 Task: Find connections with filter location Leioa with filter topic #Recruitmentwith filter profile language French with filter current company Force Motors Ltd with filter school Sanjay Ghodawat University with filter industry Online and Mail Order Retail with filter service category Packaging Design with filter keywords title Office Manager
Action: Mouse moved to (169, 266)
Screenshot: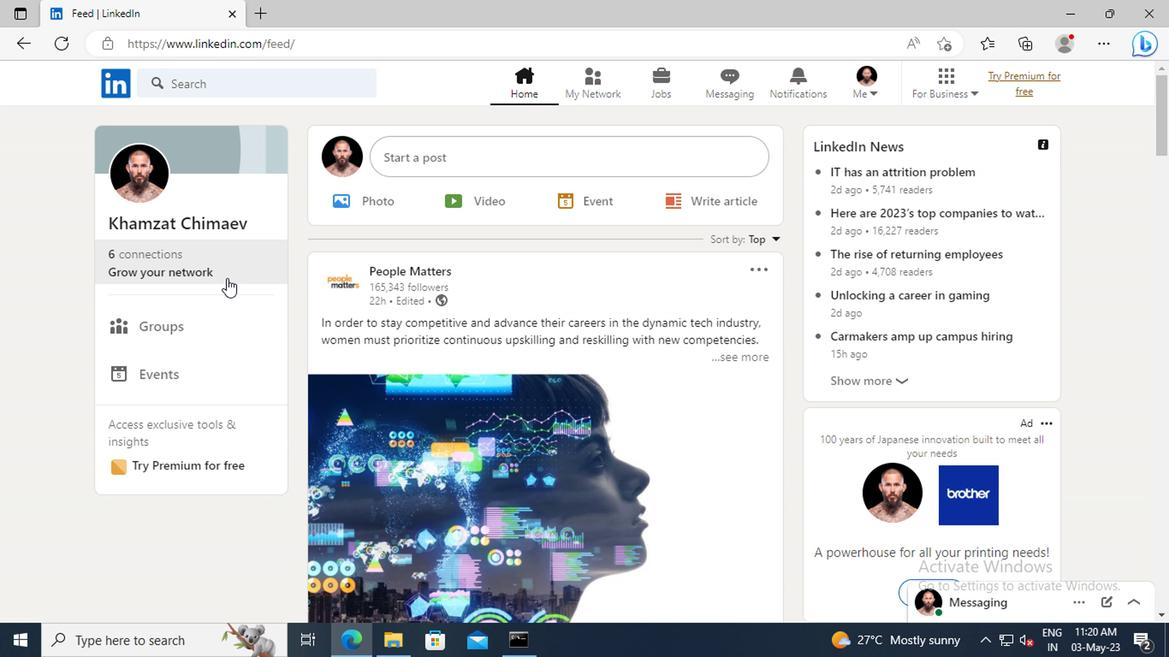 
Action: Mouse pressed left at (169, 266)
Screenshot: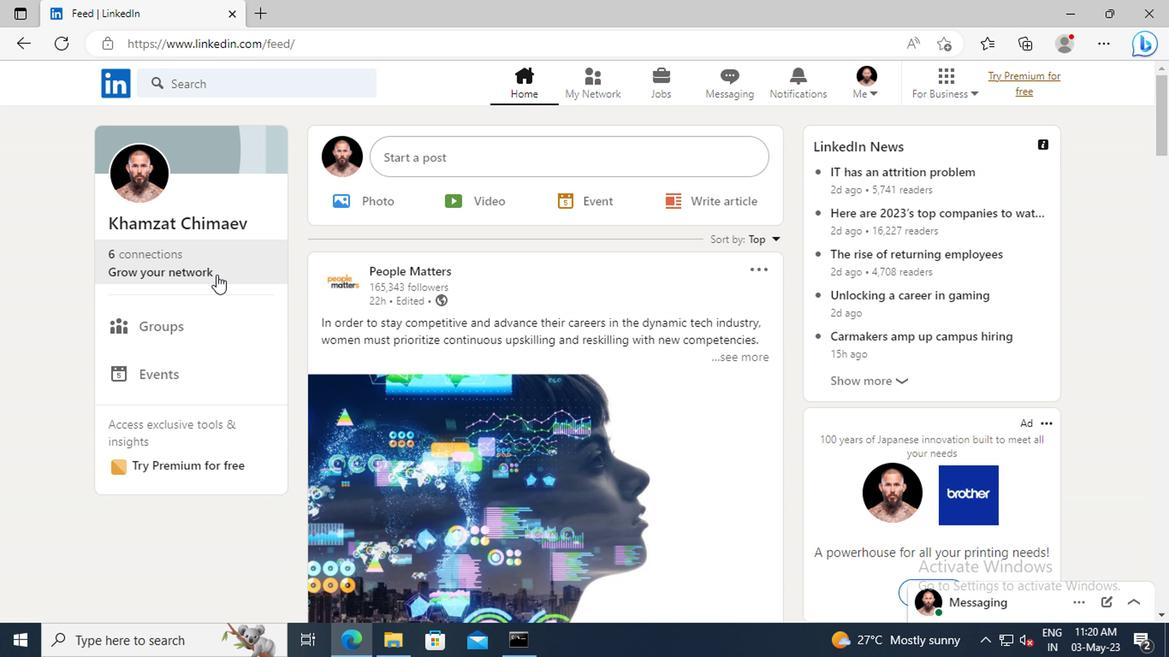 
Action: Mouse moved to (177, 185)
Screenshot: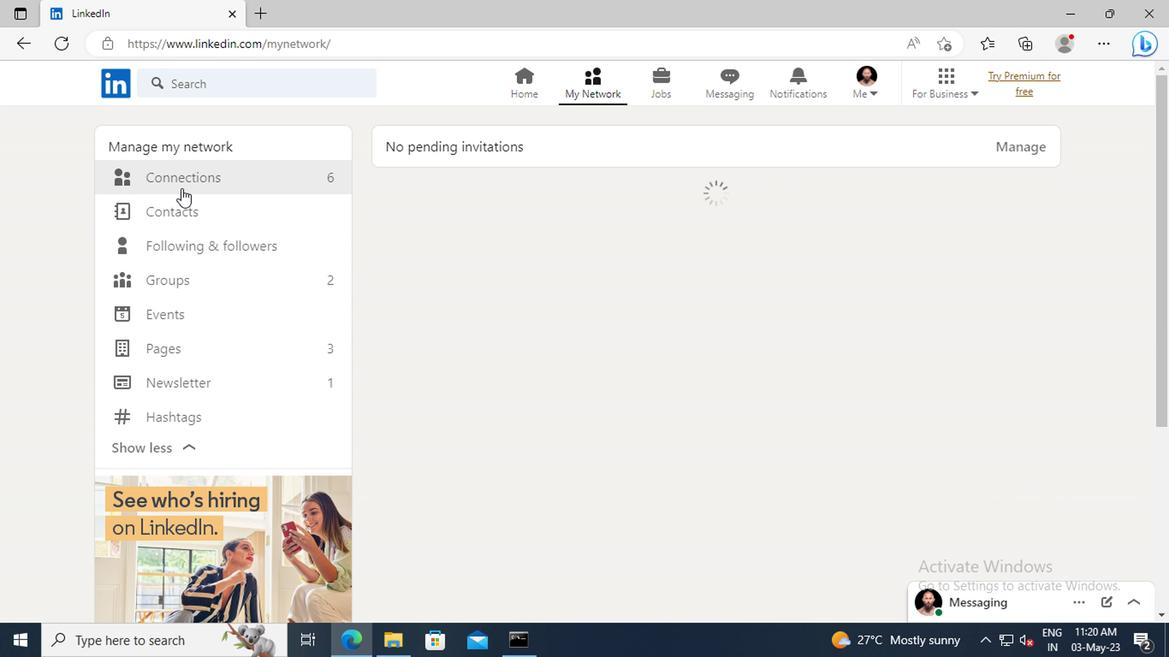 
Action: Mouse pressed left at (177, 185)
Screenshot: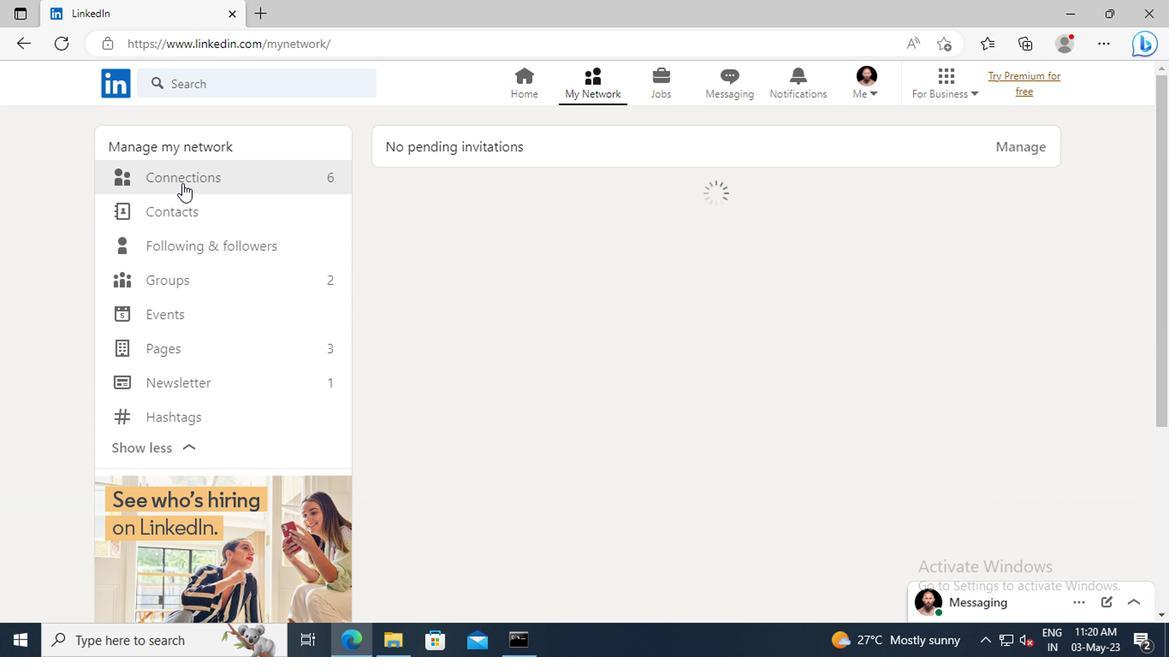 
Action: Mouse moved to (687, 187)
Screenshot: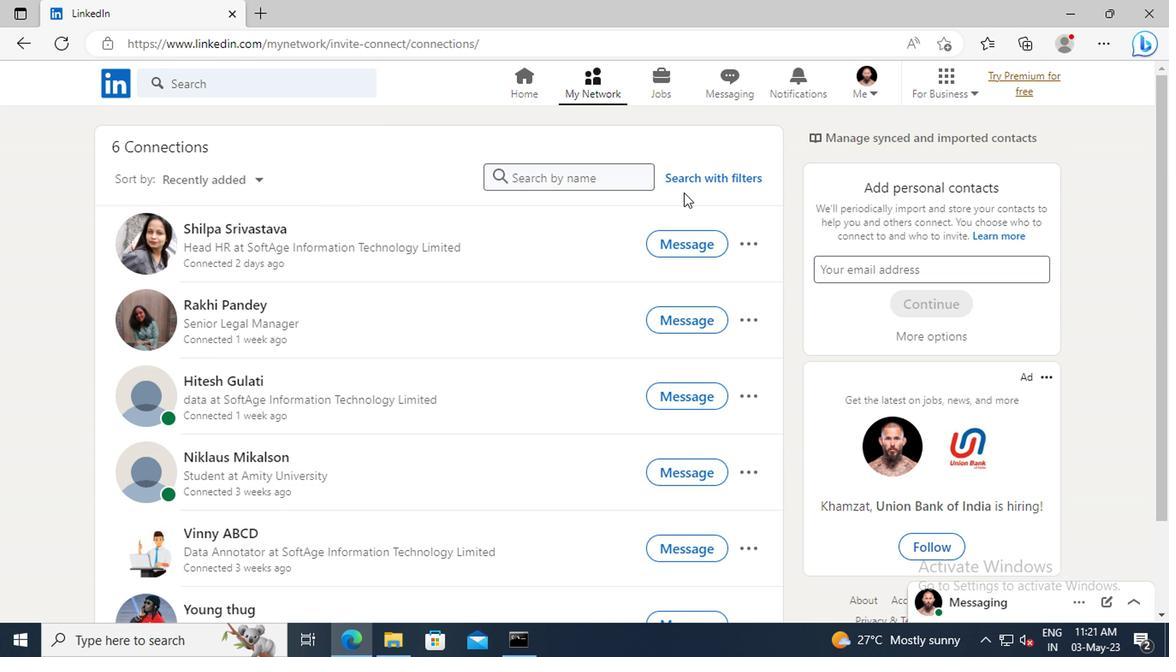 
Action: Mouse pressed left at (687, 187)
Screenshot: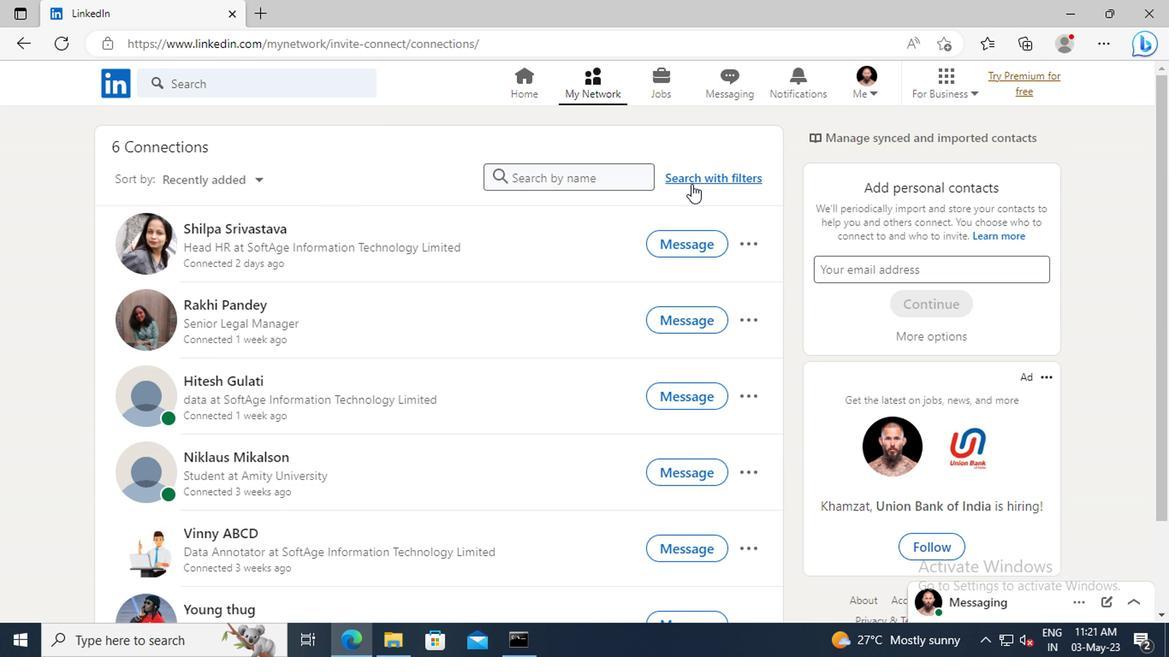 
Action: Mouse moved to (641, 135)
Screenshot: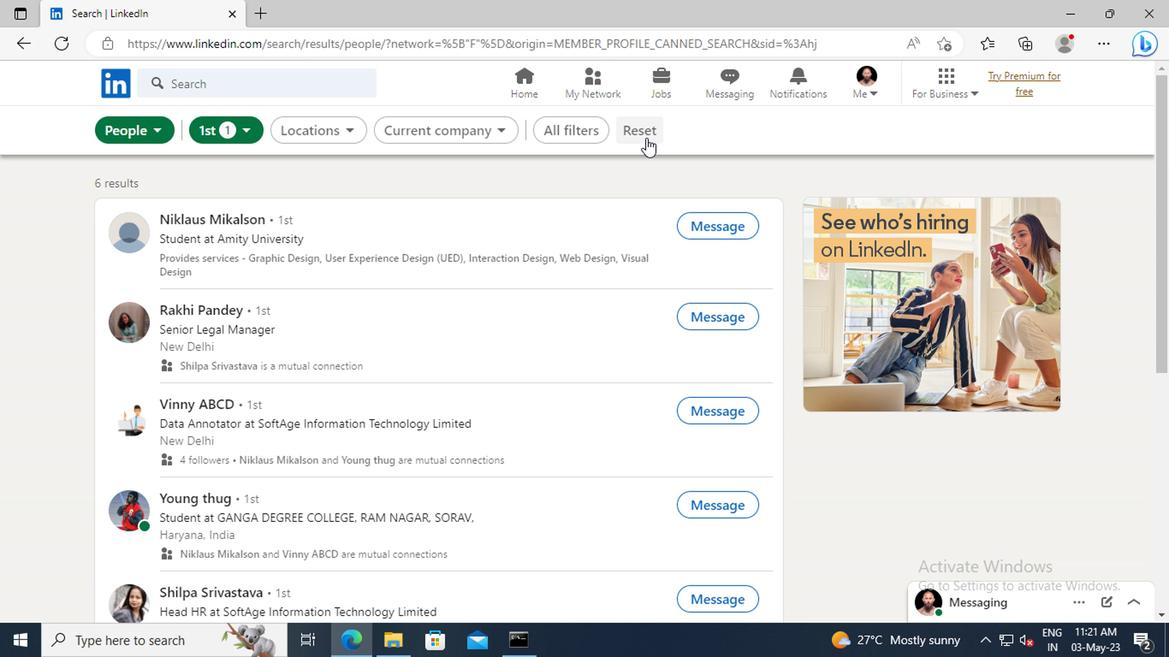 
Action: Mouse pressed left at (641, 135)
Screenshot: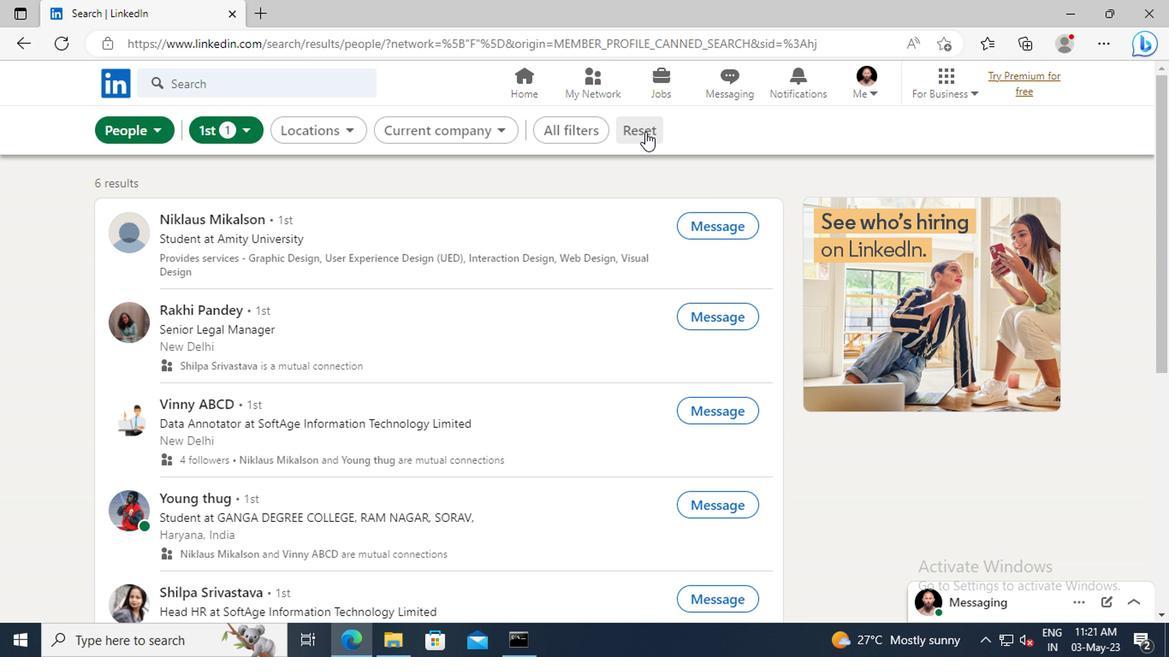 
Action: Mouse moved to (620, 135)
Screenshot: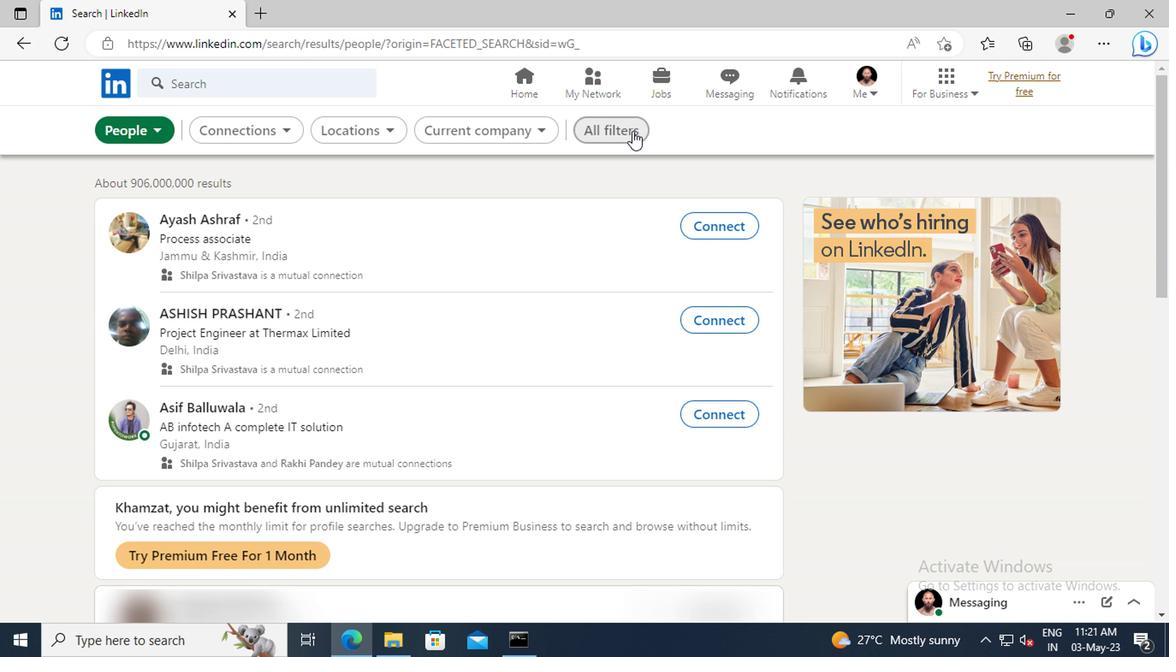
Action: Mouse pressed left at (620, 135)
Screenshot: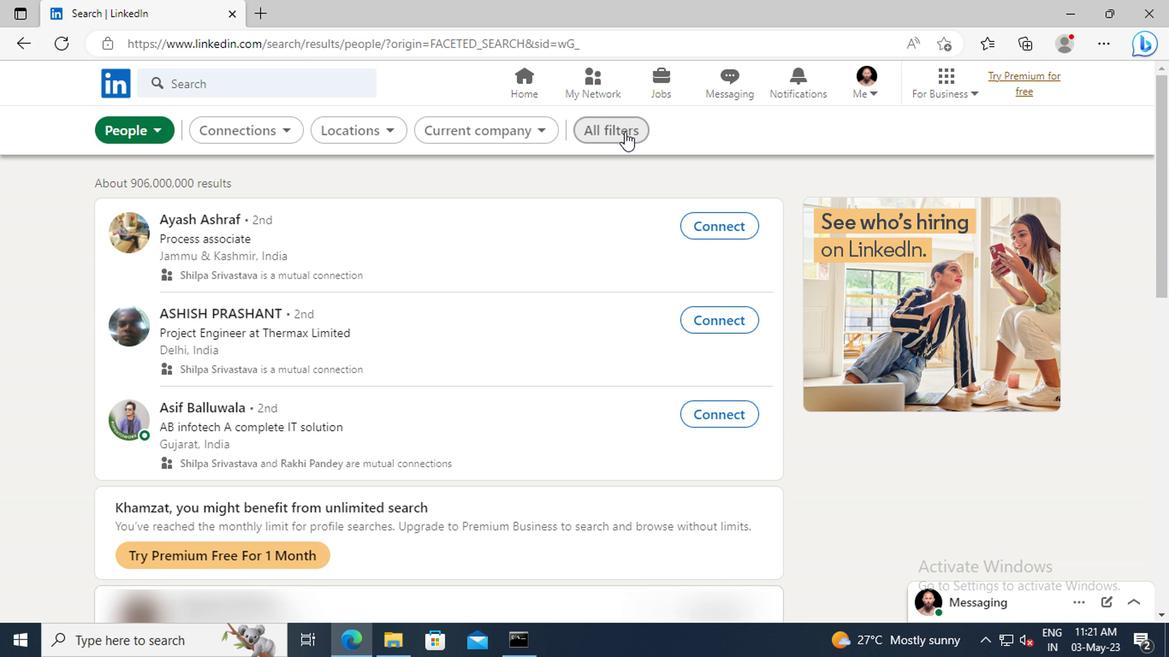 
Action: Mouse moved to (964, 319)
Screenshot: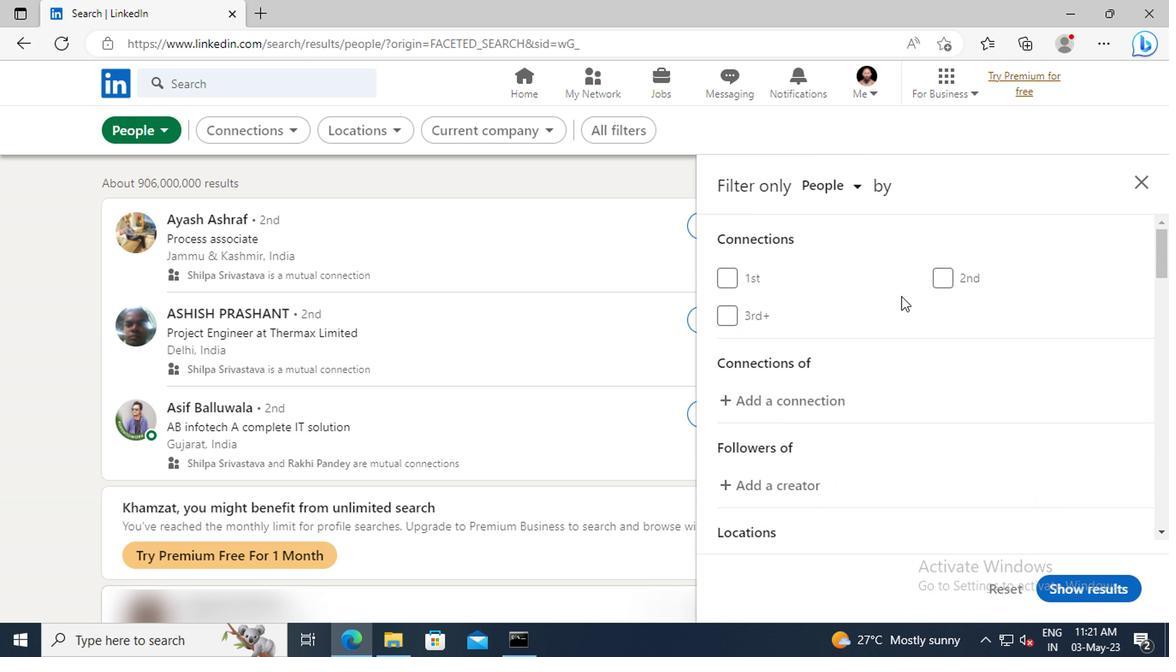 
Action: Mouse scrolled (964, 318) with delta (0, 0)
Screenshot: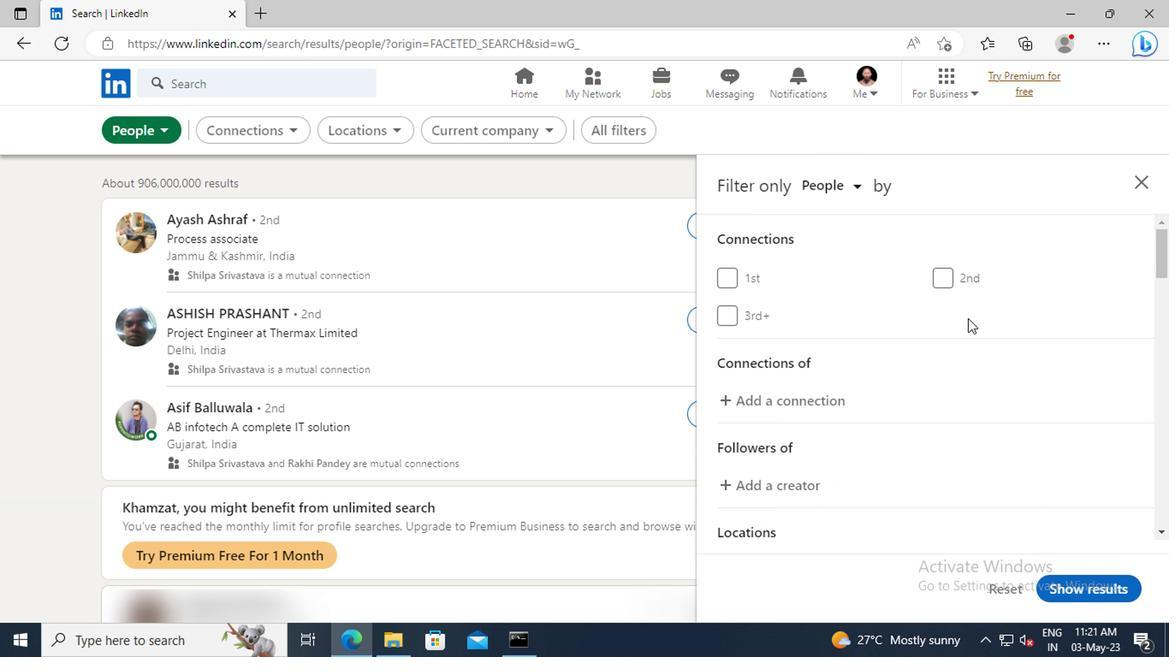 
Action: Mouse scrolled (964, 318) with delta (0, 0)
Screenshot: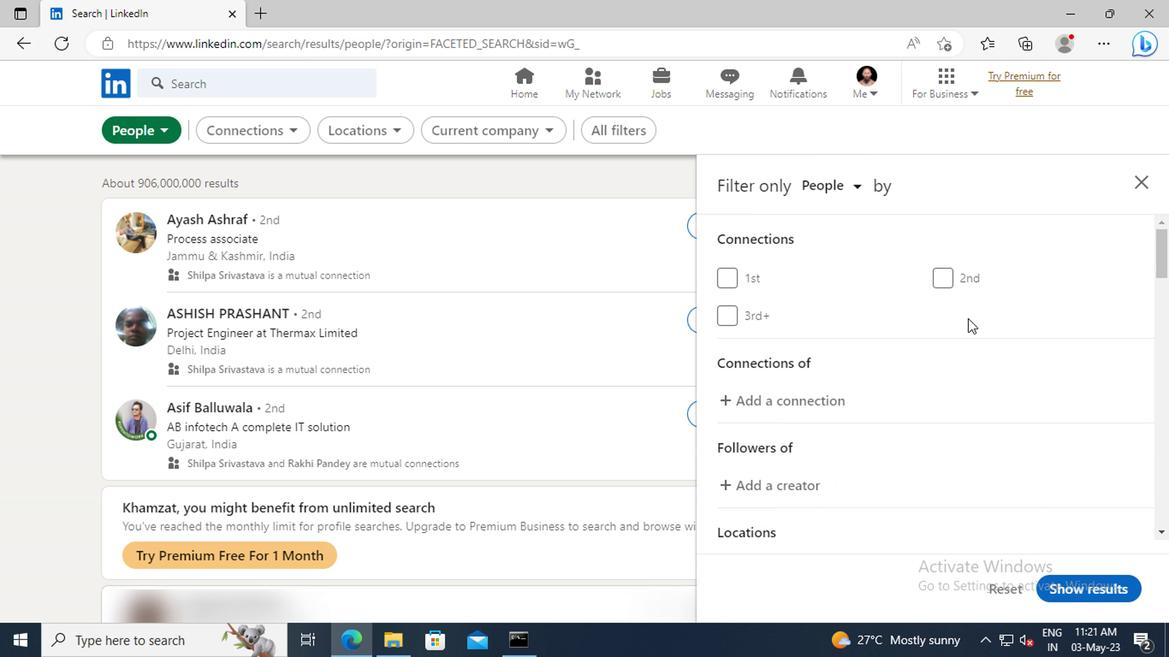
Action: Mouse moved to (964, 320)
Screenshot: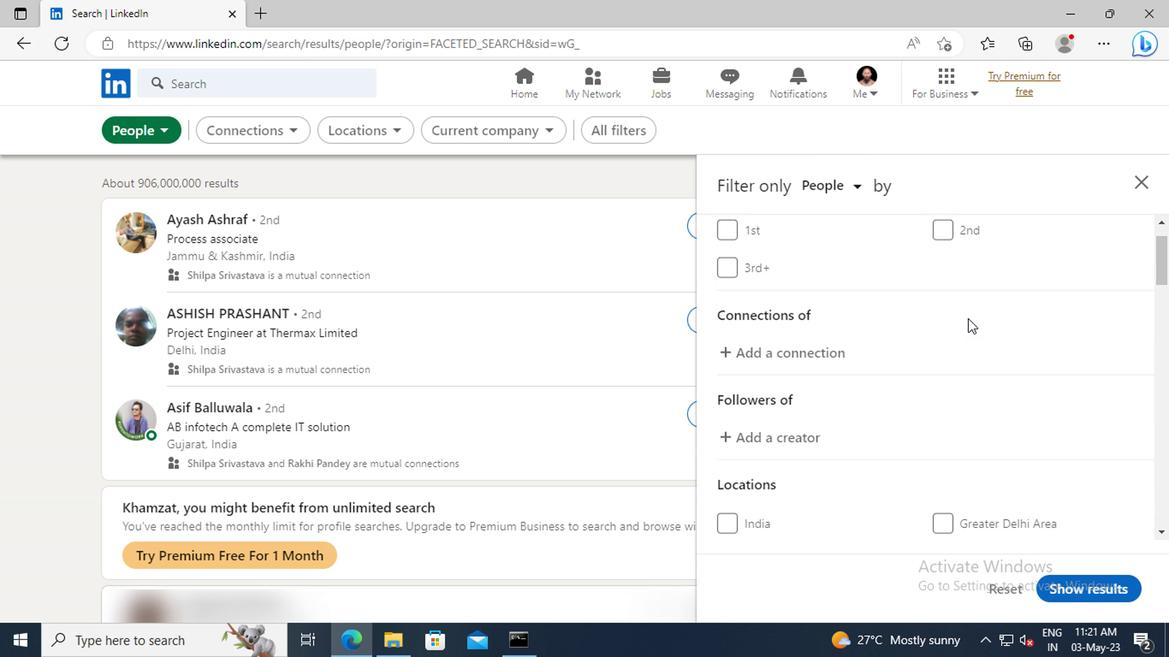 
Action: Mouse scrolled (964, 319) with delta (0, -1)
Screenshot: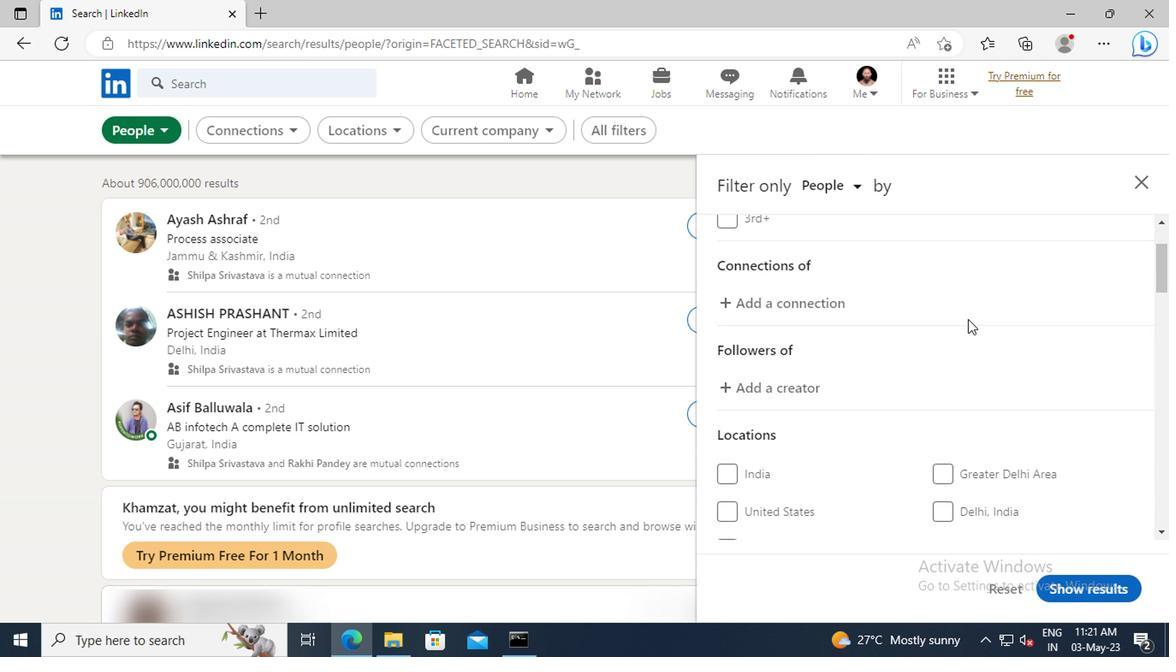 
Action: Mouse scrolled (964, 319) with delta (0, -1)
Screenshot: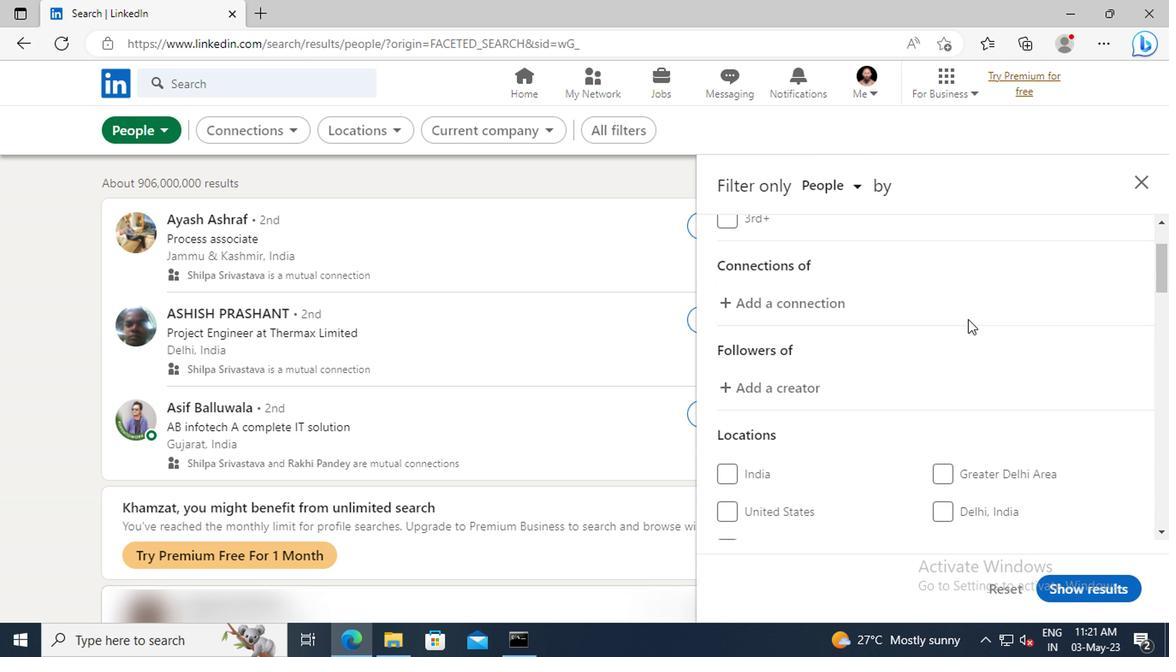 
Action: Mouse scrolled (964, 319) with delta (0, -1)
Screenshot: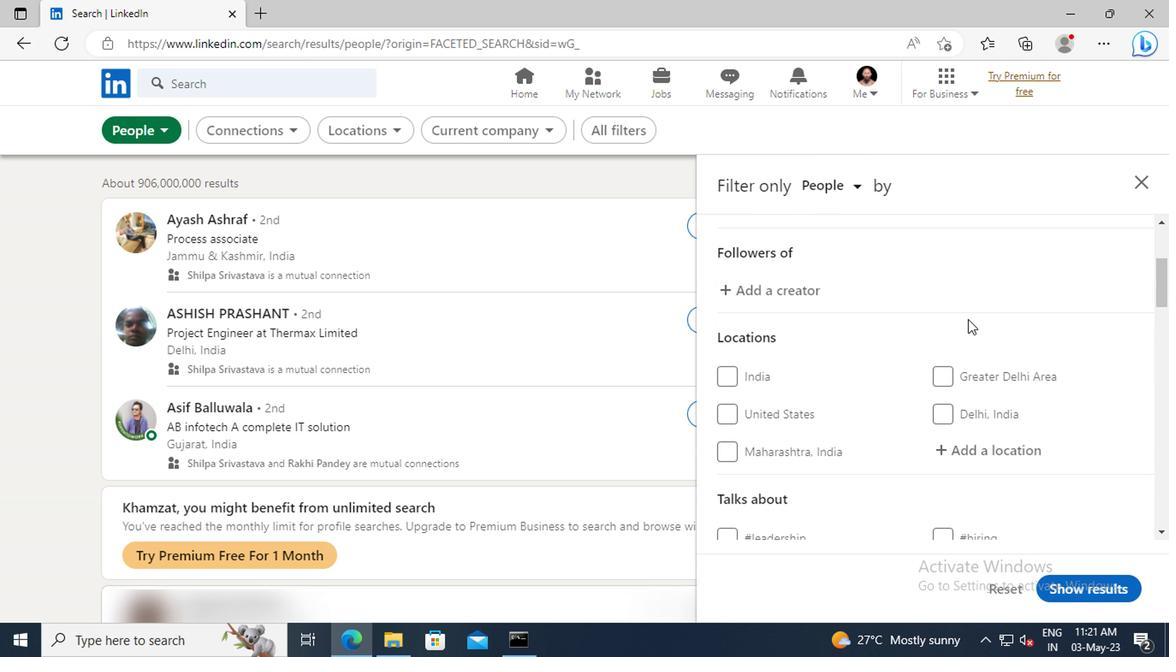 
Action: Mouse scrolled (964, 319) with delta (0, -1)
Screenshot: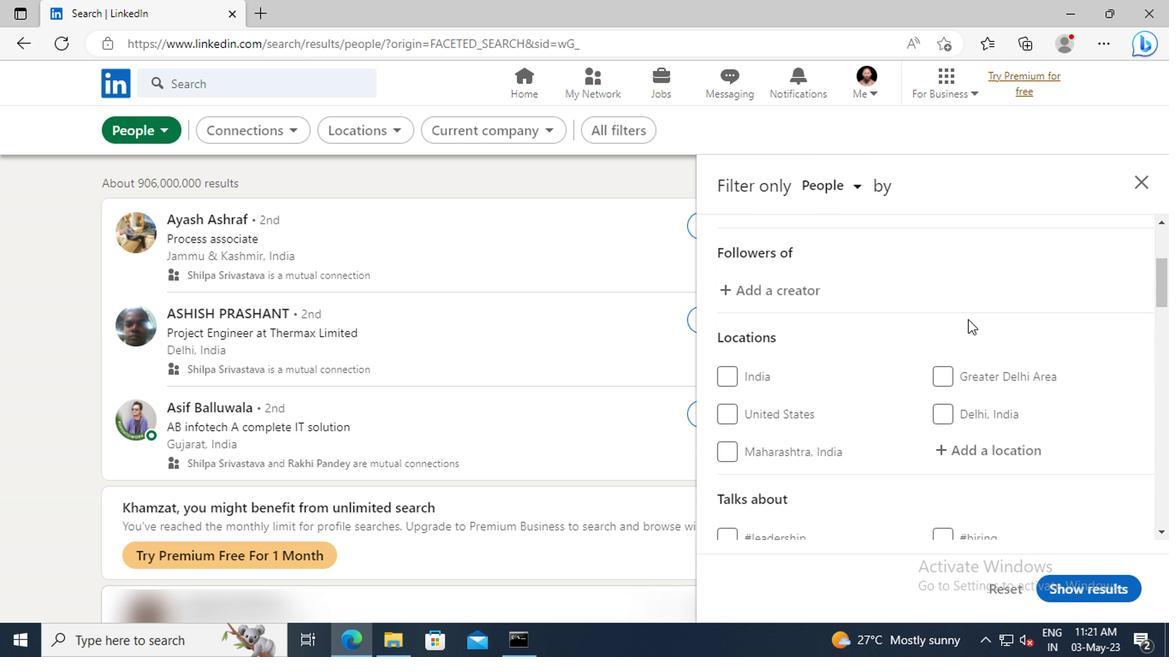 
Action: Mouse moved to (969, 355)
Screenshot: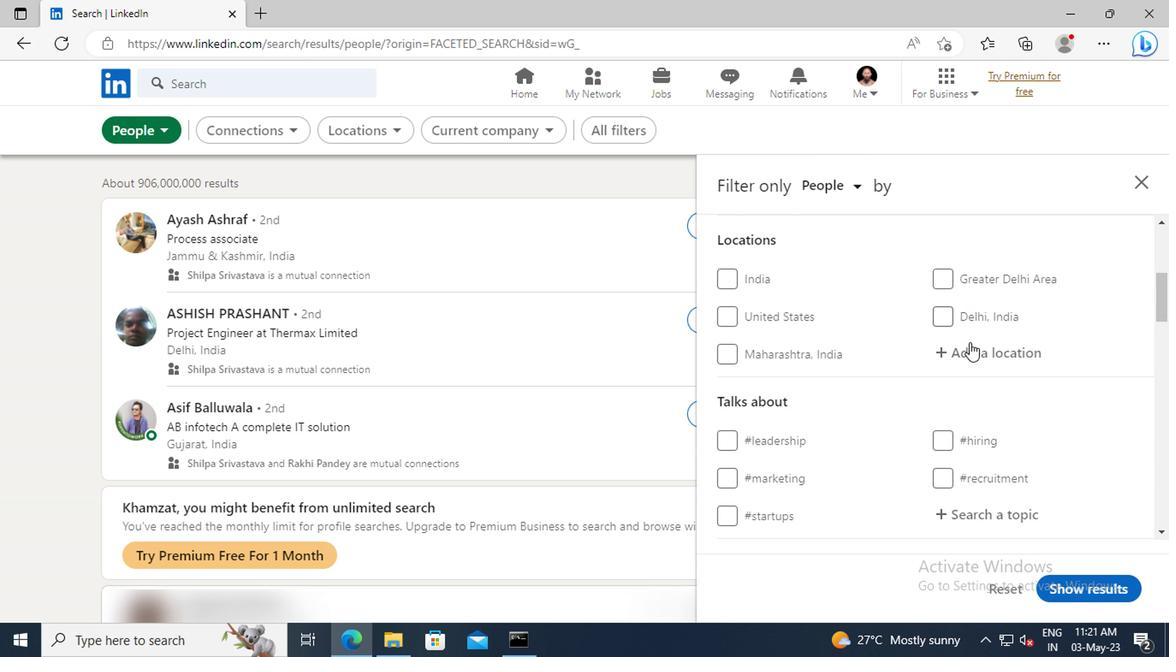 
Action: Mouse pressed left at (969, 355)
Screenshot: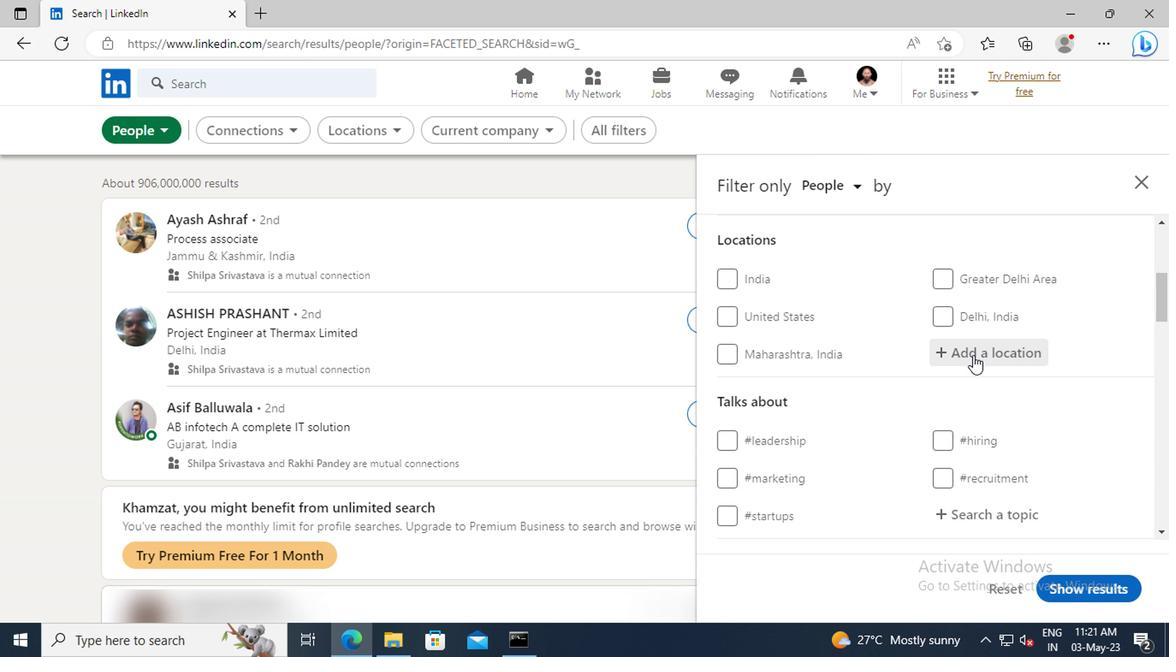 
Action: Key pressed <Key.shift>LEIOA
Screenshot: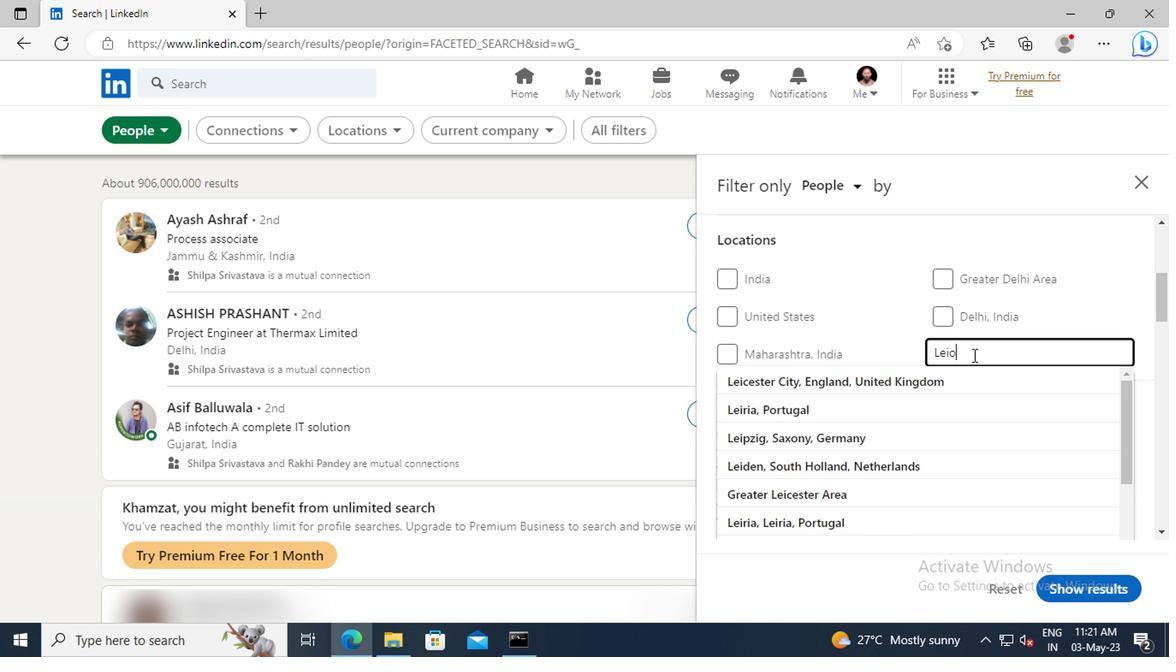 
Action: Mouse moved to (970, 378)
Screenshot: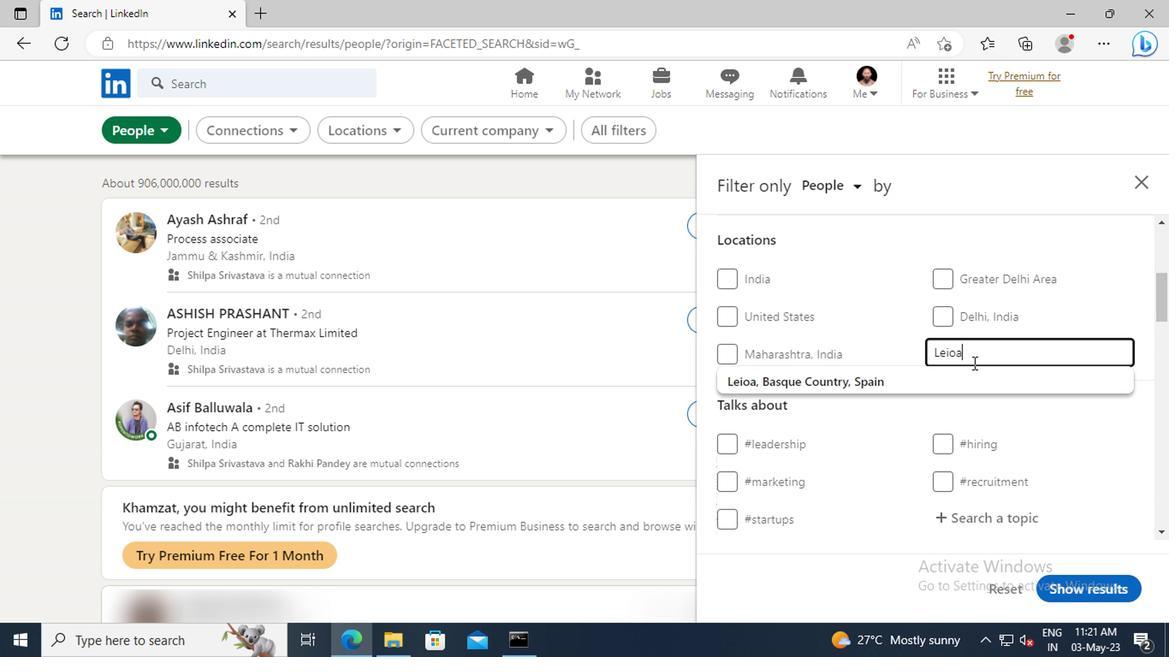 
Action: Mouse pressed left at (970, 378)
Screenshot: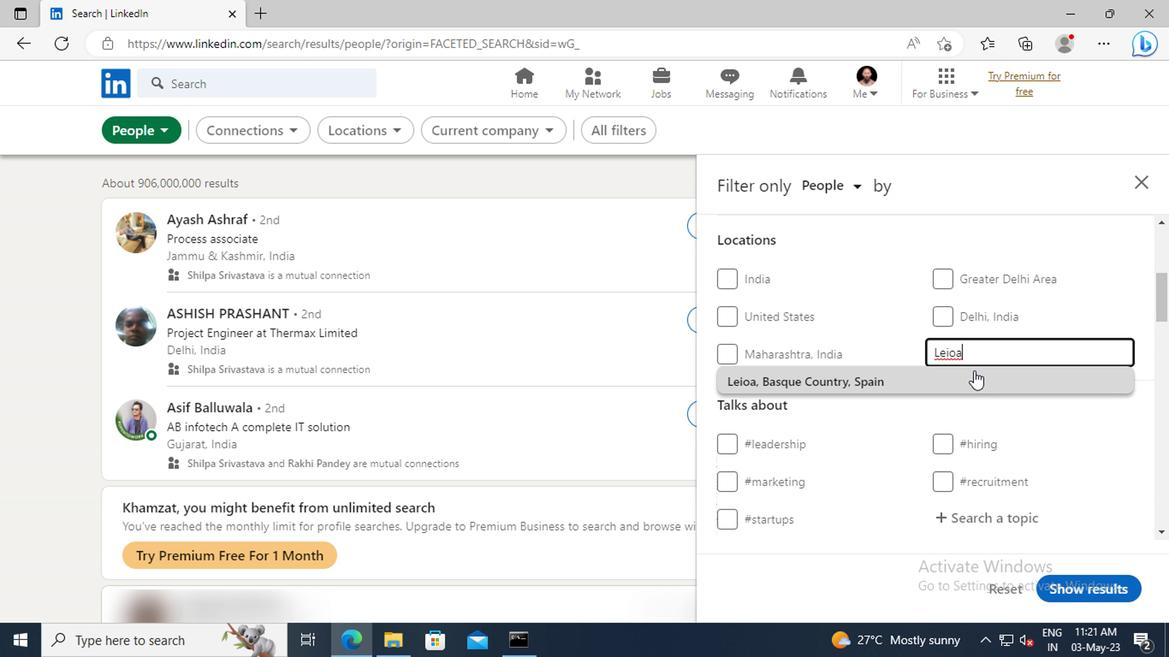 
Action: Mouse scrolled (970, 377) with delta (0, 0)
Screenshot: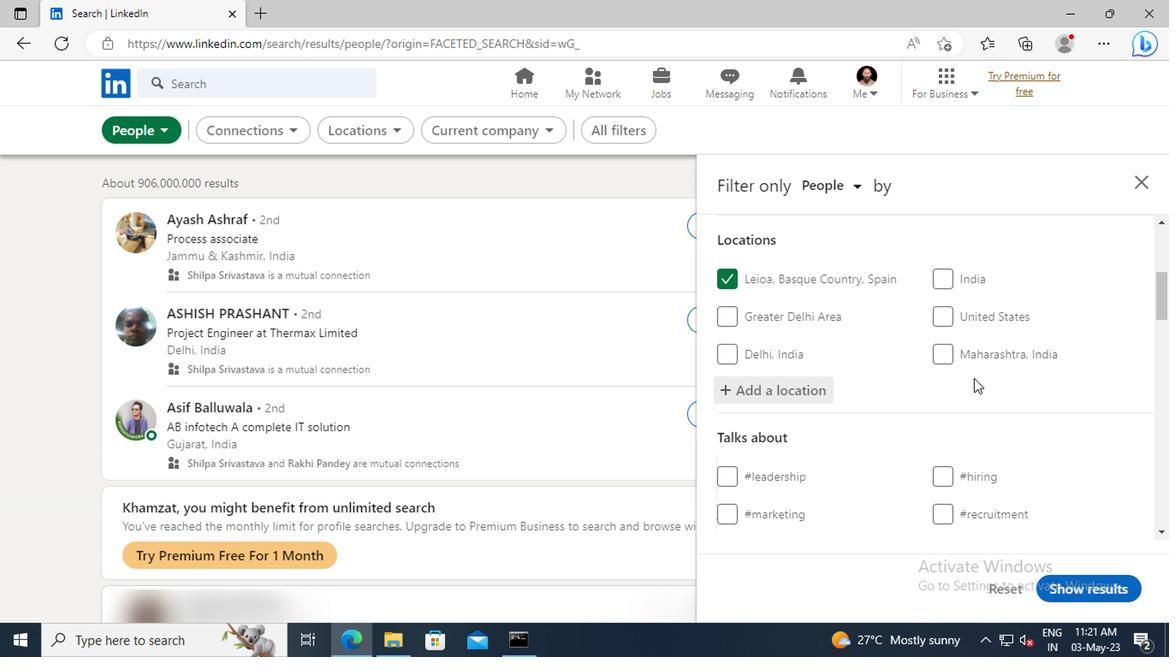
Action: Mouse moved to (964, 355)
Screenshot: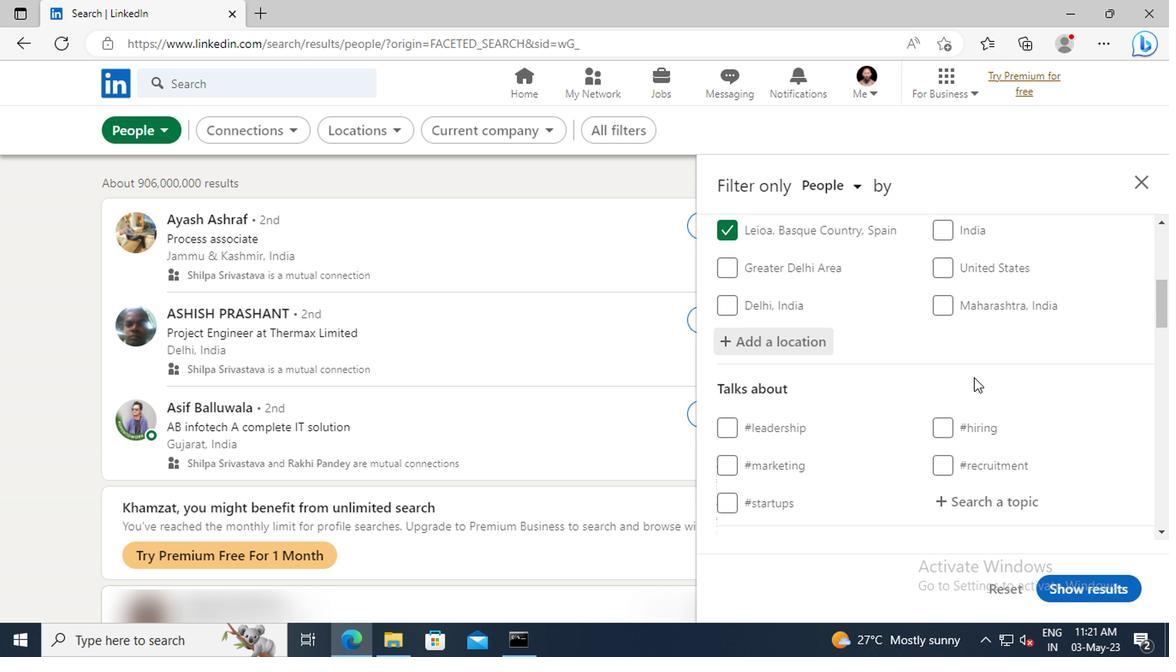 
Action: Mouse scrolled (964, 353) with delta (0, -1)
Screenshot: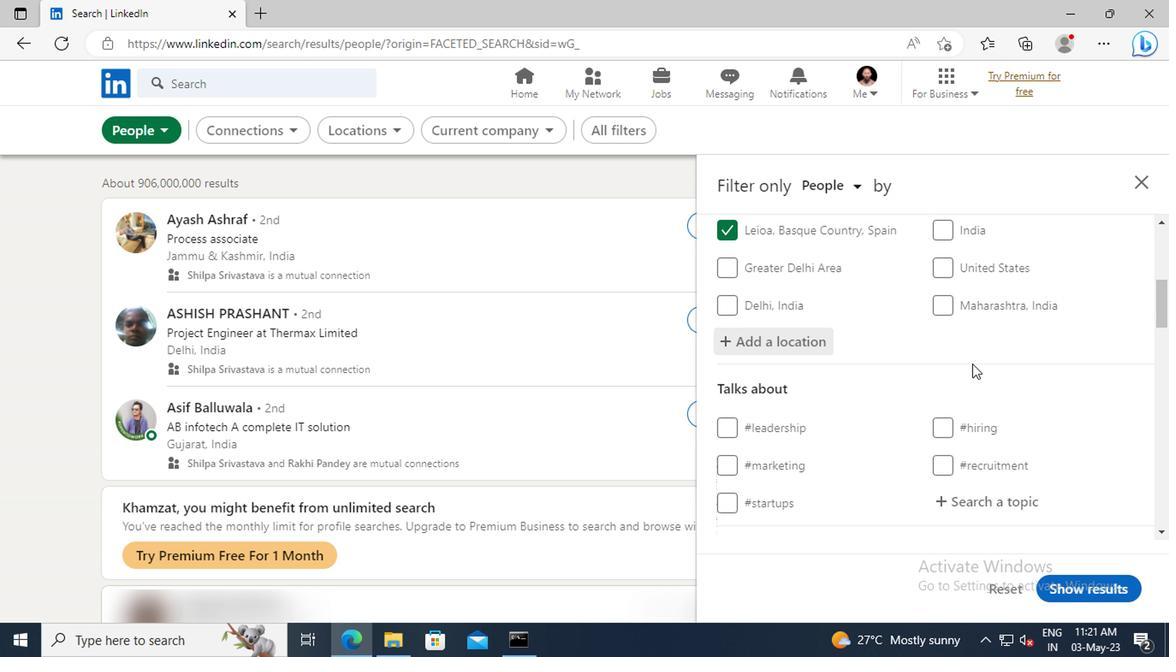 
Action: Mouse scrolled (964, 353) with delta (0, -1)
Screenshot: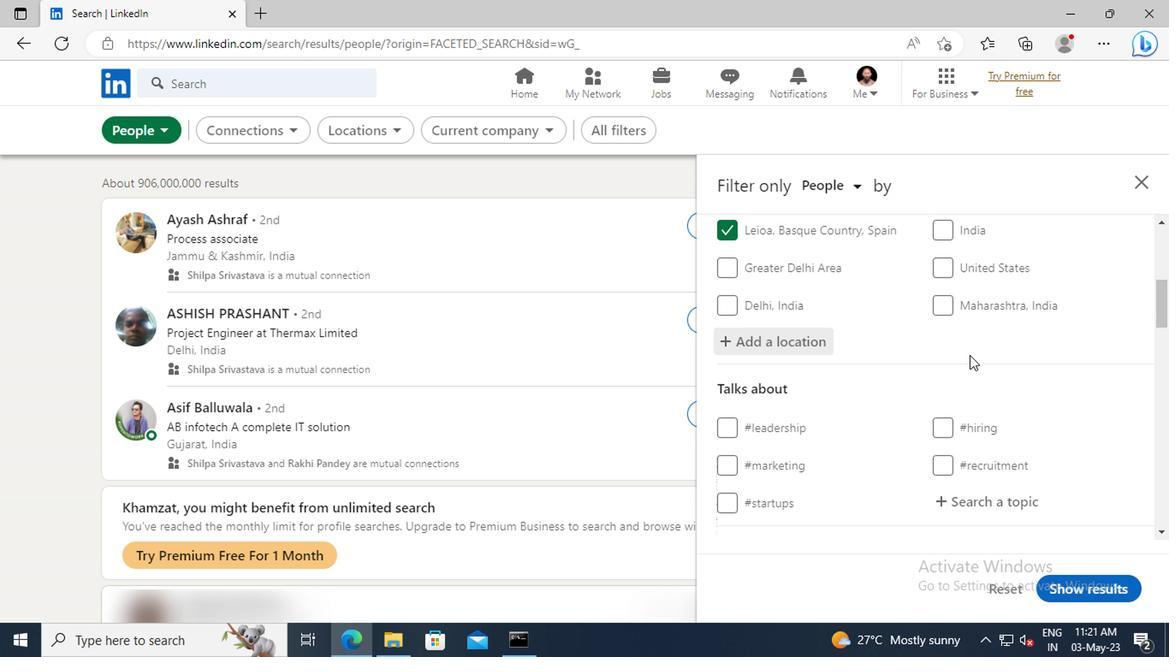 
Action: Mouse scrolled (964, 353) with delta (0, -1)
Screenshot: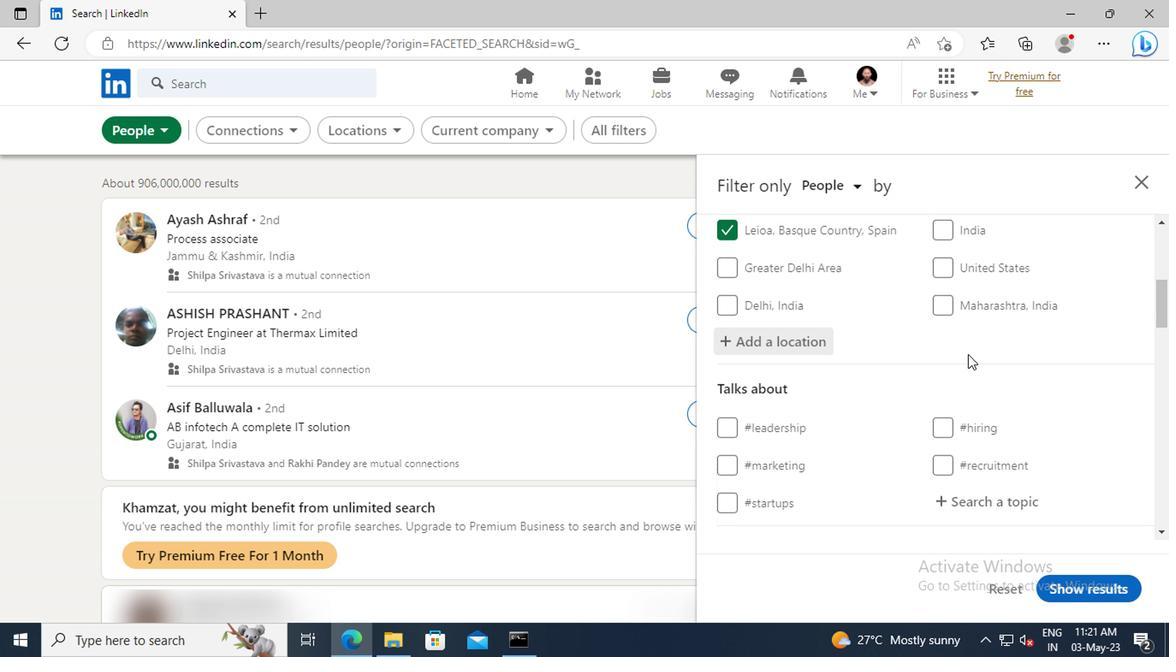 
Action: Mouse moved to (944, 325)
Screenshot: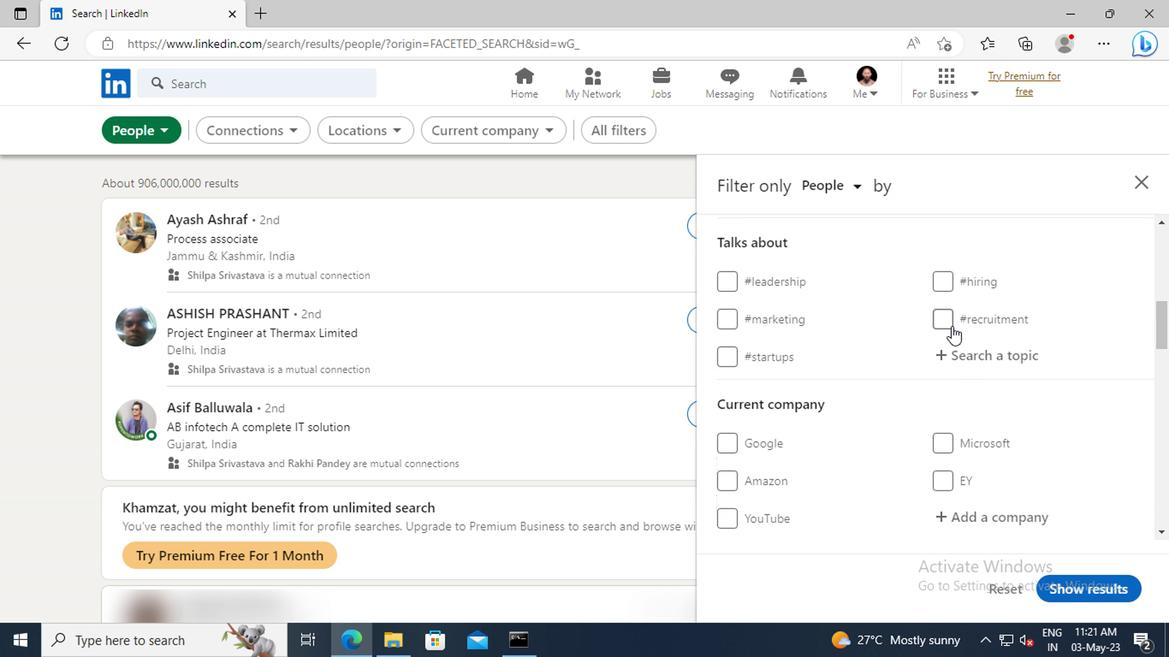 
Action: Mouse pressed left at (944, 325)
Screenshot: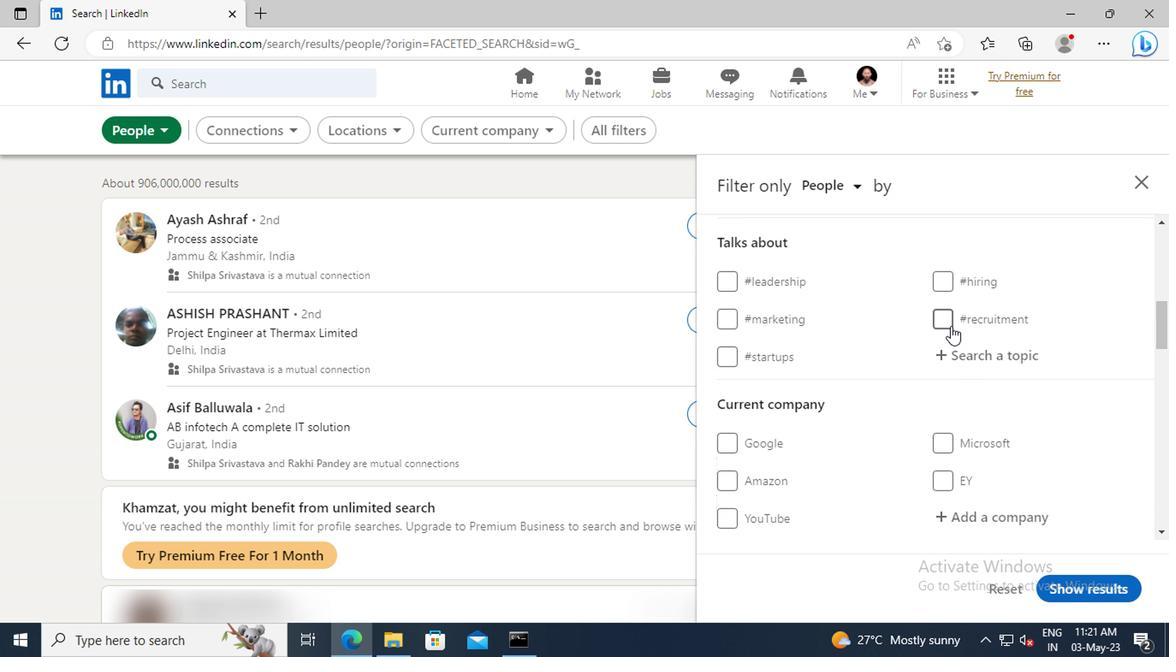 
Action: Mouse moved to (944, 338)
Screenshot: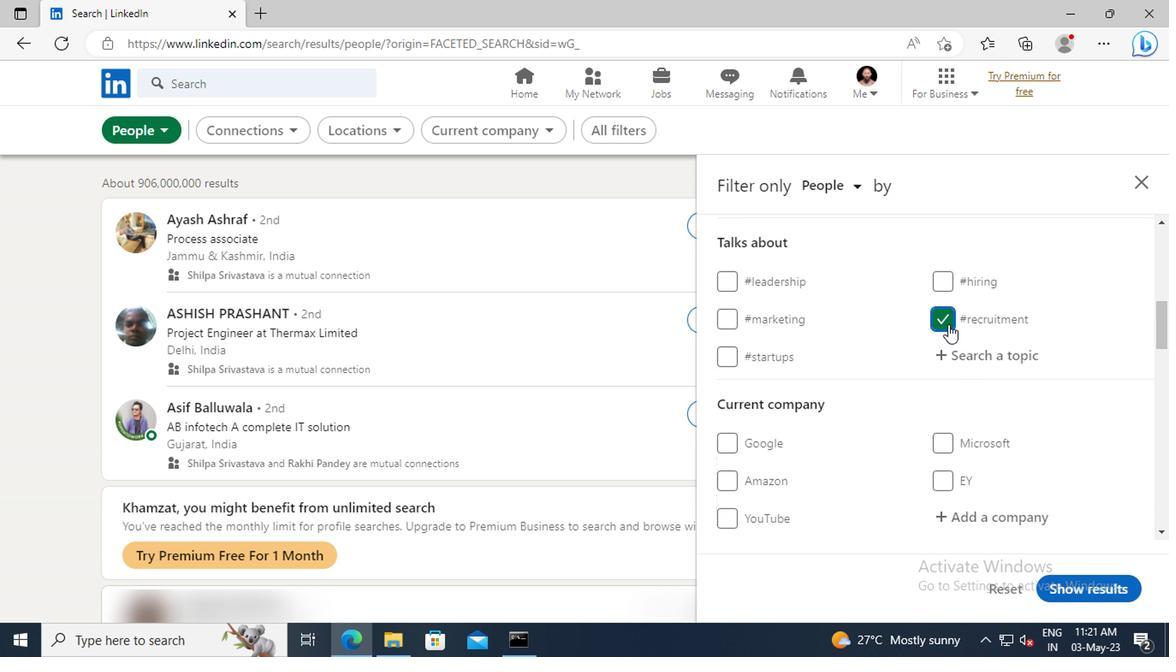 
Action: Mouse scrolled (944, 336) with delta (0, -1)
Screenshot: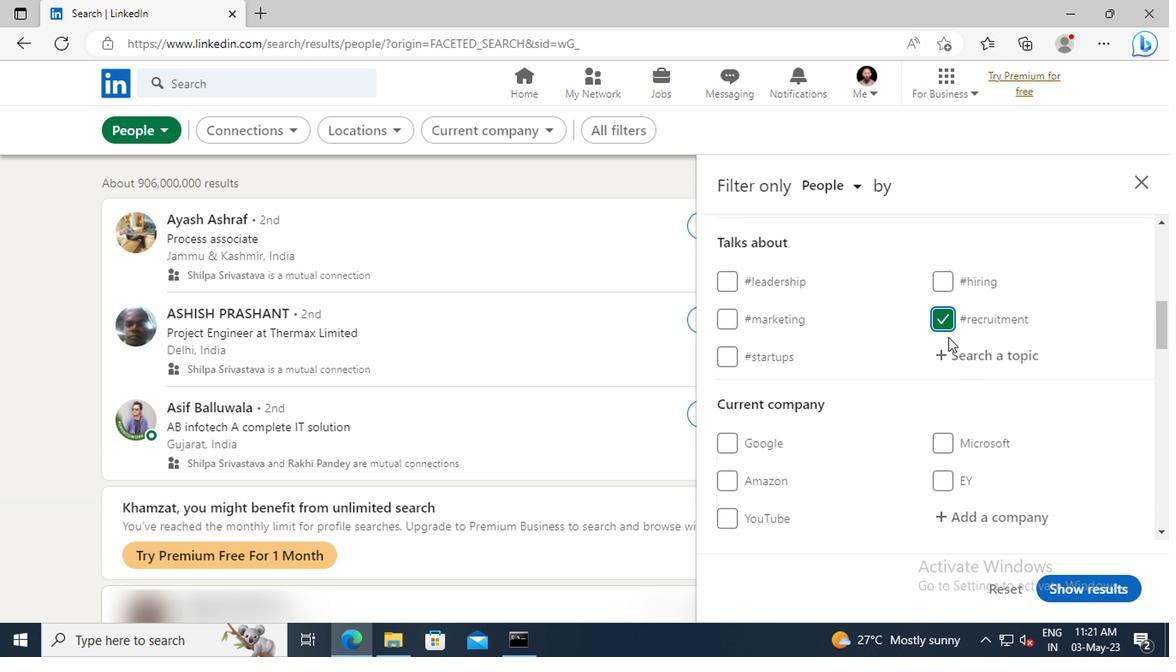 
Action: Mouse scrolled (944, 336) with delta (0, -1)
Screenshot: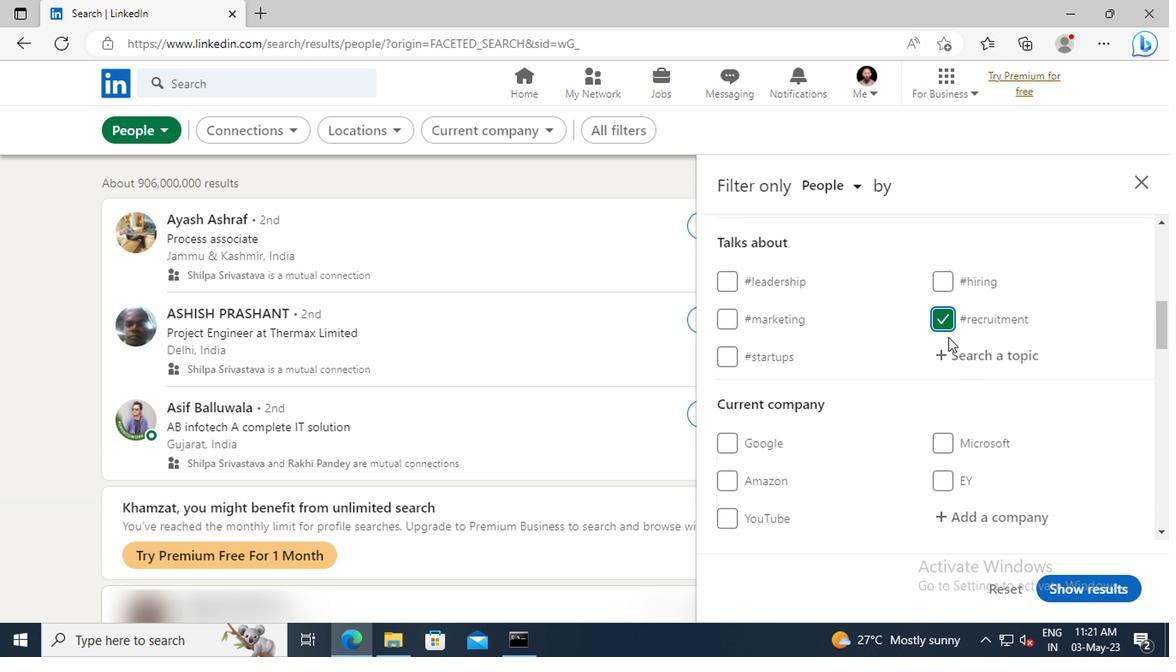 
Action: Mouse scrolled (944, 336) with delta (0, -1)
Screenshot: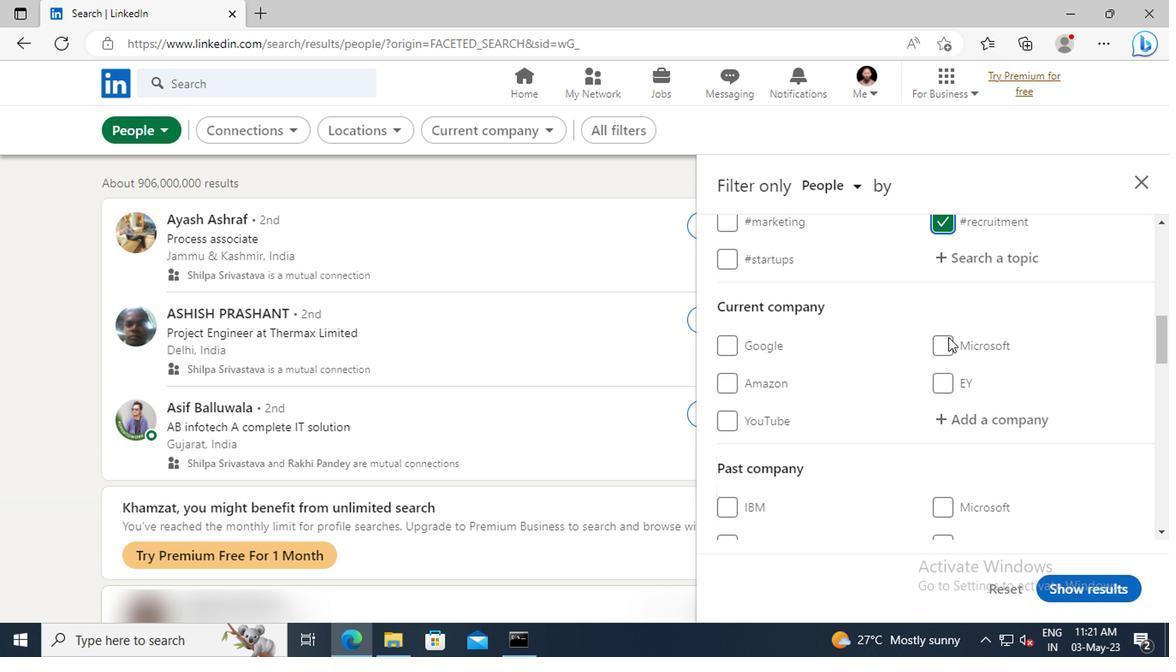 
Action: Mouse scrolled (944, 336) with delta (0, -1)
Screenshot: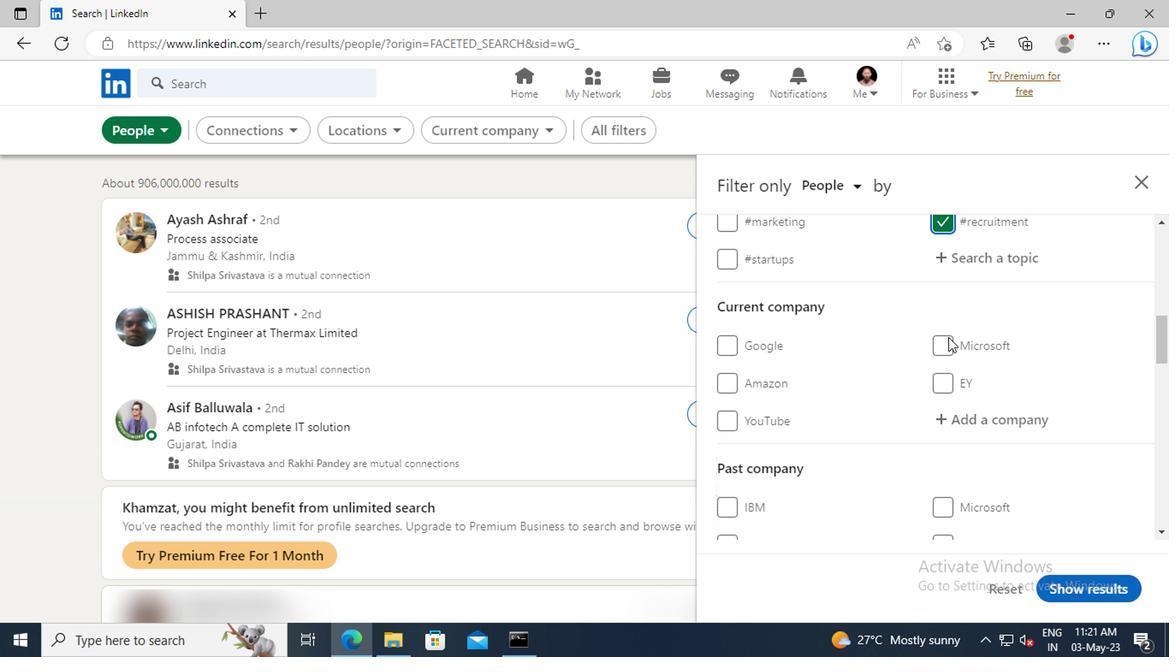
Action: Mouse scrolled (944, 336) with delta (0, -1)
Screenshot: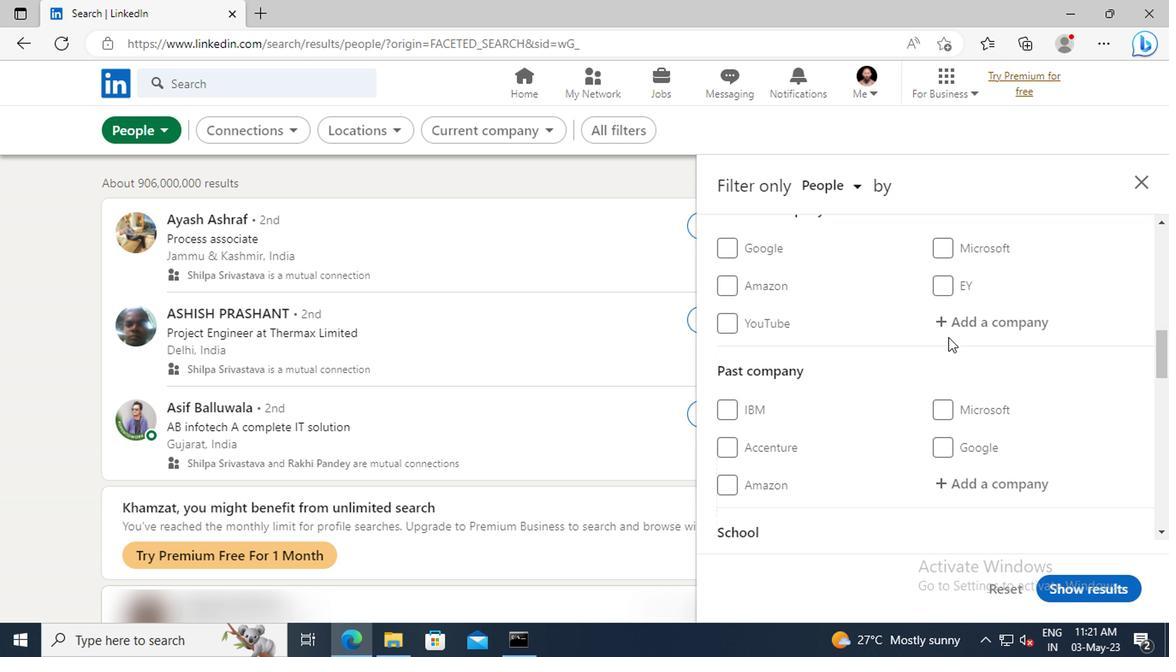 
Action: Mouse scrolled (944, 336) with delta (0, -1)
Screenshot: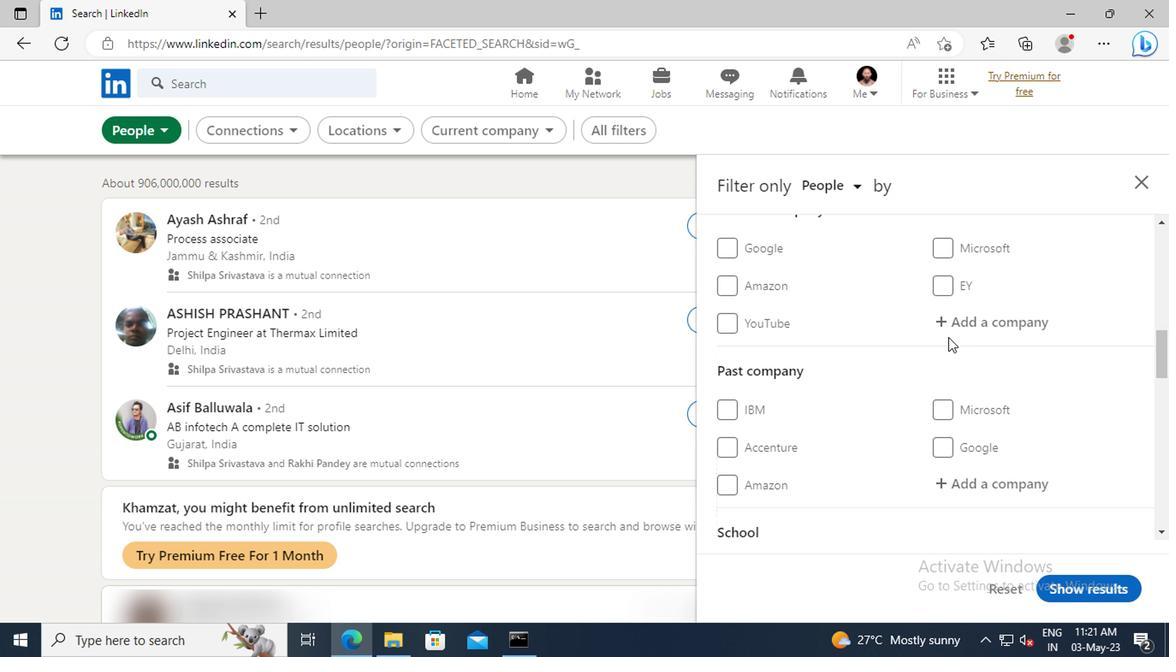 
Action: Mouse scrolled (944, 336) with delta (0, -1)
Screenshot: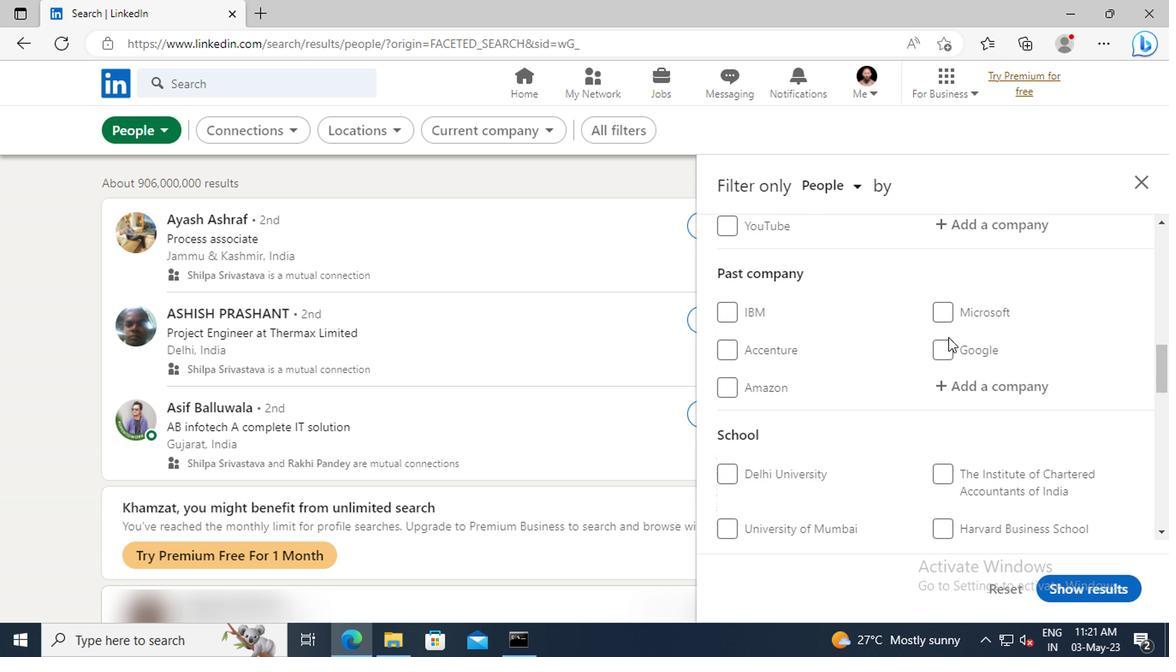 
Action: Mouse scrolled (944, 336) with delta (0, -1)
Screenshot: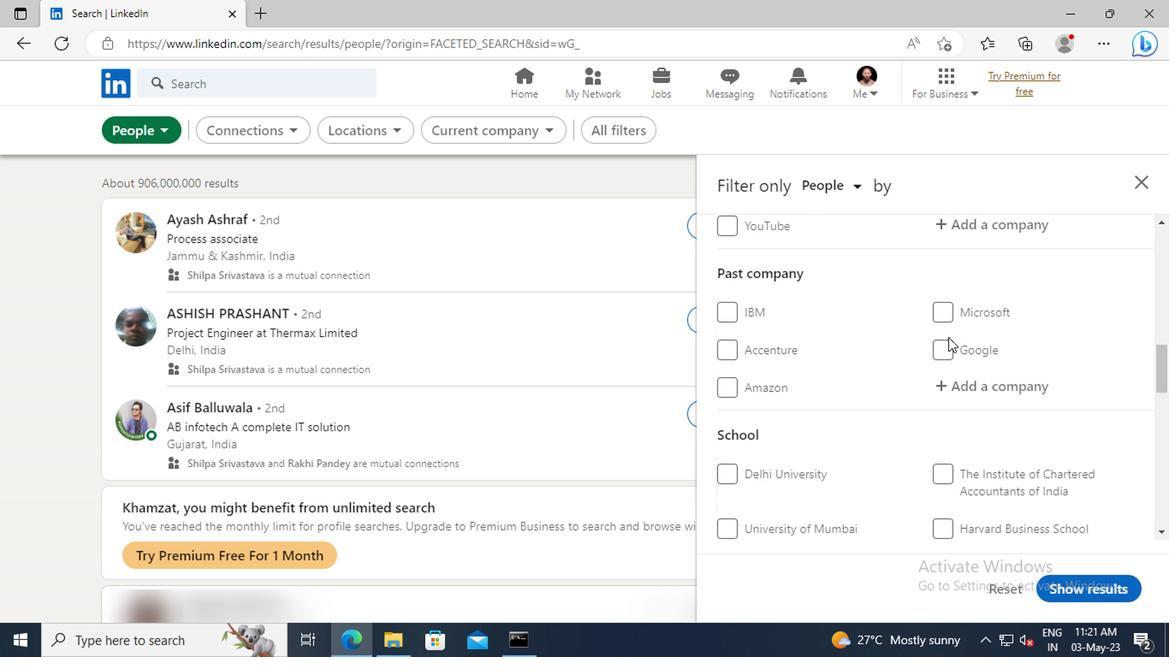 
Action: Mouse scrolled (944, 336) with delta (0, -1)
Screenshot: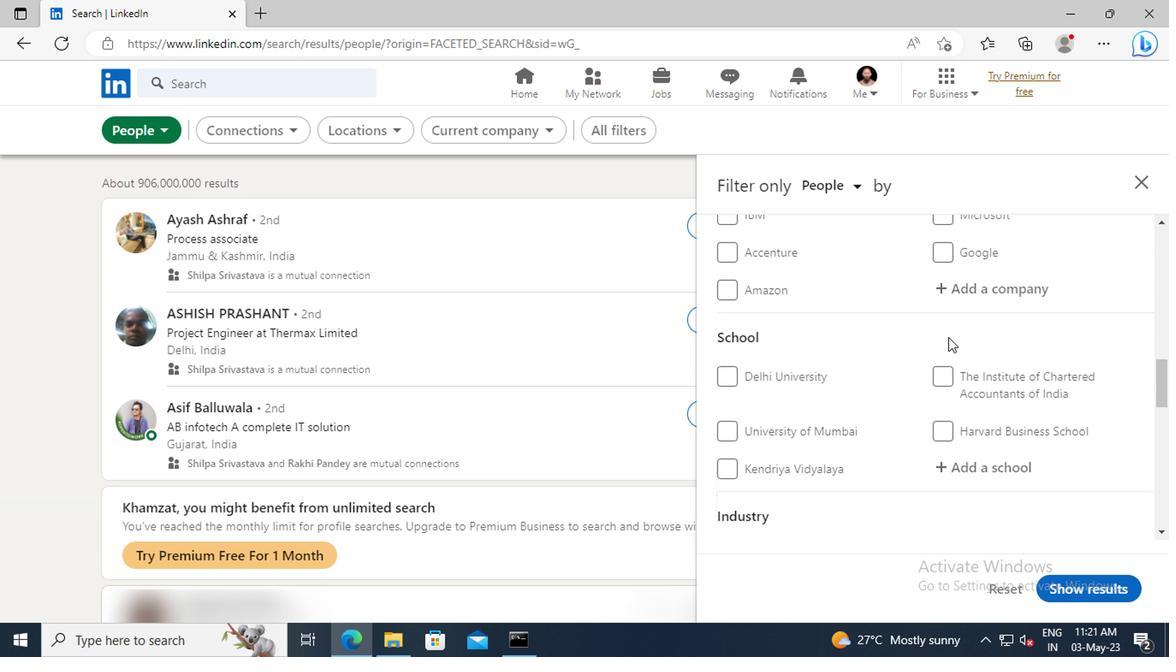 
Action: Mouse scrolled (944, 336) with delta (0, -1)
Screenshot: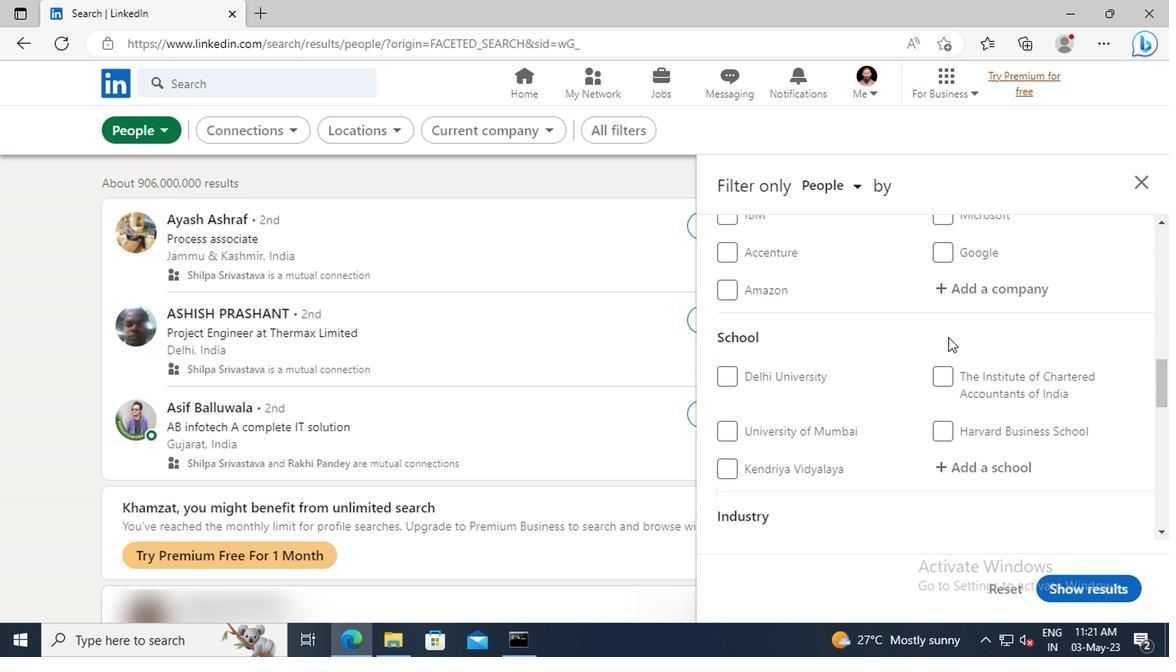 
Action: Mouse scrolled (944, 336) with delta (0, -1)
Screenshot: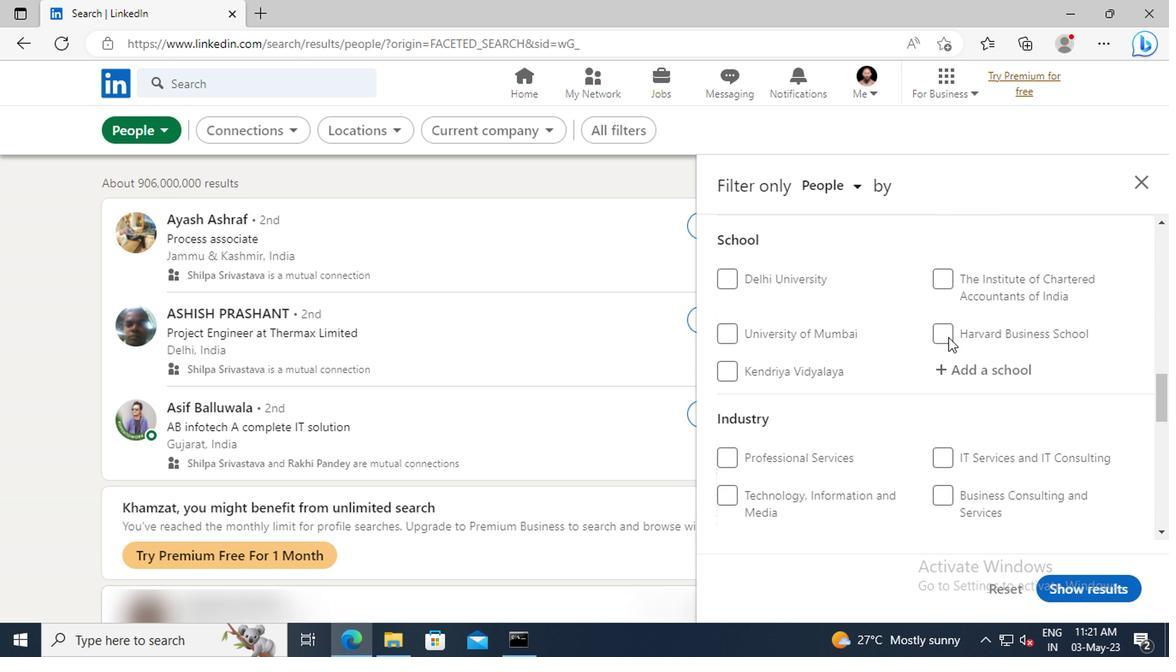 
Action: Mouse scrolled (944, 336) with delta (0, -1)
Screenshot: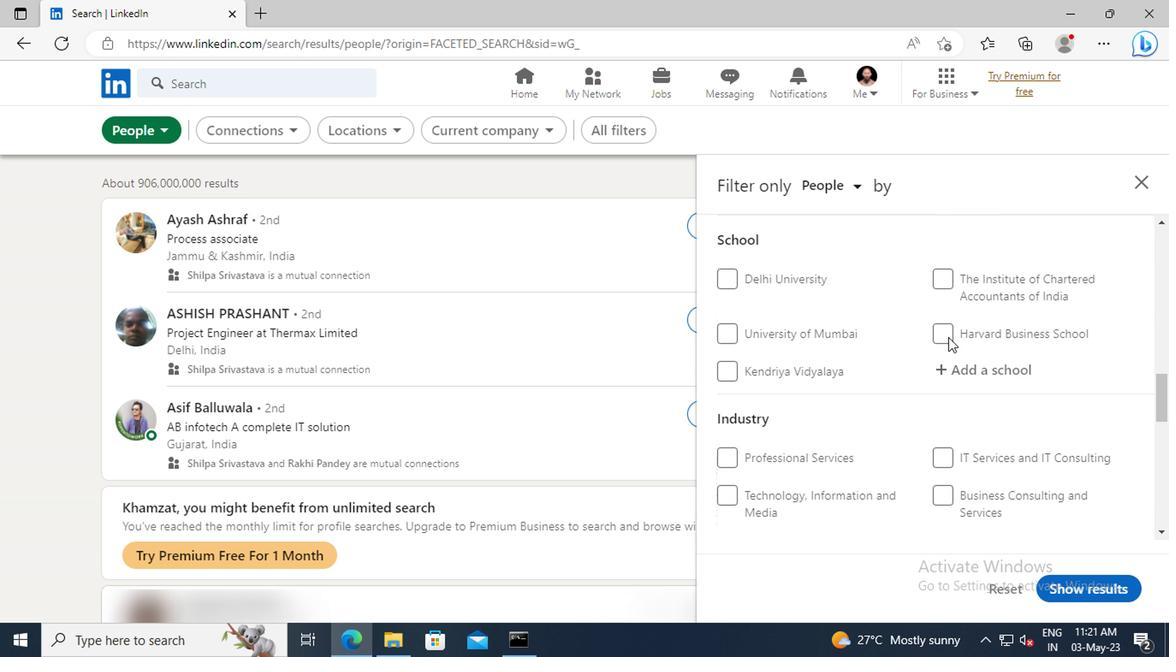 
Action: Mouse scrolled (944, 336) with delta (0, -1)
Screenshot: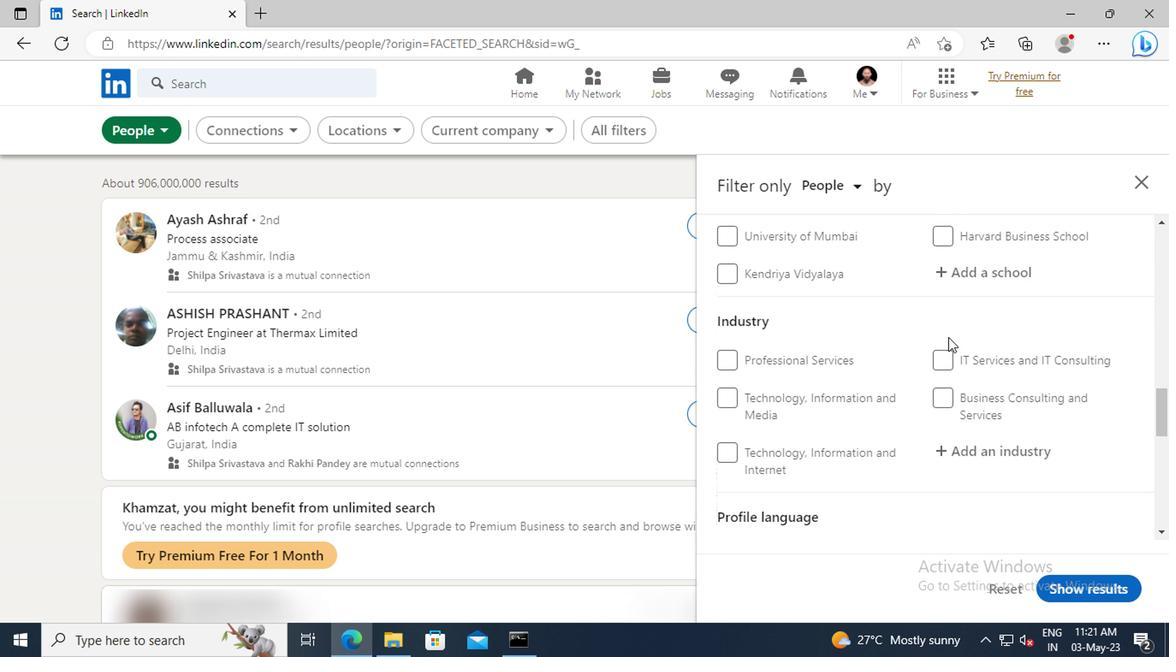 
Action: Mouse scrolled (944, 336) with delta (0, -1)
Screenshot: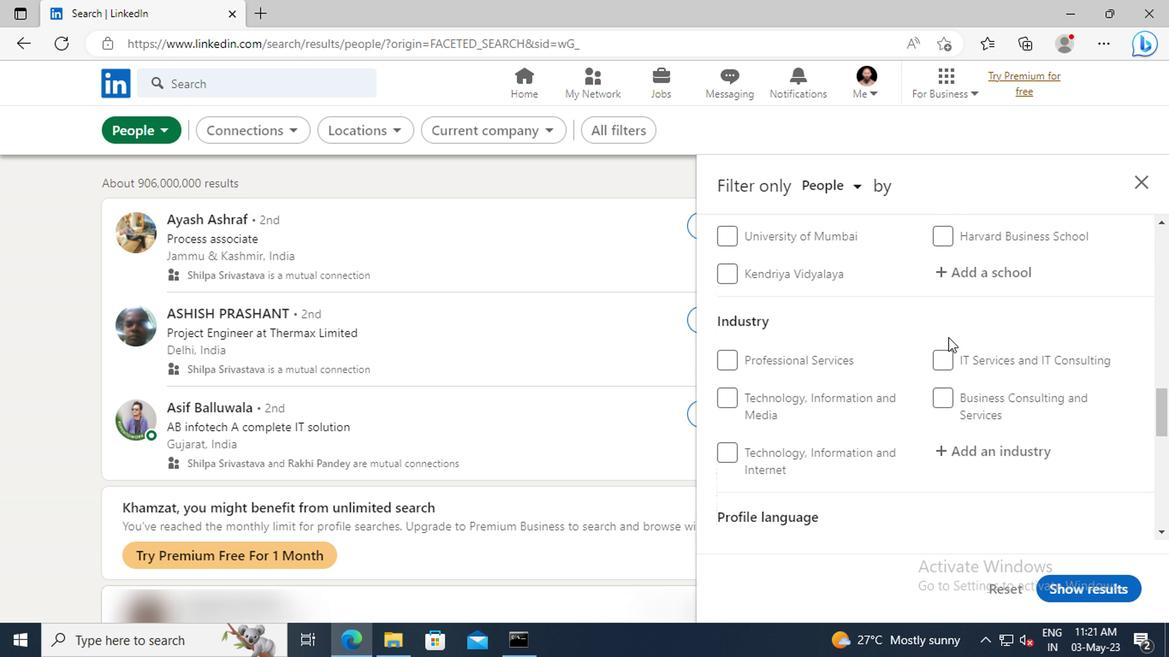 
Action: Mouse scrolled (944, 336) with delta (0, -1)
Screenshot: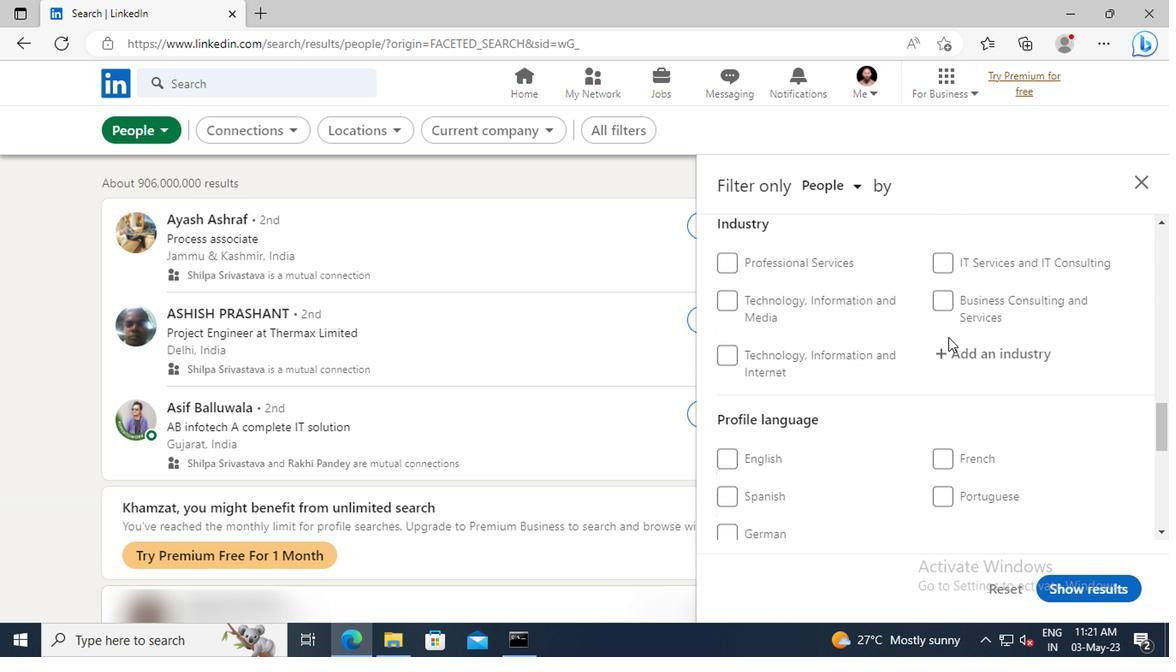 
Action: Mouse moved to (941, 411)
Screenshot: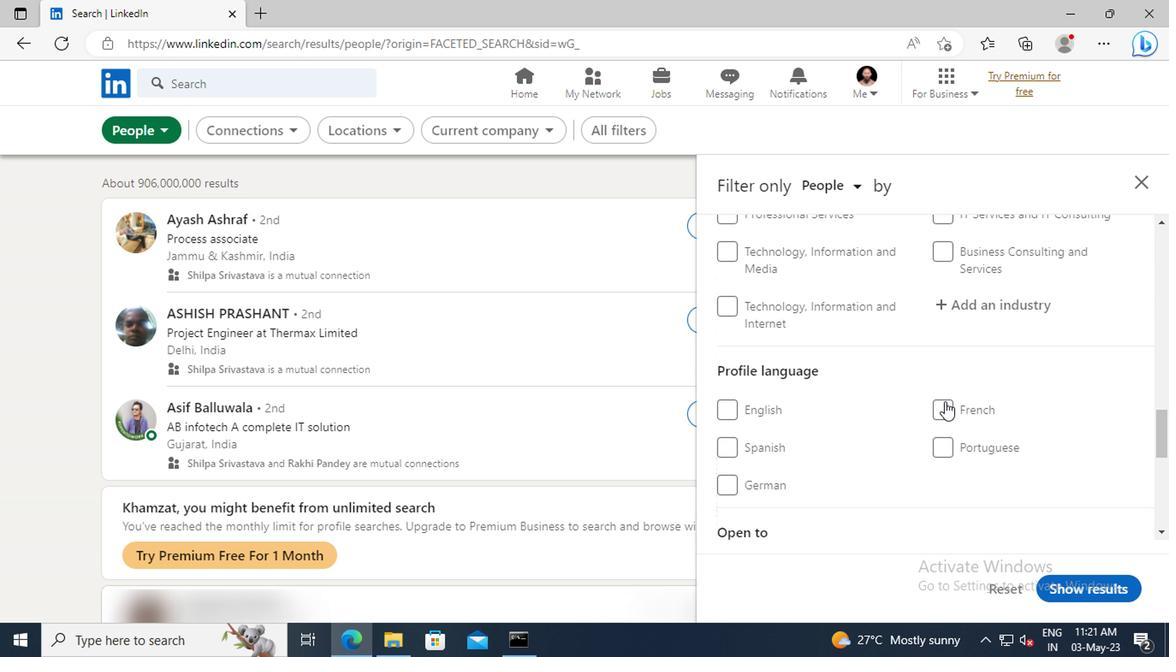 
Action: Mouse pressed left at (941, 411)
Screenshot: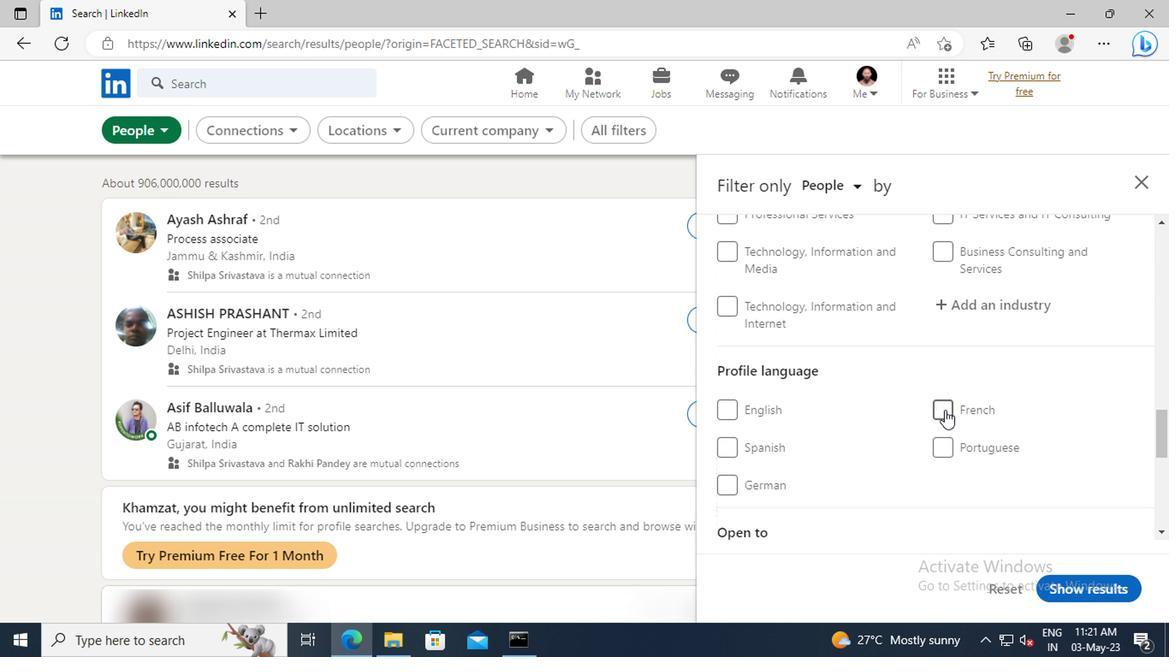 
Action: Mouse moved to (955, 371)
Screenshot: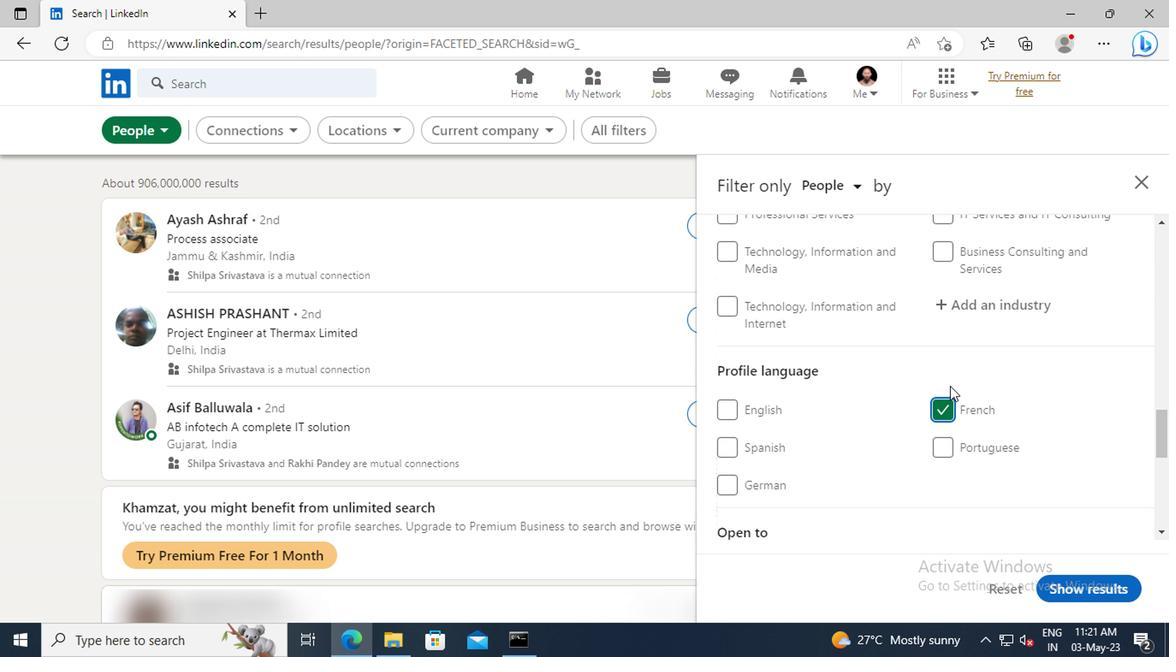 
Action: Mouse scrolled (955, 372) with delta (0, 1)
Screenshot: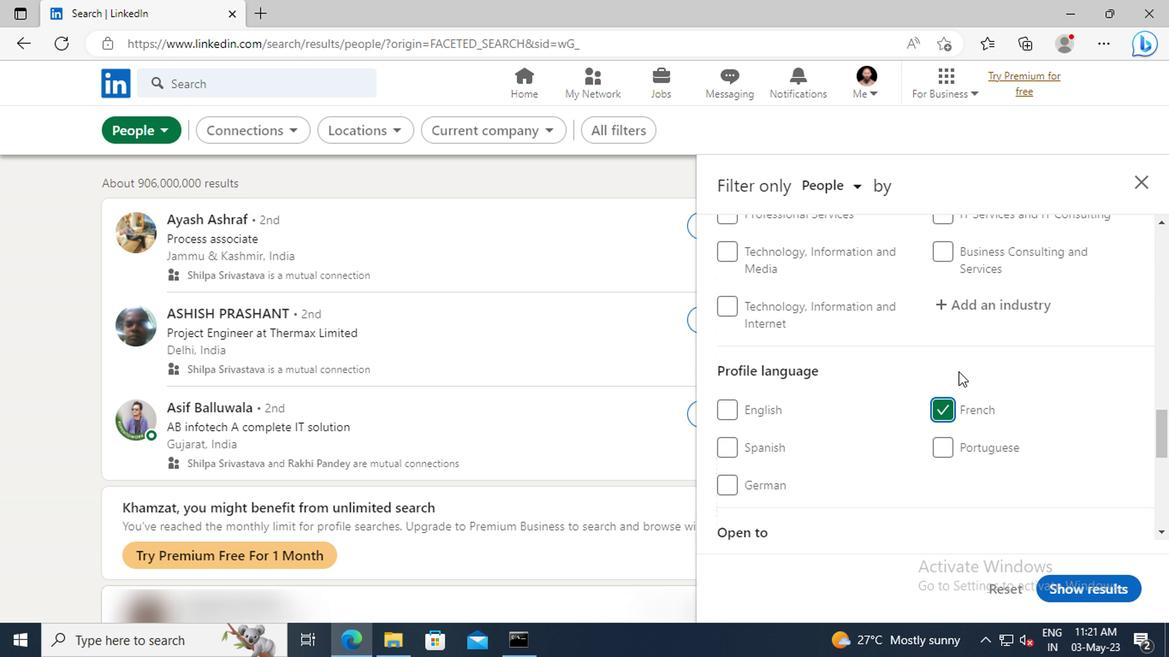
Action: Mouse scrolled (955, 372) with delta (0, 1)
Screenshot: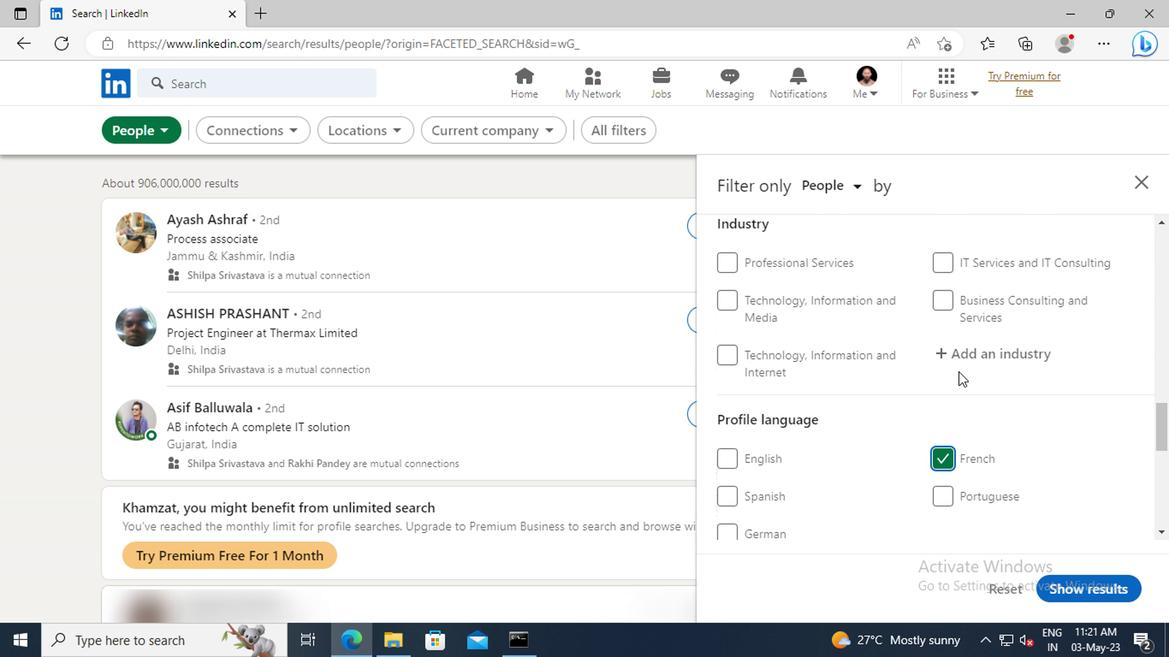 
Action: Mouse scrolled (955, 372) with delta (0, 1)
Screenshot: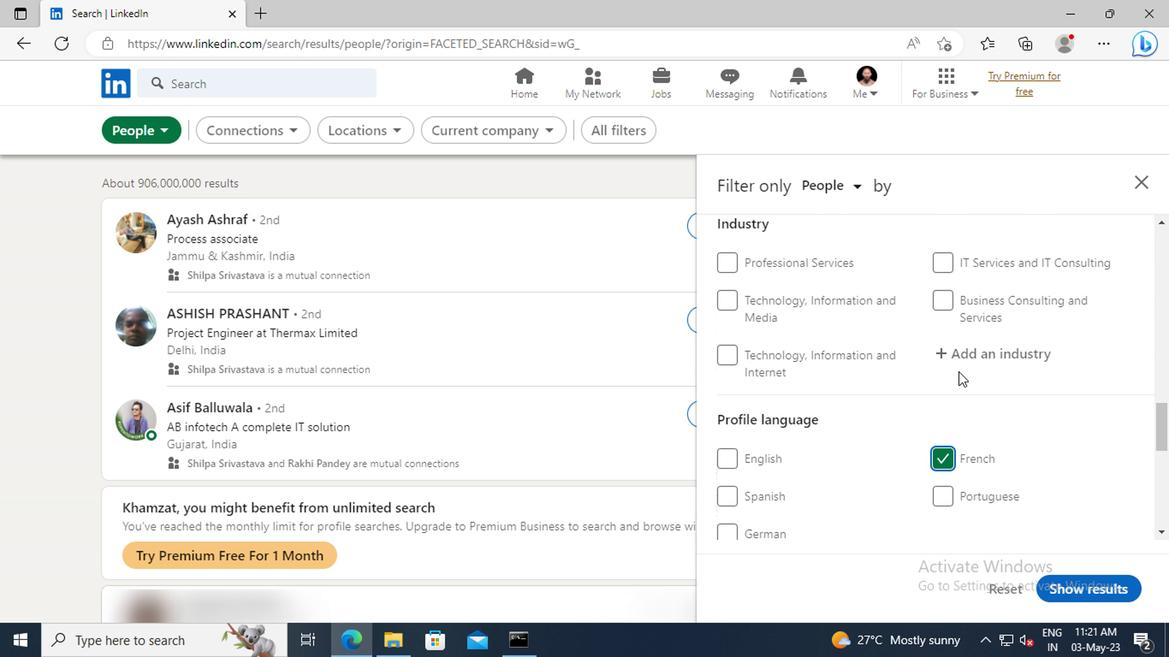 
Action: Mouse scrolled (955, 372) with delta (0, 1)
Screenshot: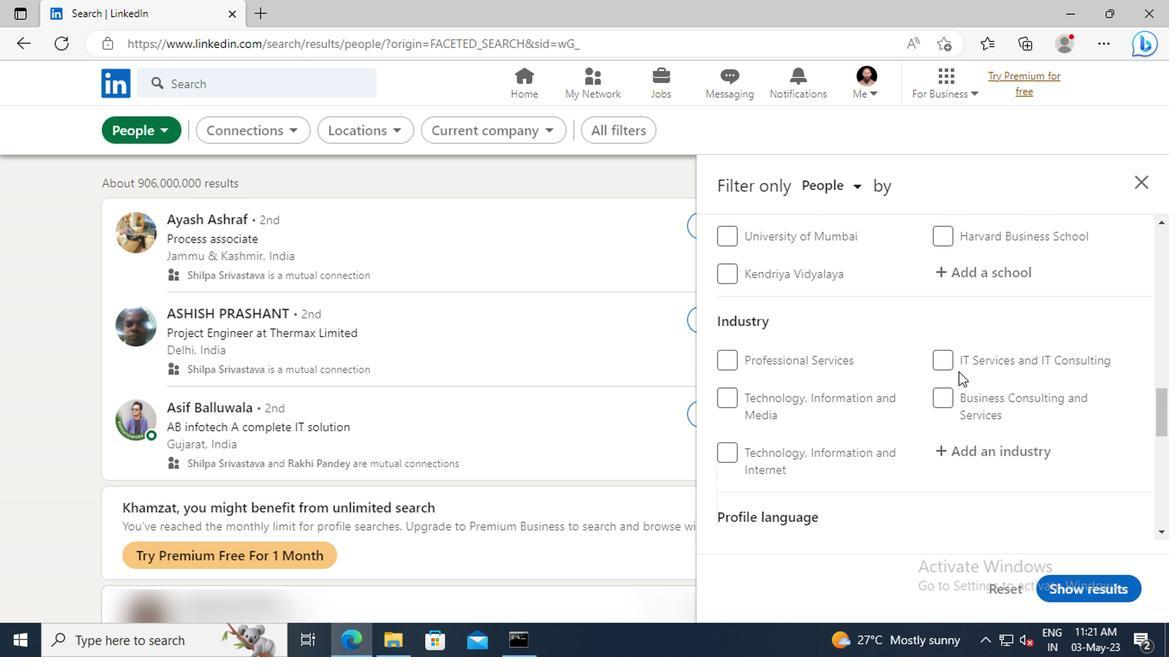 
Action: Mouse scrolled (955, 372) with delta (0, 1)
Screenshot: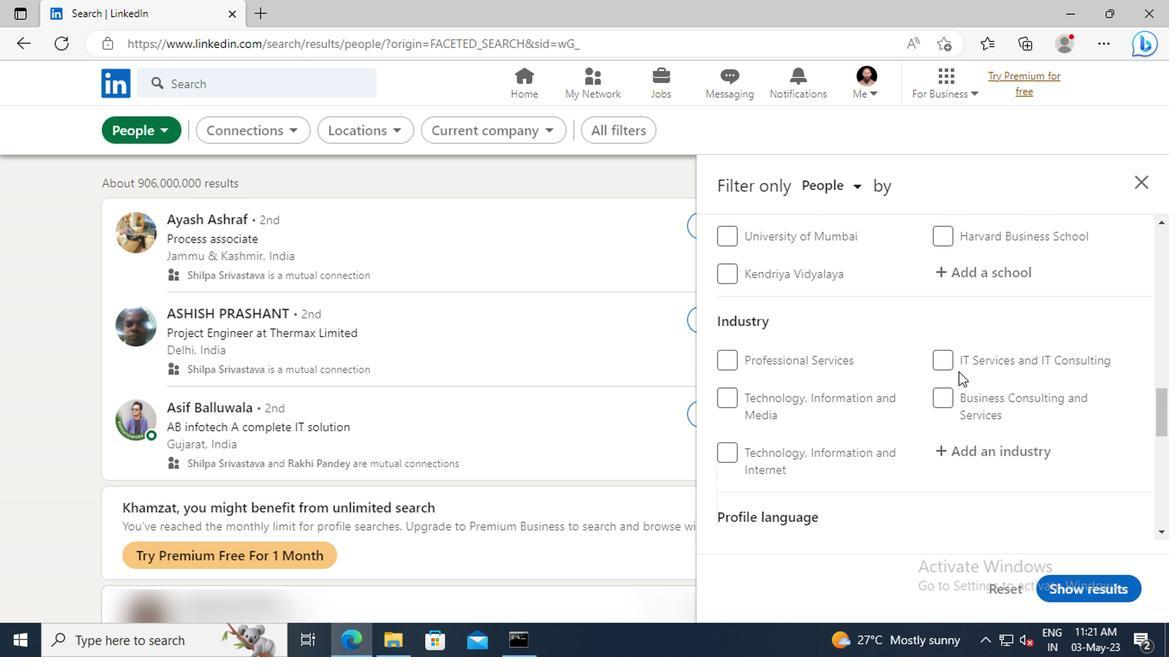 
Action: Mouse scrolled (955, 372) with delta (0, 1)
Screenshot: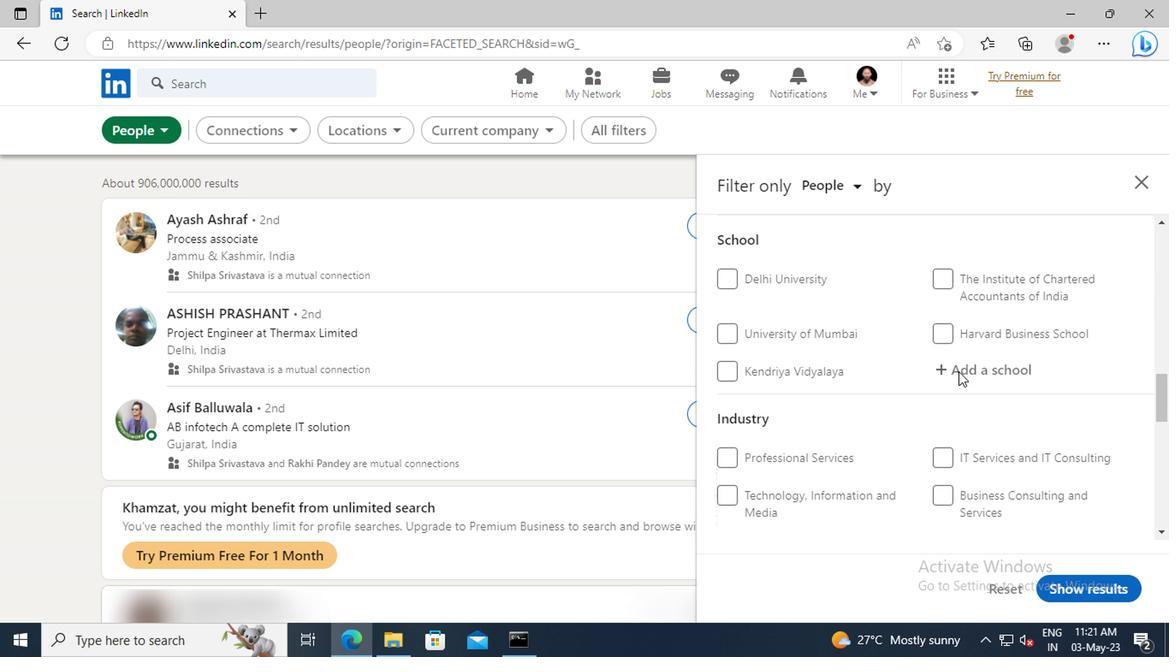 
Action: Mouse scrolled (955, 372) with delta (0, 1)
Screenshot: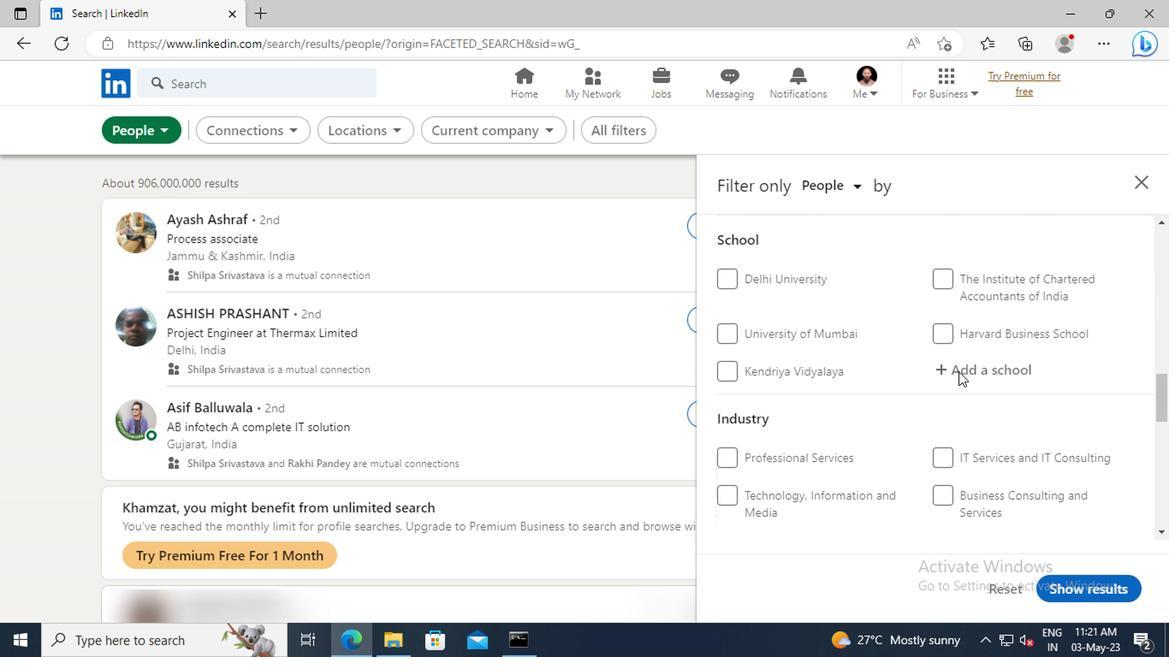 
Action: Mouse scrolled (955, 372) with delta (0, 1)
Screenshot: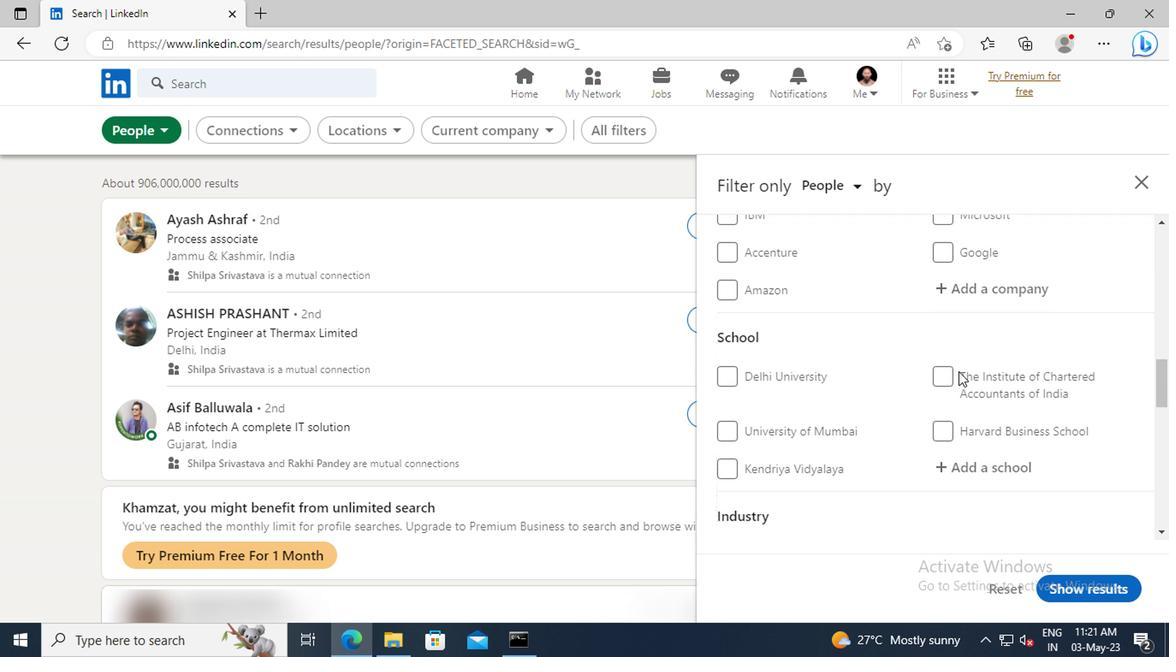 
Action: Mouse scrolled (955, 372) with delta (0, 1)
Screenshot: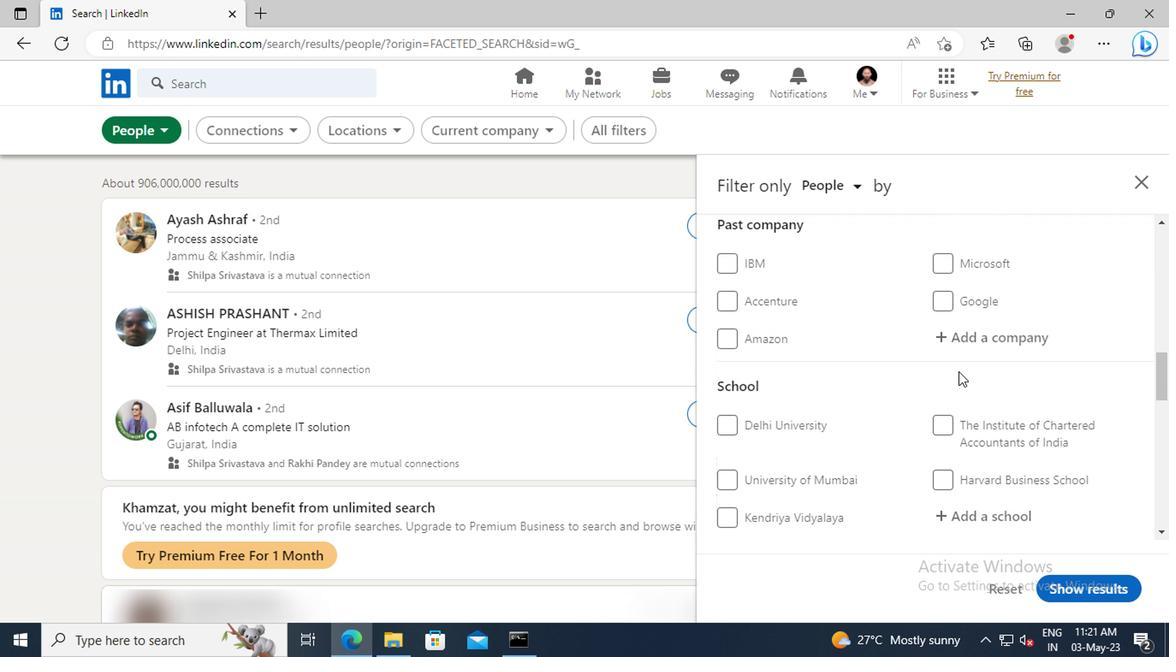 
Action: Mouse scrolled (955, 372) with delta (0, 1)
Screenshot: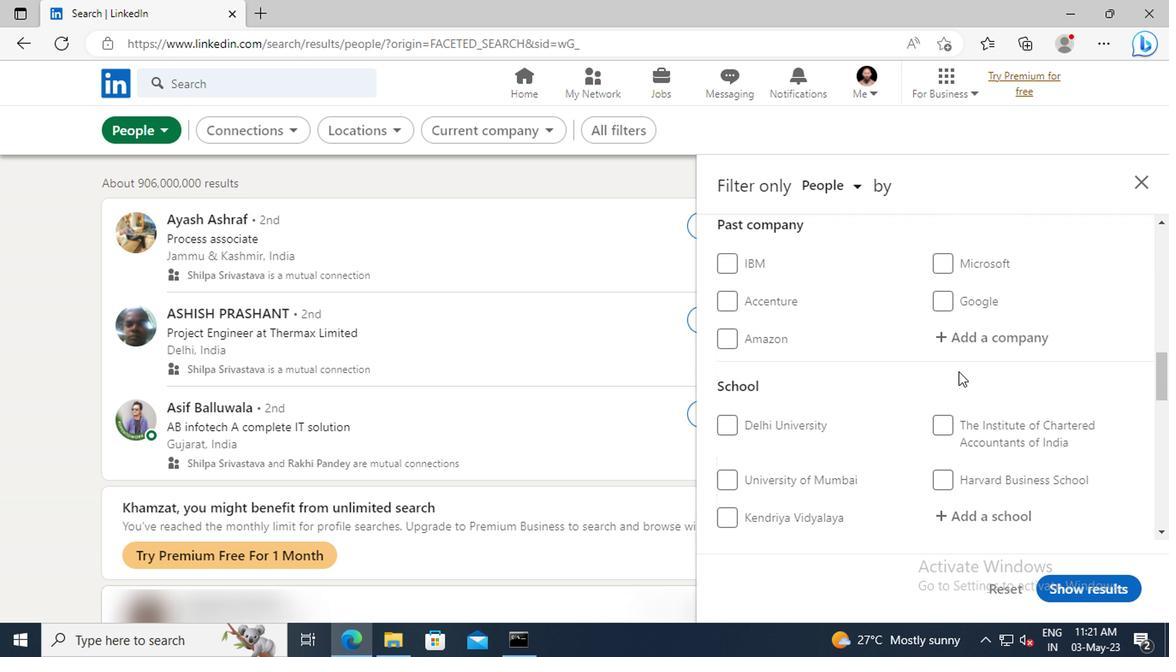 
Action: Mouse scrolled (955, 372) with delta (0, 1)
Screenshot: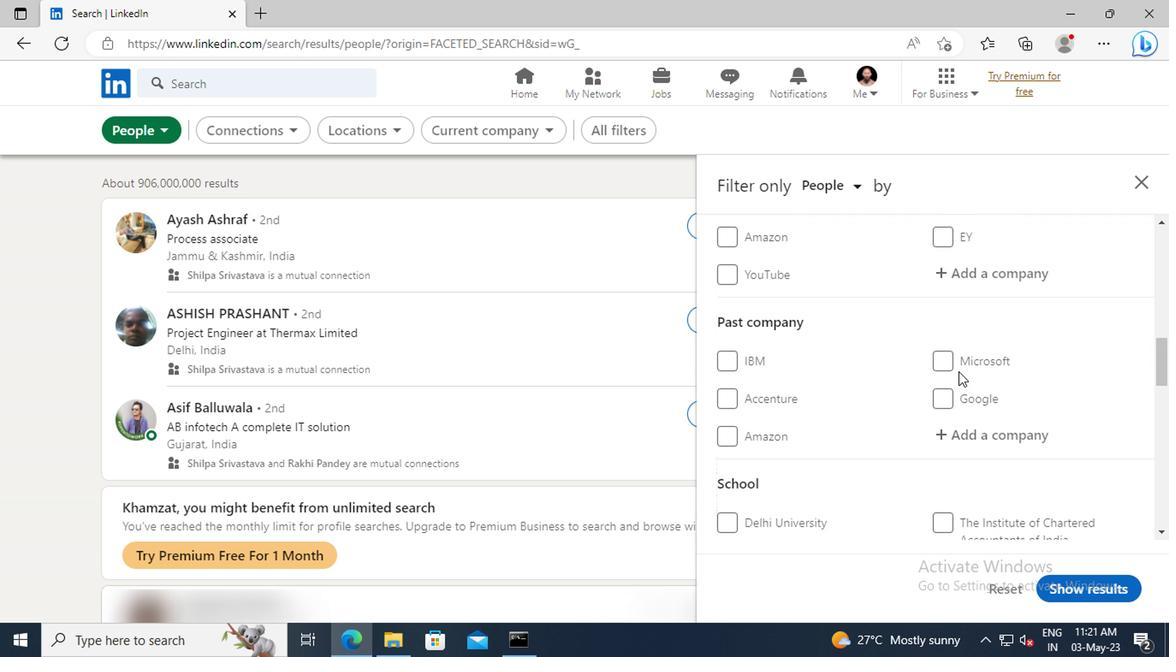 
Action: Mouse scrolled (955, 372) with delta (0, 1)
Screenshot: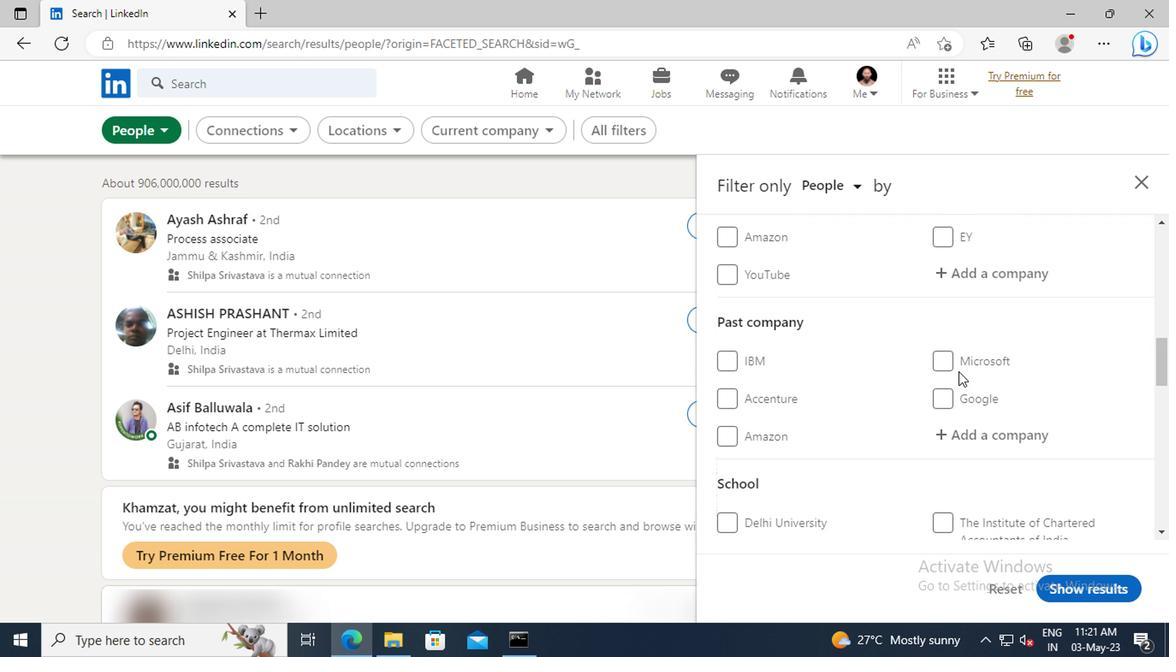 
Action: Mouse moved to (955, 364)
Screenshot: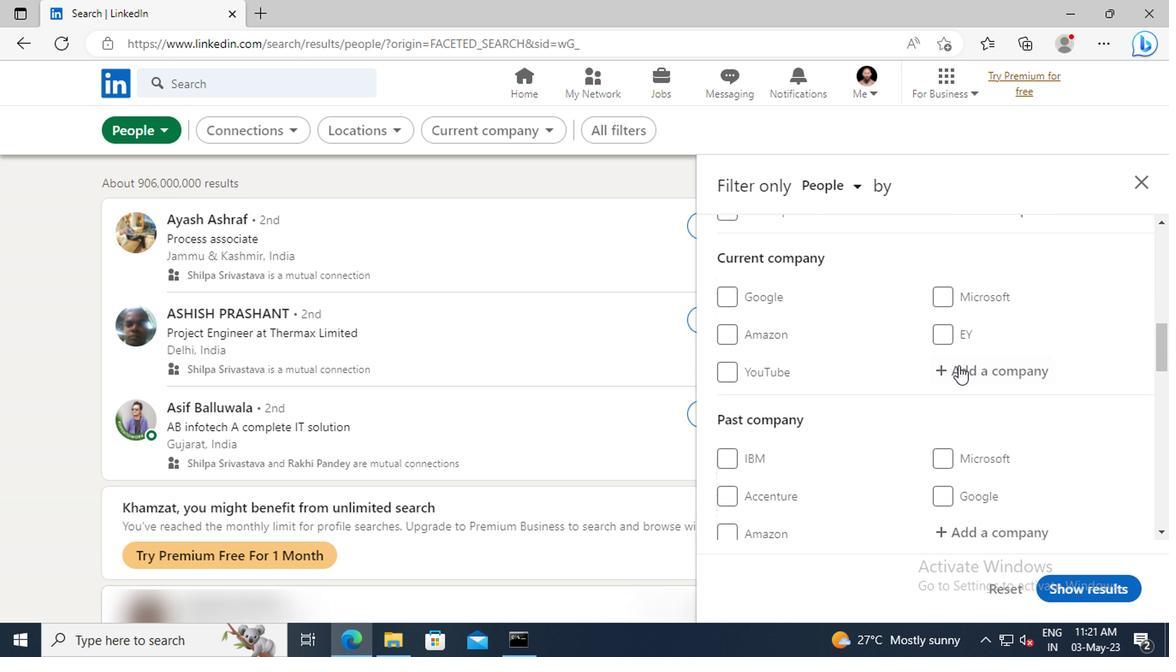 
Action: Mouse pressed left at (955, 364)
Screenshot: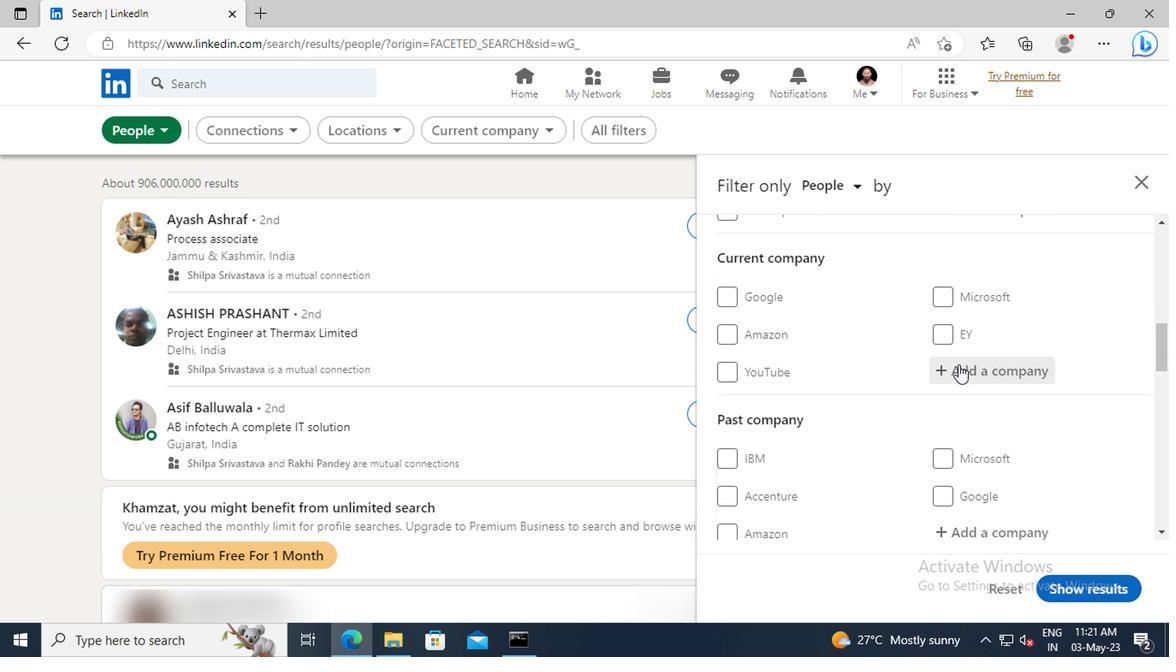 
Action: Key pressed <Key.shift>FORCE<Key.space><Key.shift>MOTORS<Key.space><Key.shift>L
Screenshot: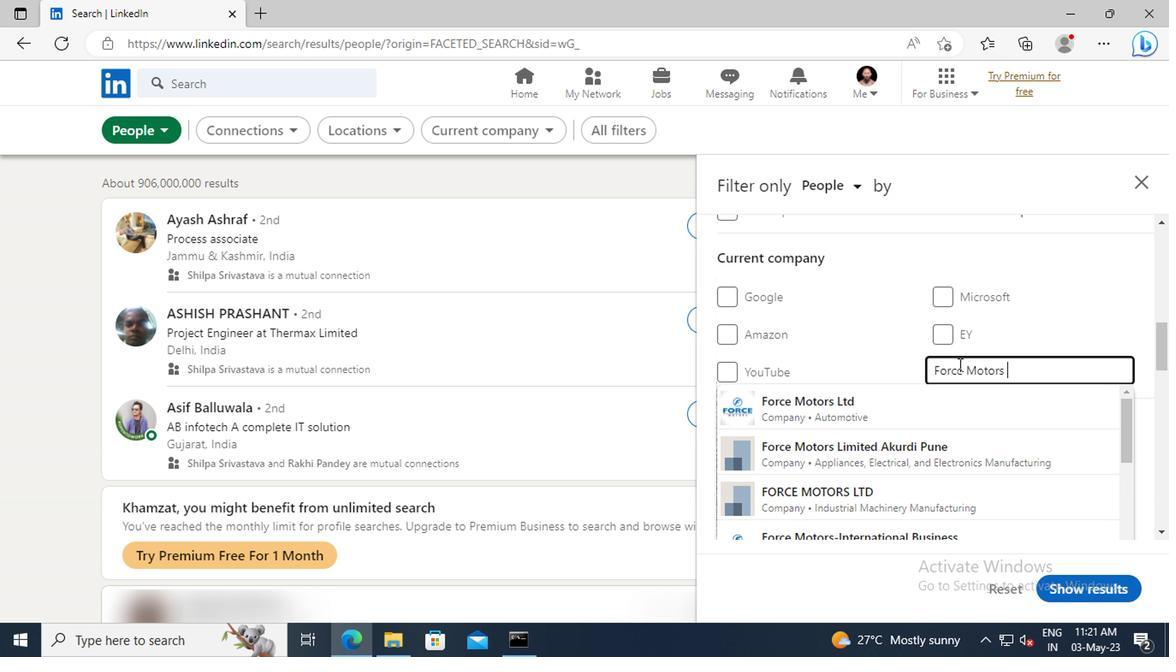 
Action: Mouse moved to (955, 400)
Screenshot: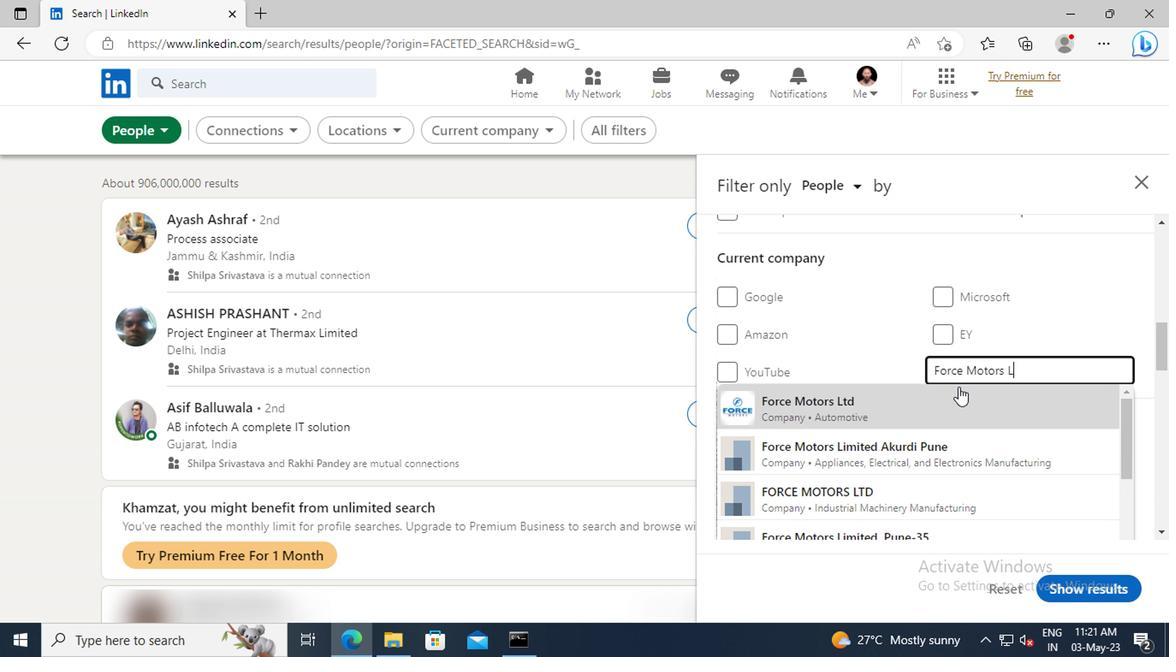 
Action: Mouse pressed left at (955, 400)
Screenshot: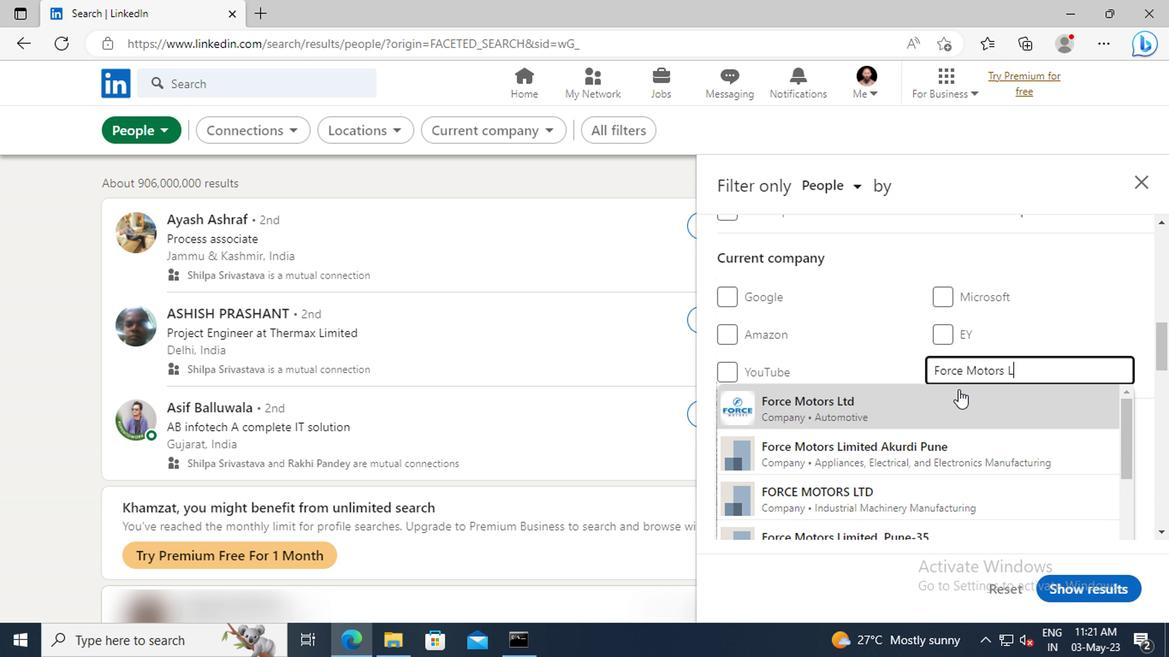 
Action: Mouse scrolled (955, 399) with delta (0, 0)
Screenshot: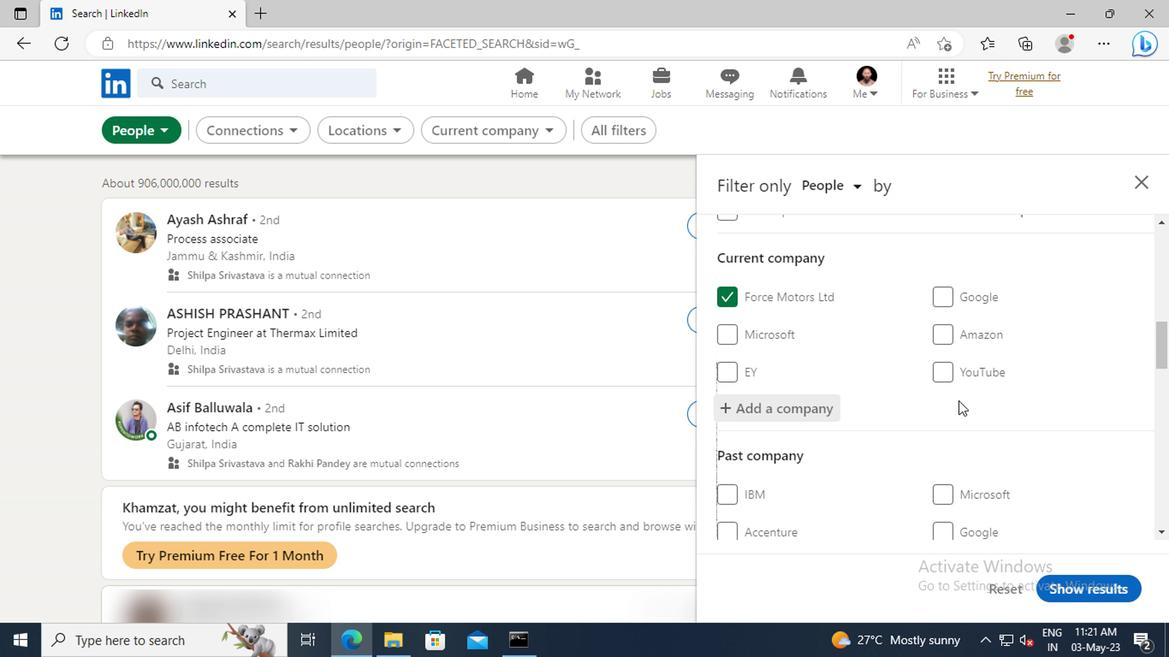 
Action: Mouse scrolled (955, 399) with delta (0, 0)
Screenshot: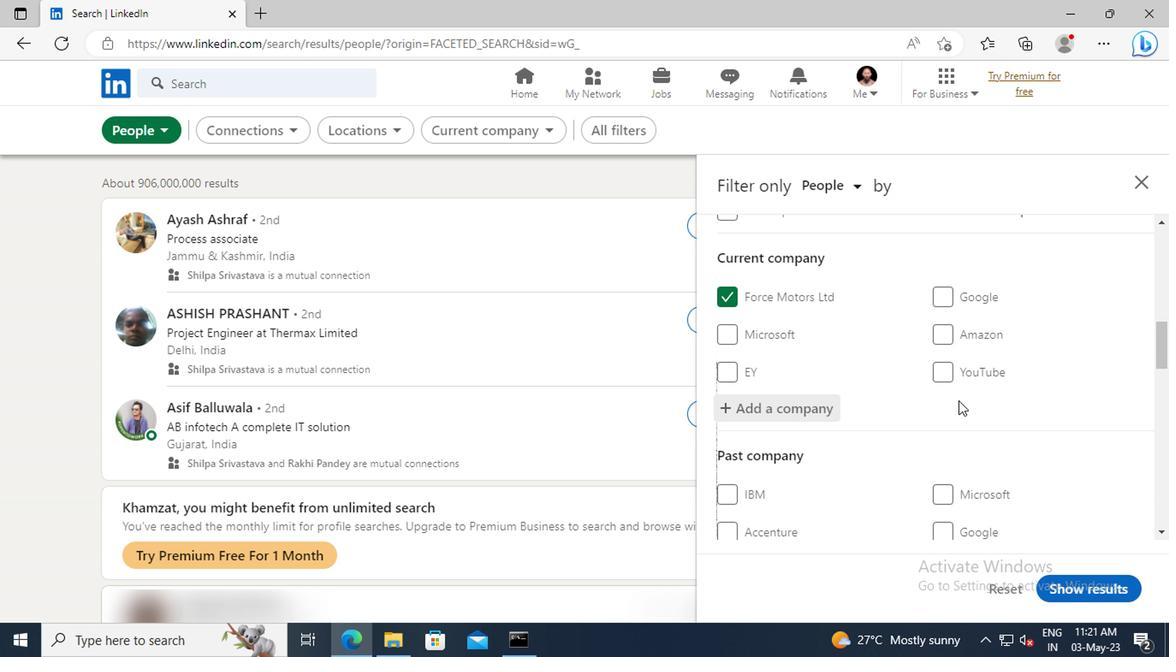 
Action: Mouse scrolled (955, 399) with delta (0, 0)
Screenshot: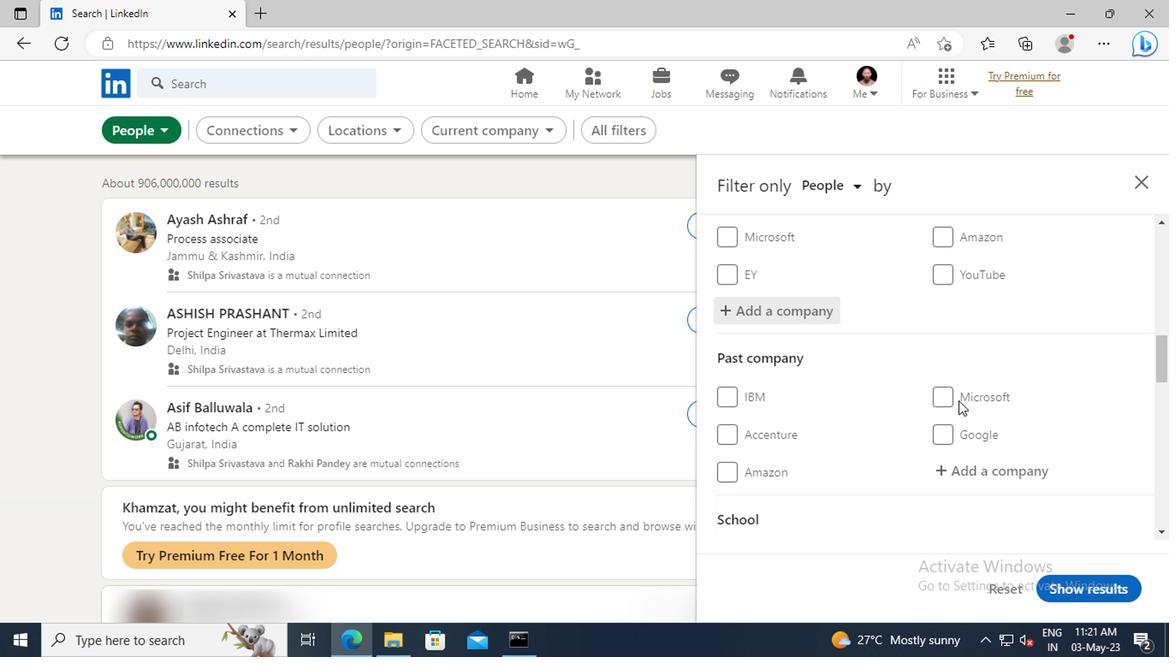 
Action: Mouse scrolled (955, 399) with delta (0, 0)
Screenshot: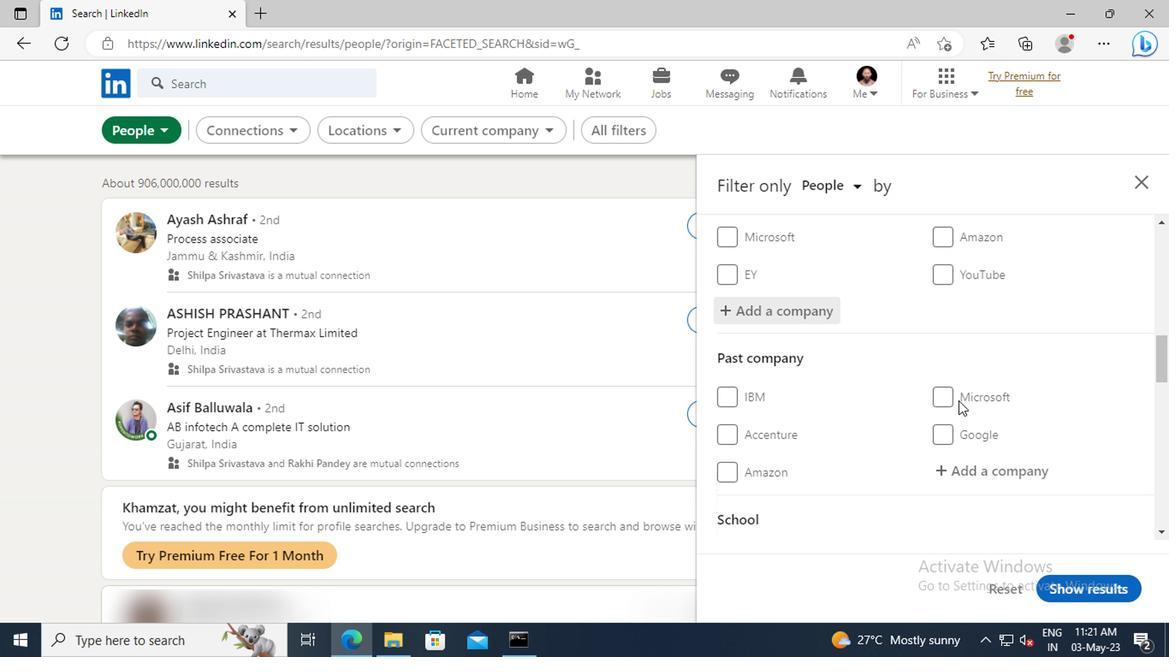 
Action: Mouse moved to (950, 386)
Screenshot: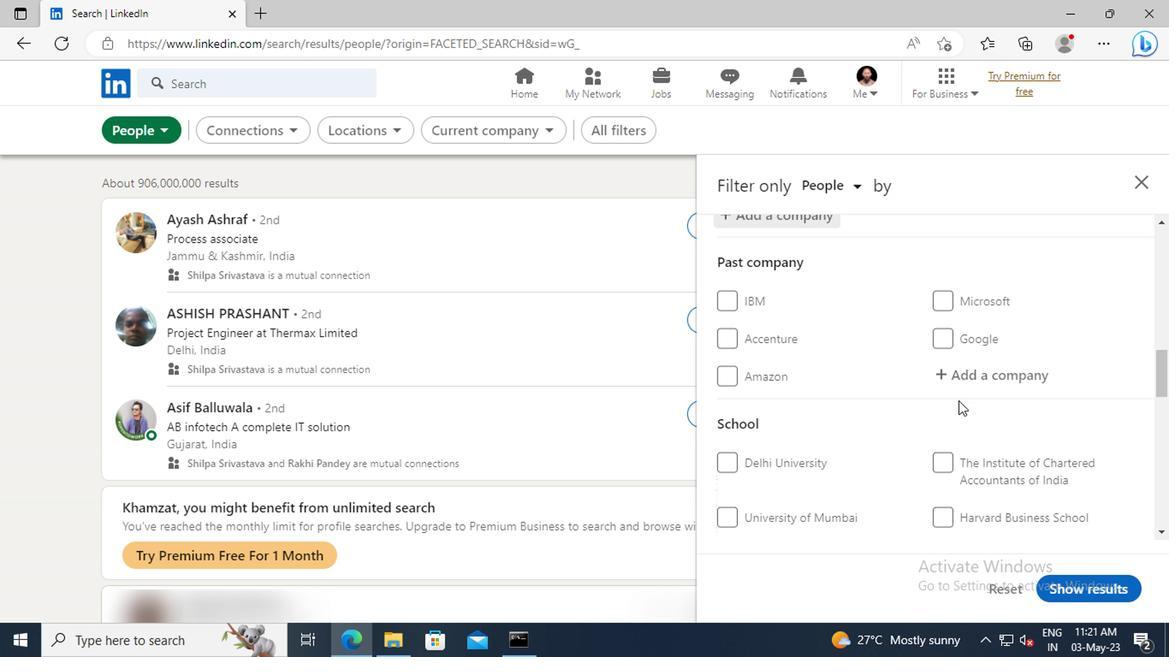 
Action: Mouse scrolled (950, 384) with delta (0, -1)
Screenshot: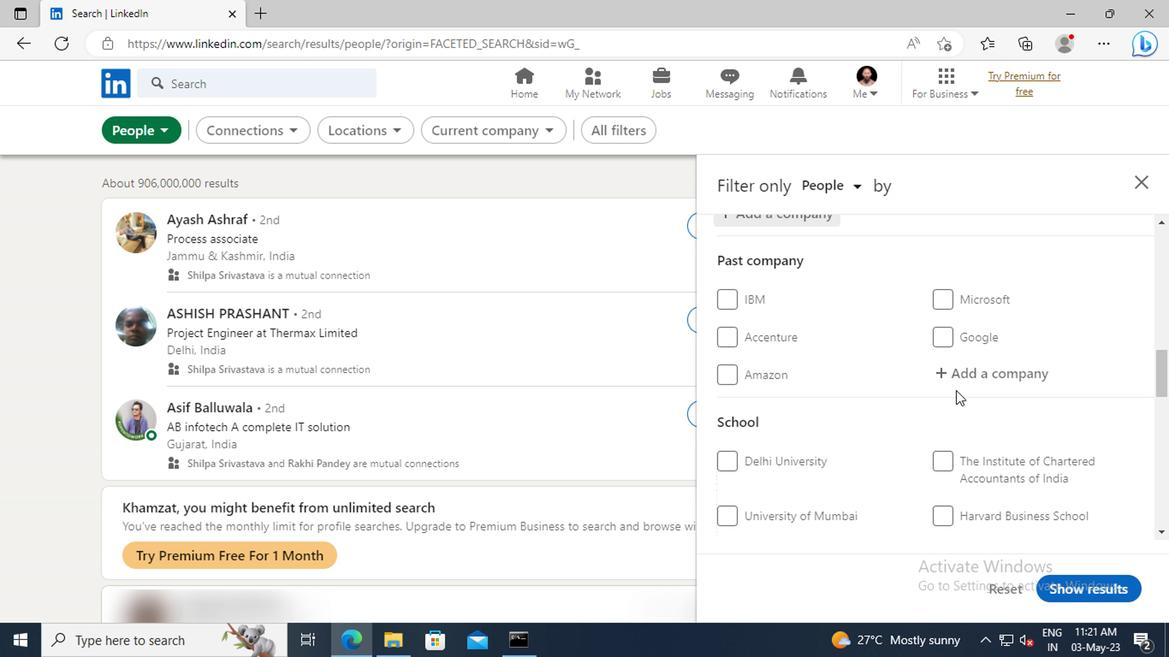 
Action: Mouse scrolled (950, 384) with delta (0, -1)
Screenshot: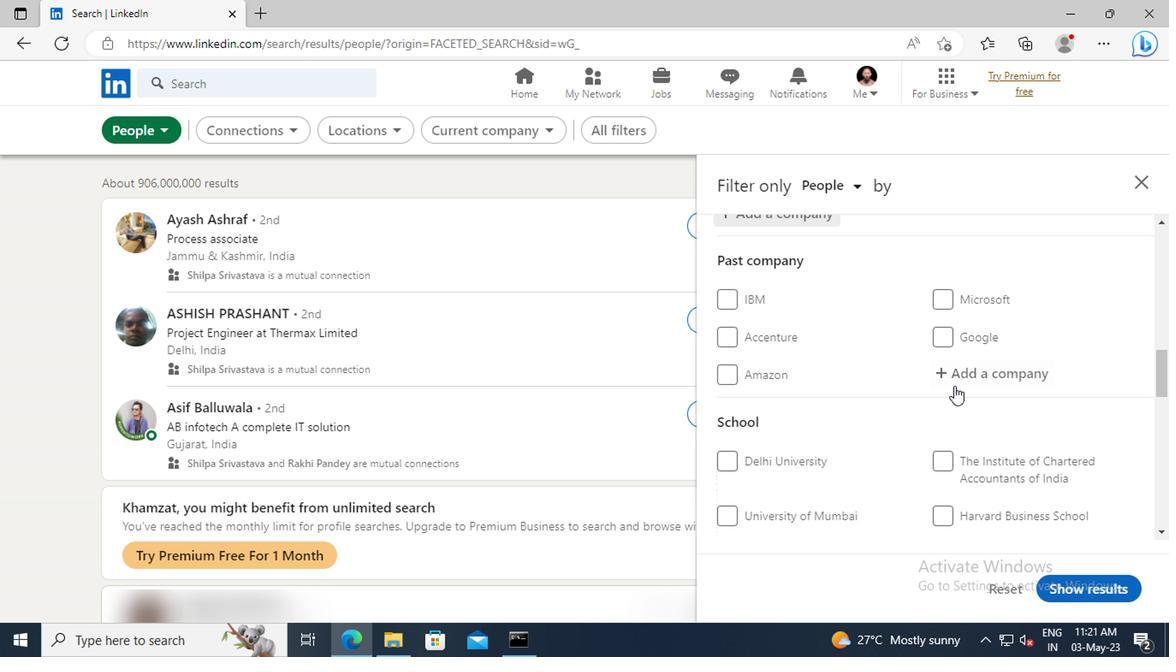 
Action: Mouse moved to (942, 373)
Screenshot: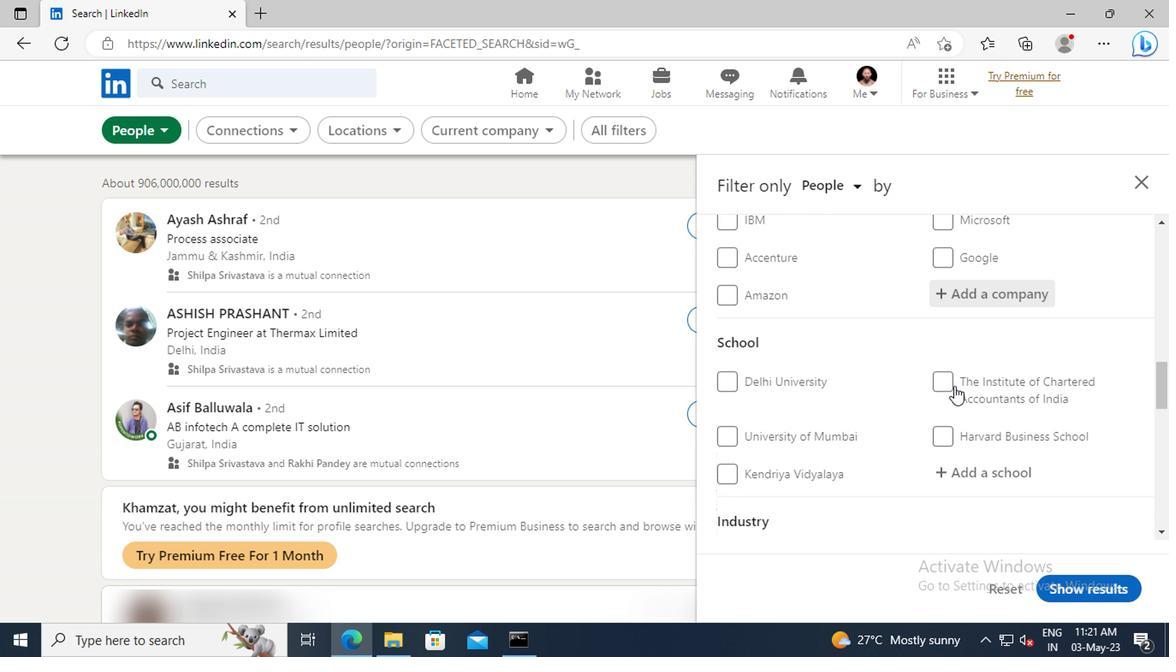 
Action: Mouse scrolled (942, 372) with delta (0, 0)
Screenshot: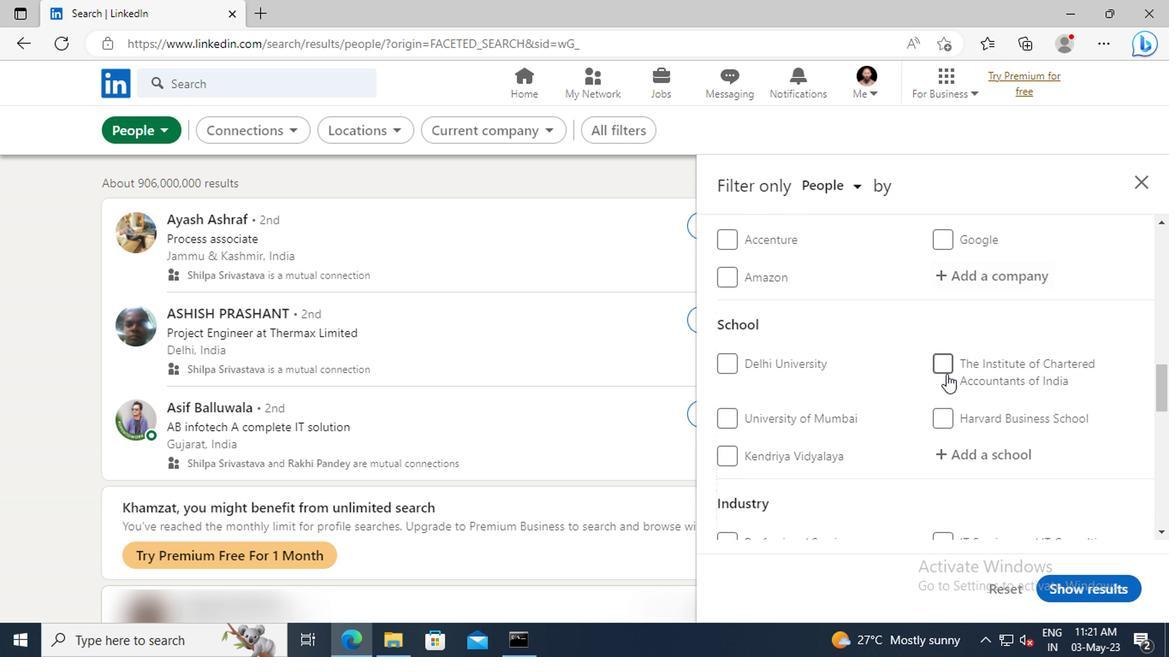 
Action: Mouse moved to (952, 401)
Screenshot: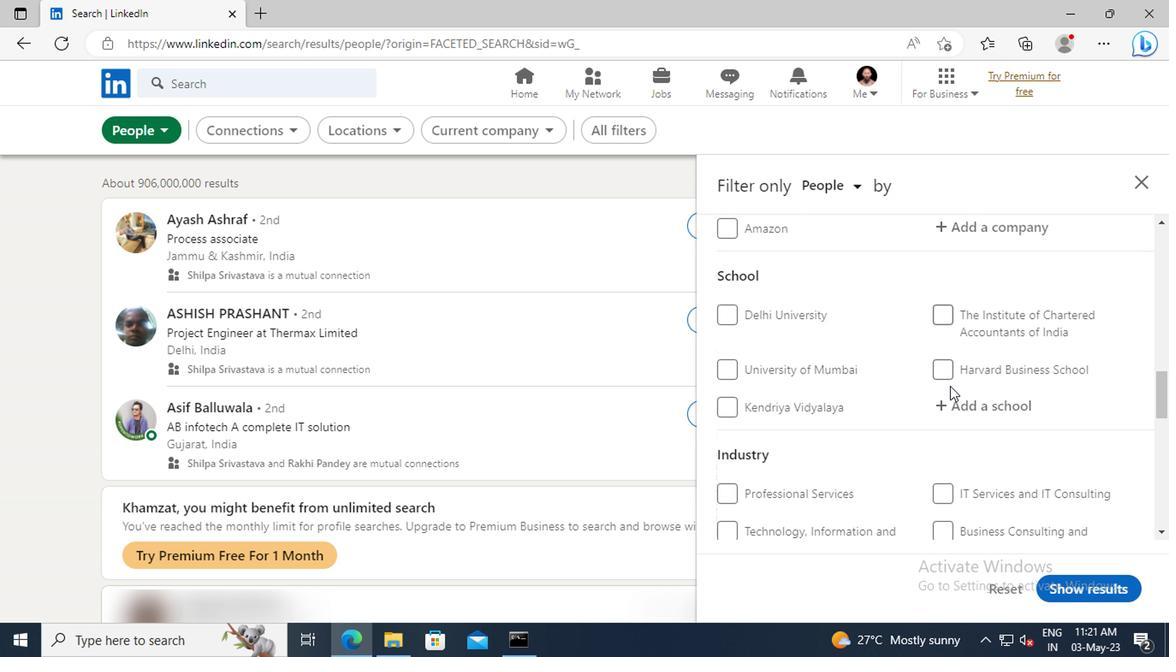 
Action: Mouse pressed left at (952, 401)
Screenshot: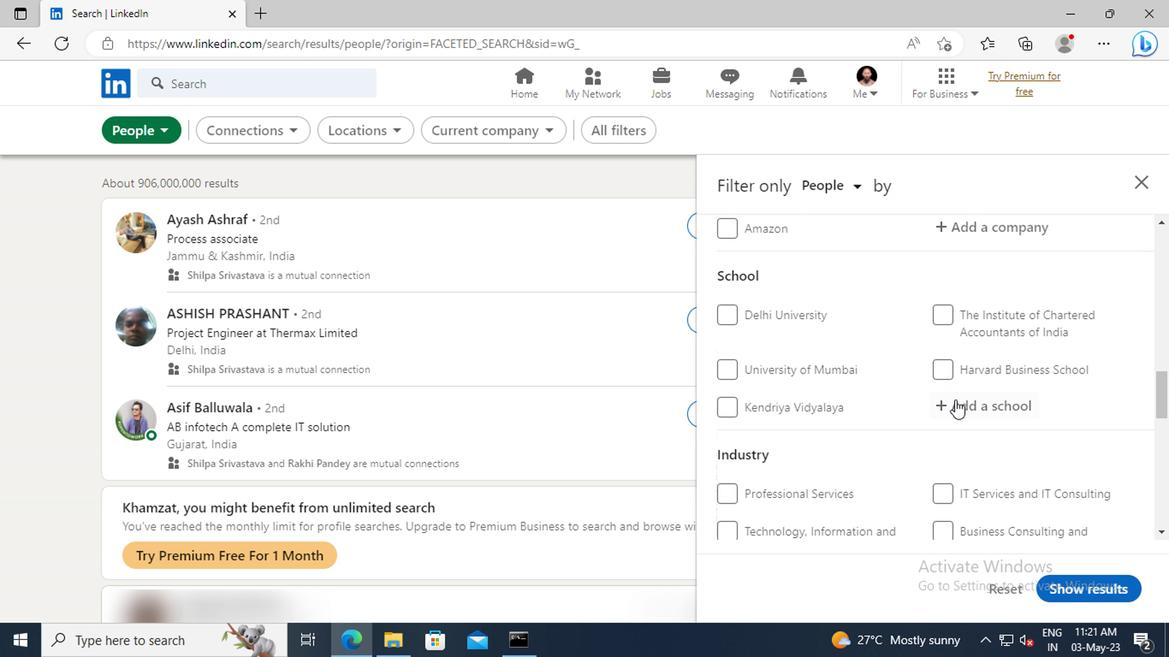 
Action: Key pressed <Key.shift>SANJAY<Key.space><Key.shift>GHO
Screenshot: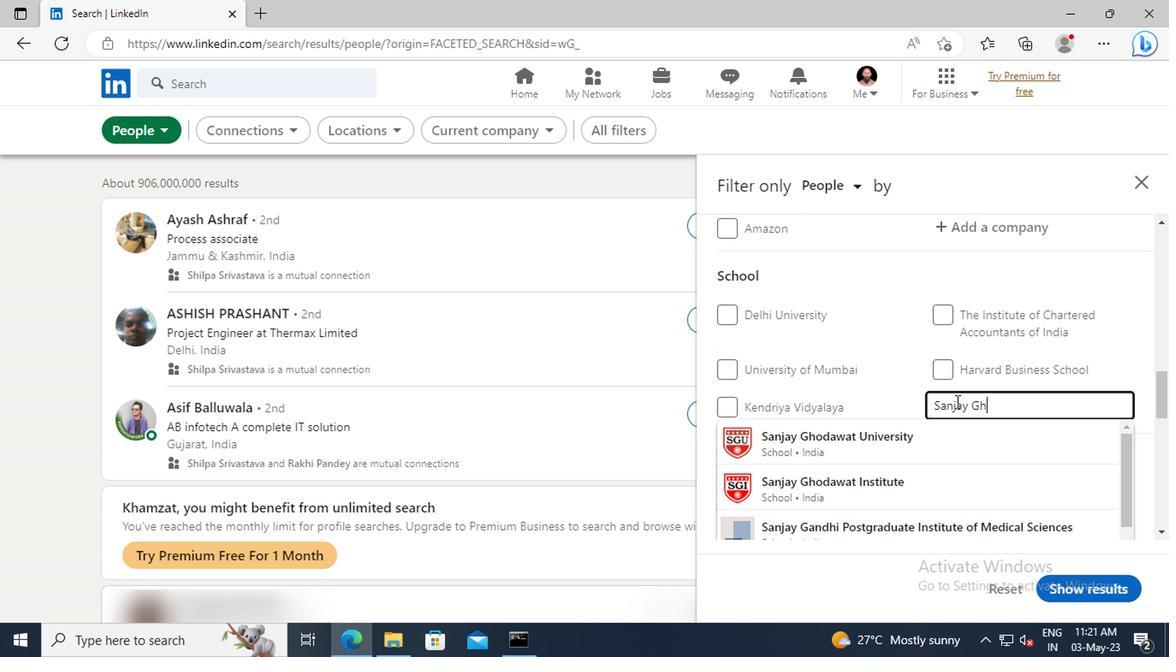 
Action: Mouse moved to (957, 430)
Screenshot: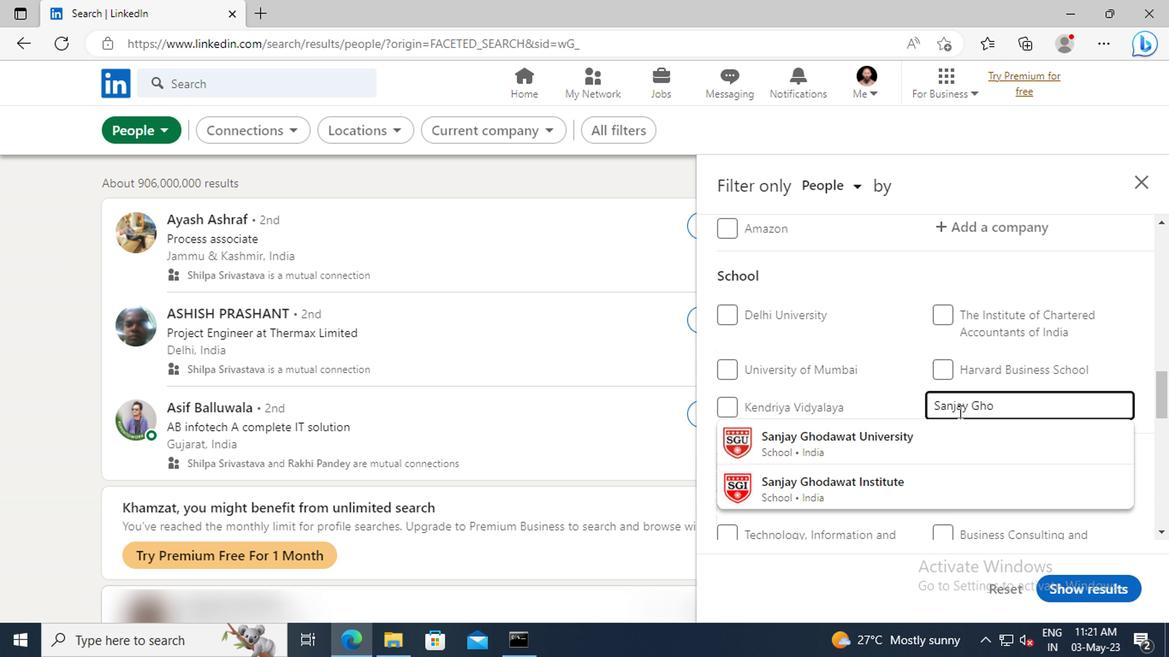
Action: Mouse pressed left at (957, 430)
Screenshot: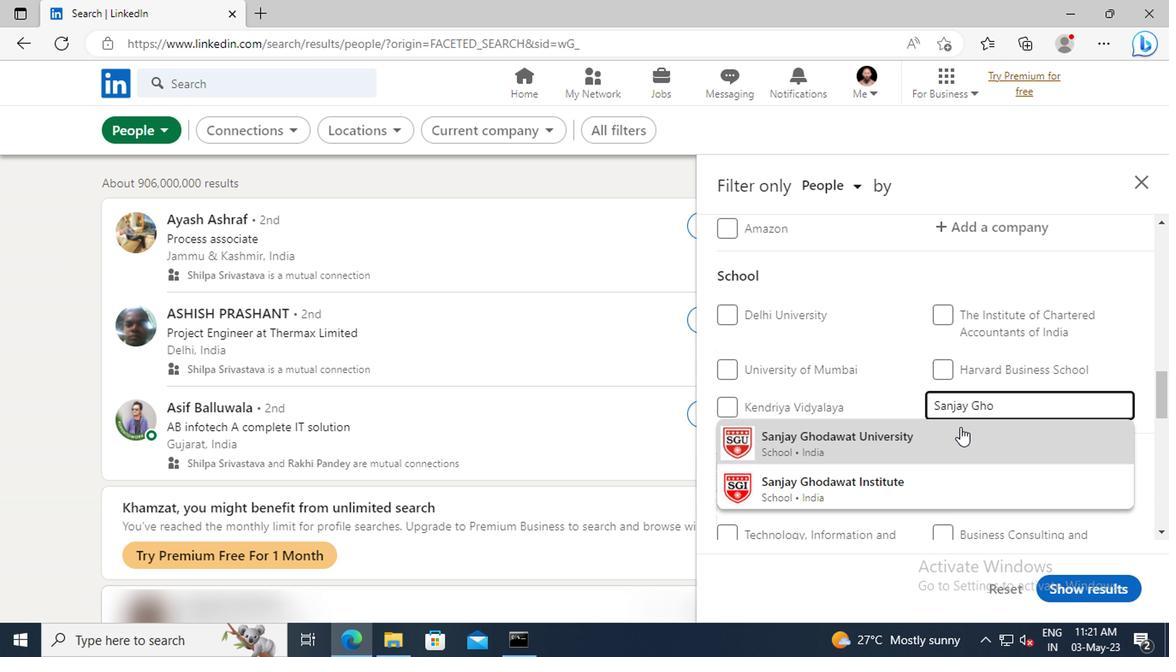 
Action: Mouse scrolled (957, 429) with delta (0, 0)
Screenshot: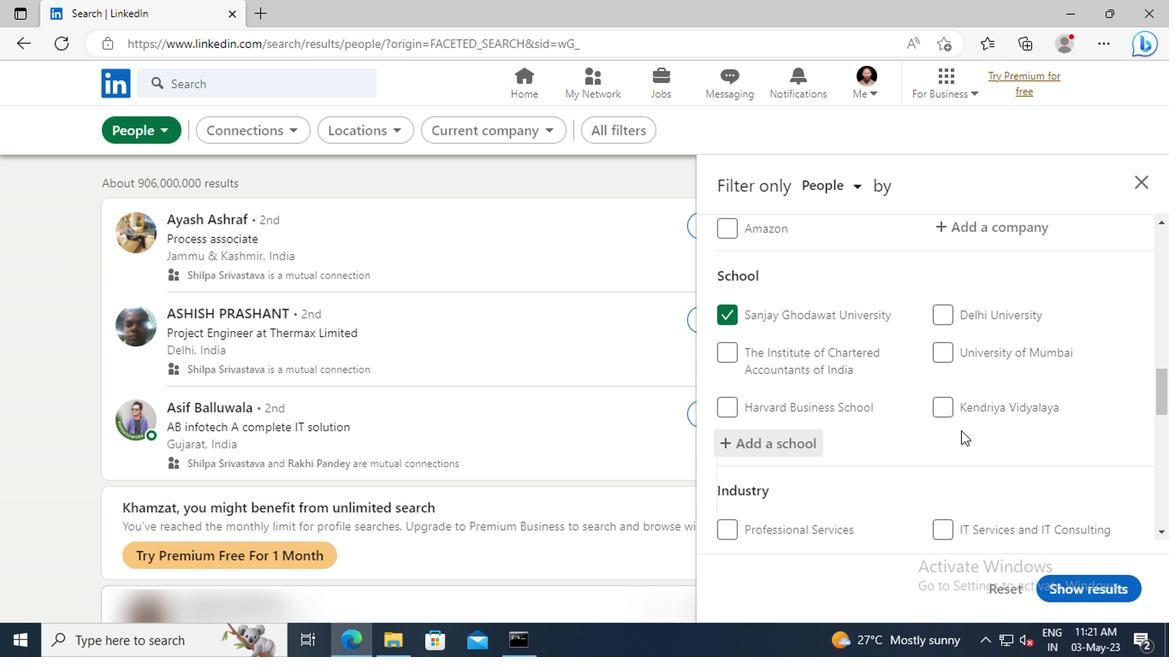 
Action: Mouse scrolled (957, 429) with delta (0, 0)
Screenshot: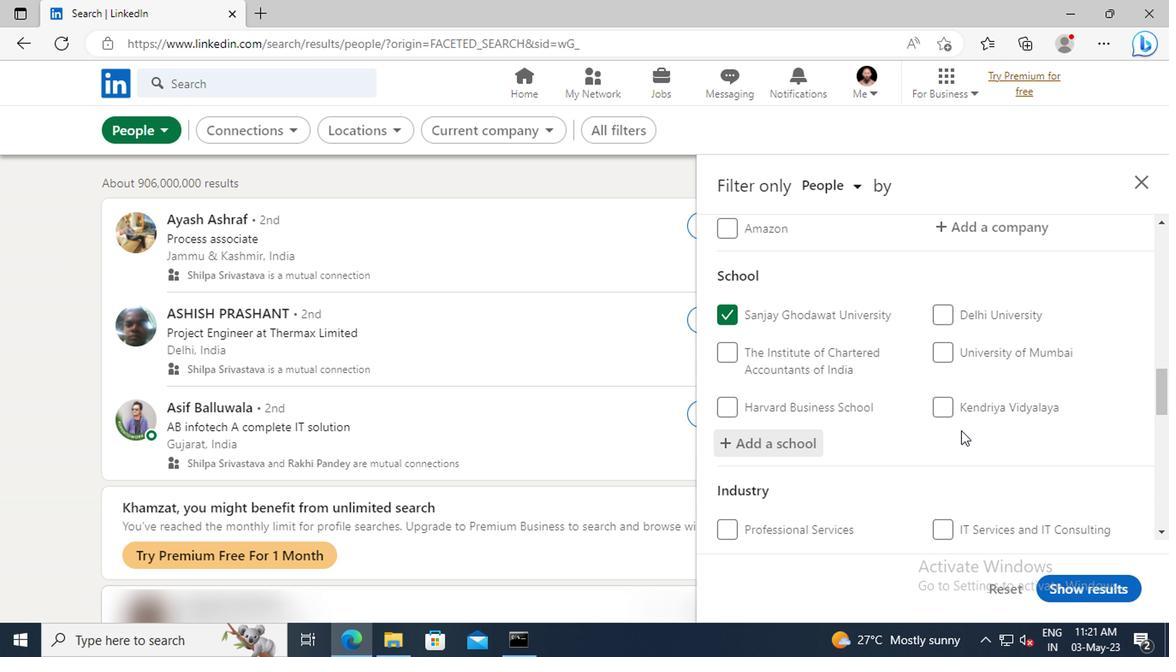 
Action: Mouse moved to (931, 380)
Screenshot: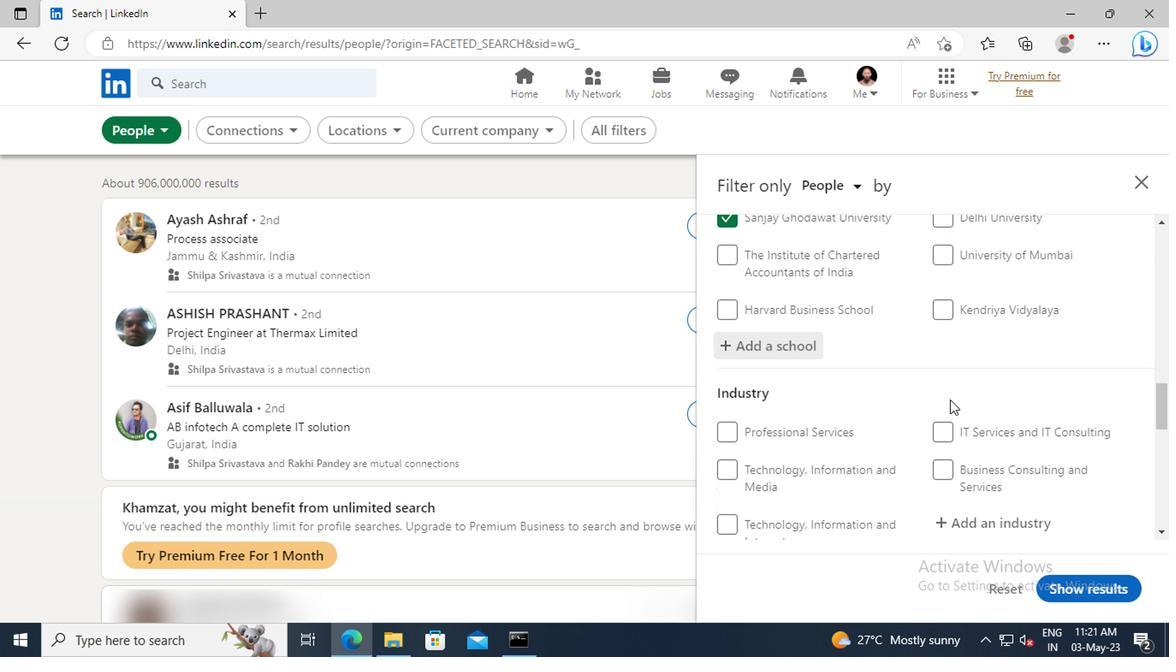 
Action: Mouse scrolled (931, 379) with delta (0, 0)
Screenshot: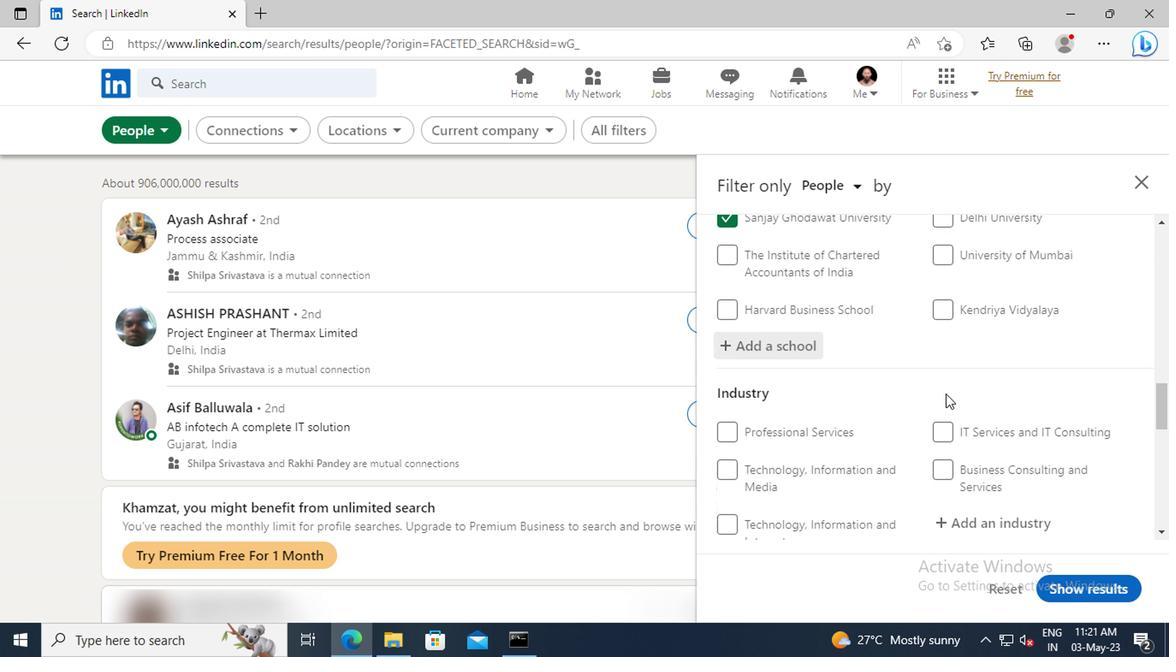 
Action: Mouse scrolled (931, 379) with delta (0, 0)
Screenshot: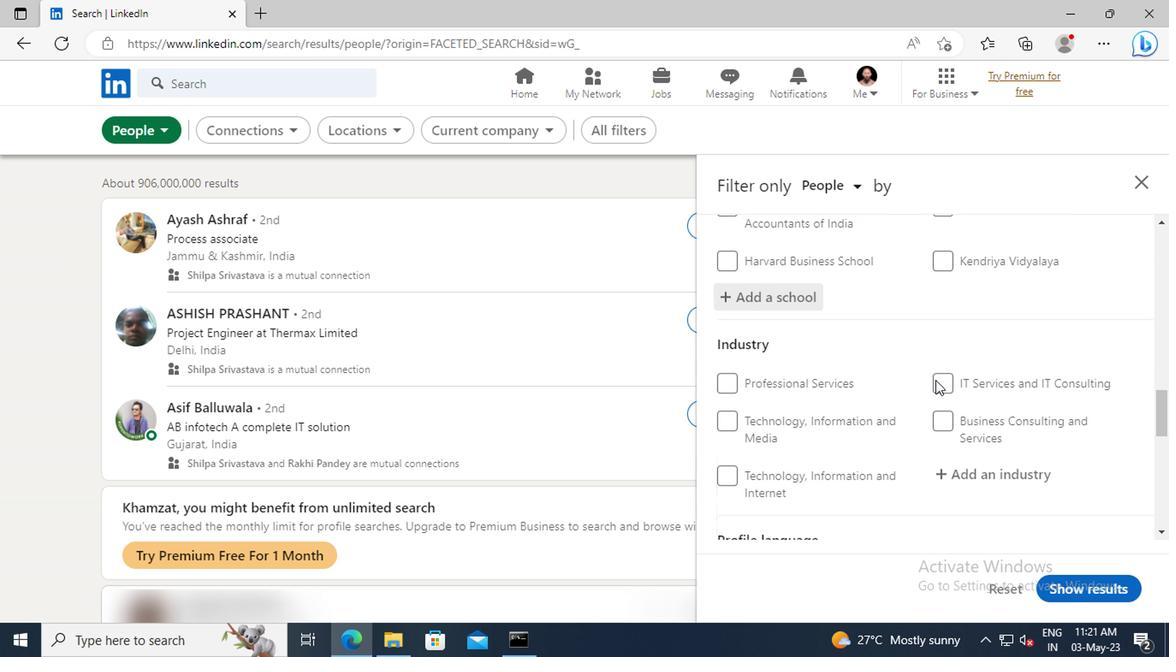 
Action: Mouse moved to (958, 427)
Screenshot: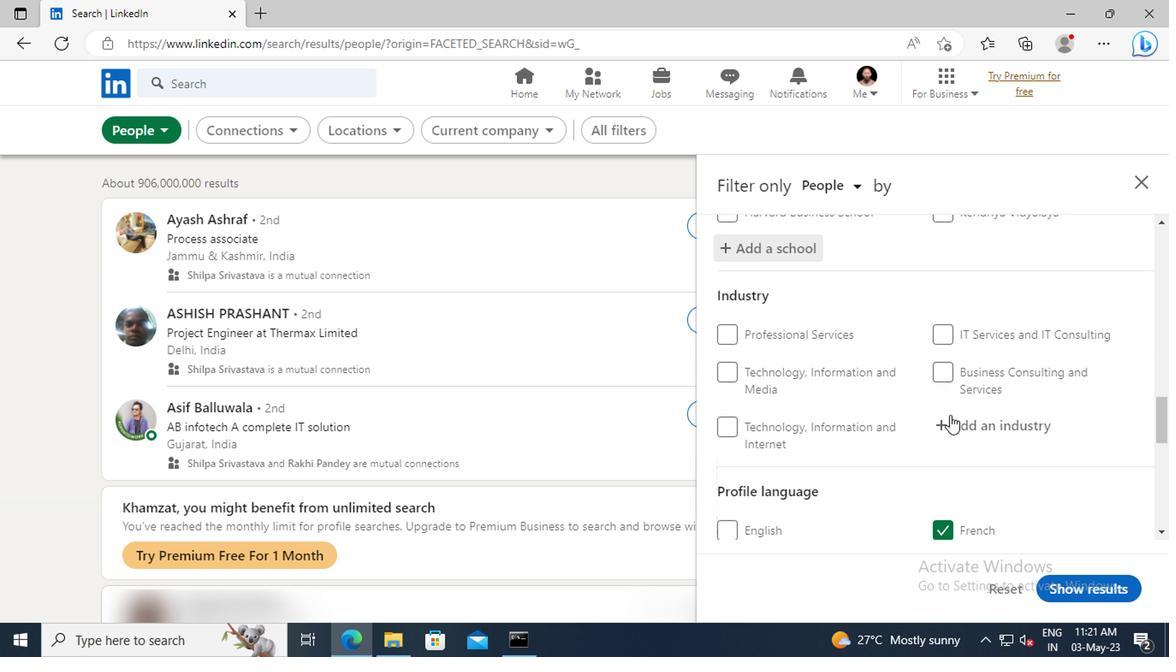 
Action: Mouse pressed left at (958, 427)
Screenshot: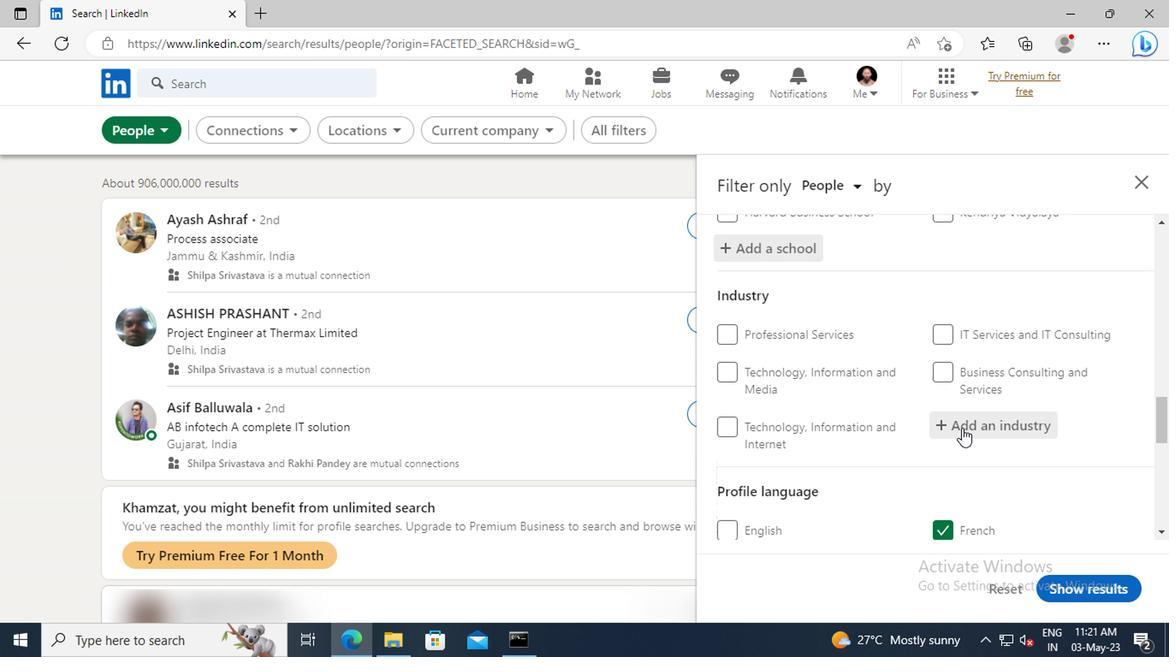 
Action: Key pressed <Key.shift>ONLINE<Key.space>AND<Key.space><Key.shift>M
Screenshot: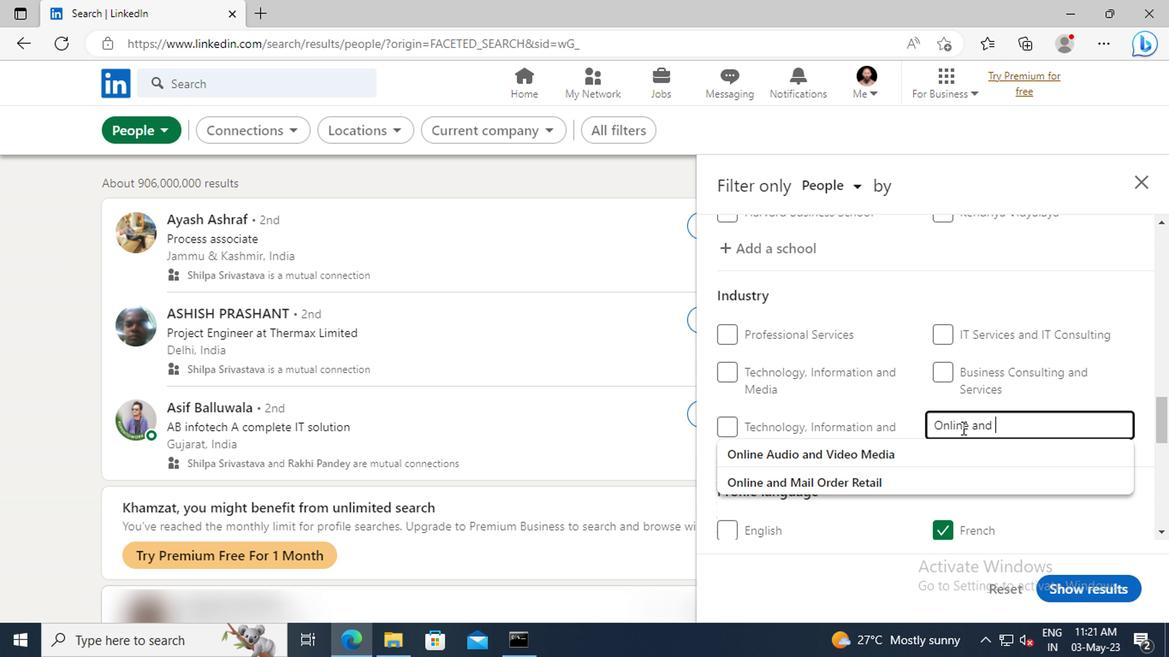 
Action: Mouse moved to (955, 473)
Screenshot: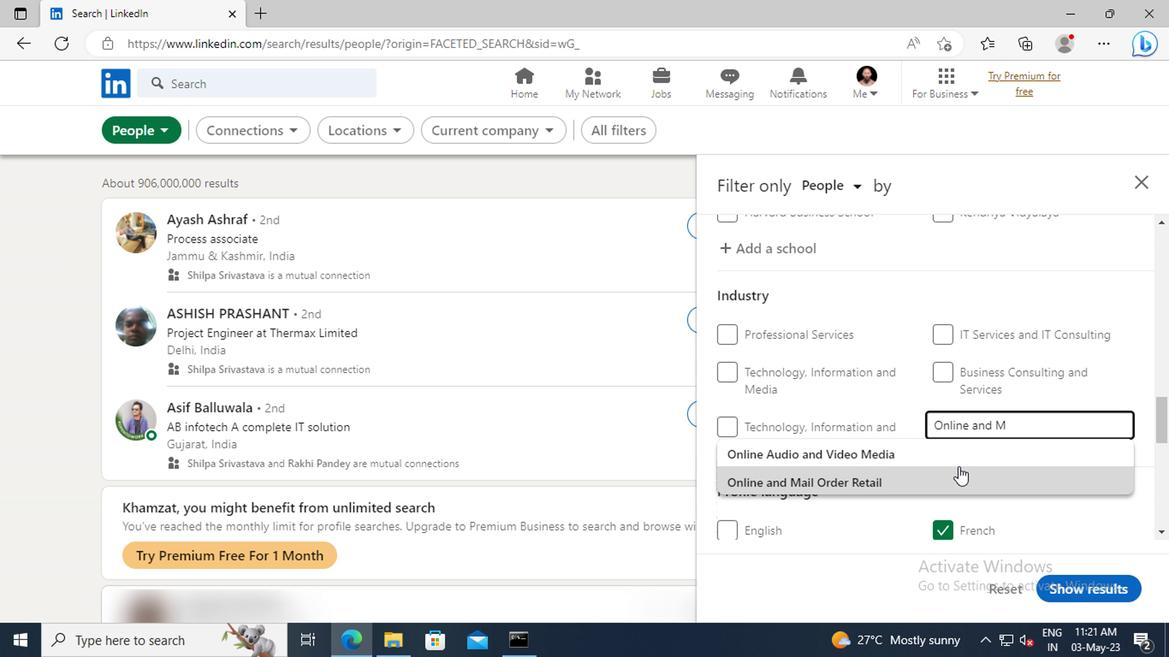 
Action: Mouse pressed left at (955, 473)
Screenshot: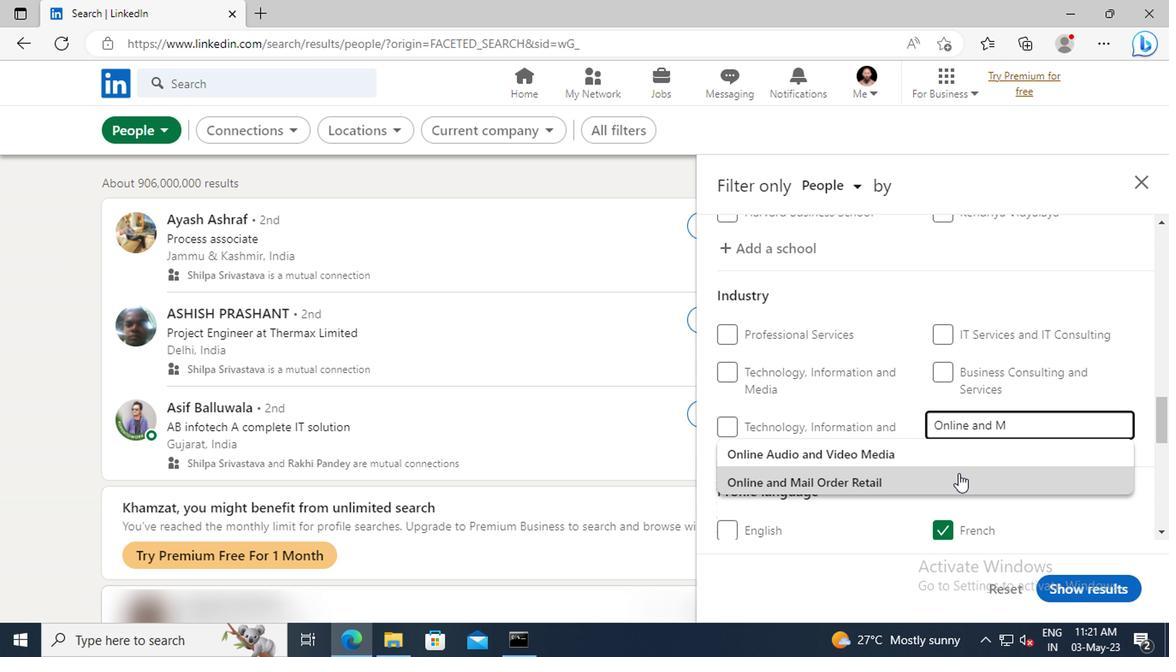 
Action: Mouse scrolled (955, 472) with delta (0, -1)
Screenshot: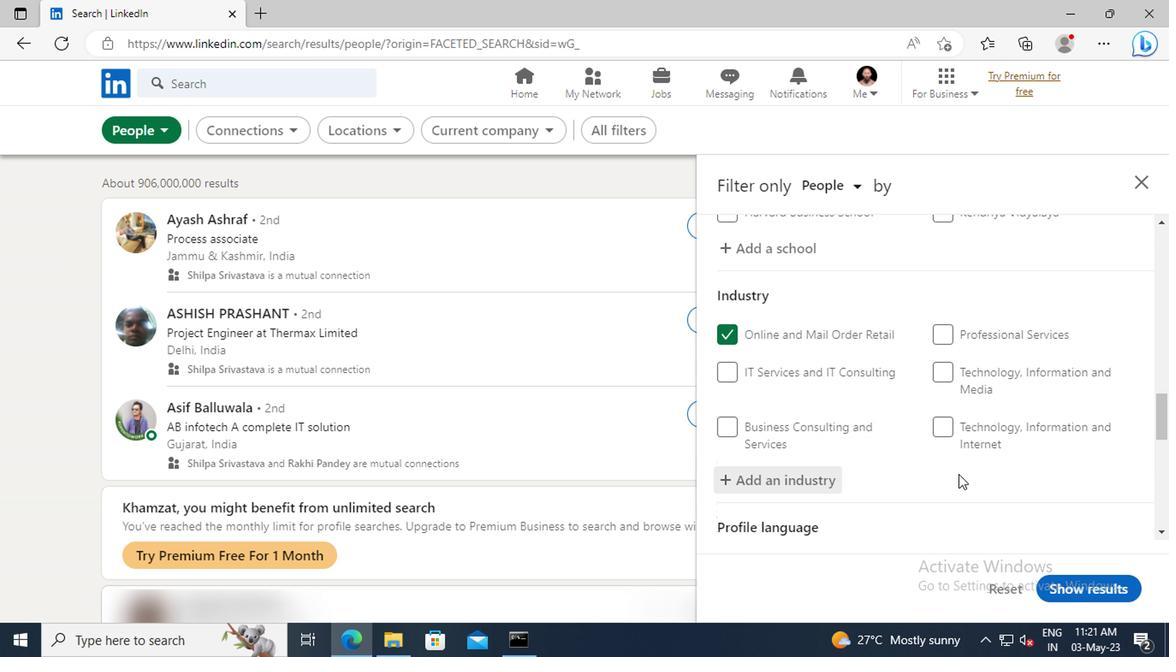 
Action: Mouse scrolled (955, 472) with delta (0, -1)
Screenshot: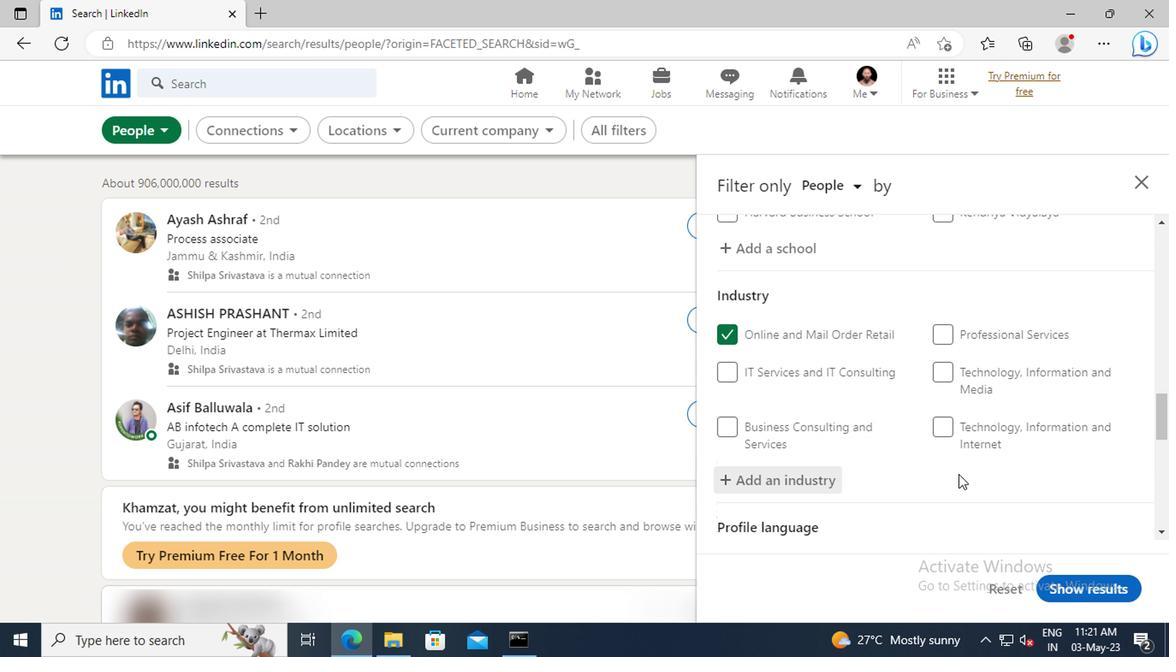 
Action: Mouse moved to (950, 451)
Screenshot: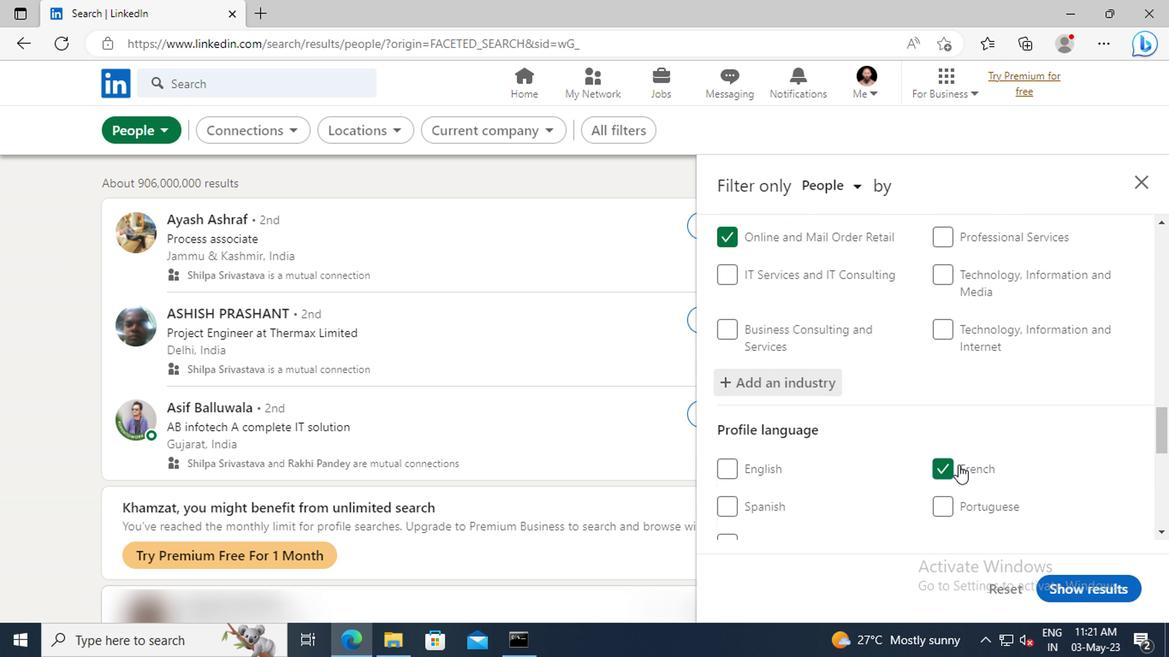 
Action: Mouse scrolled (950, 451) with delta (0, 0)
Screenshot: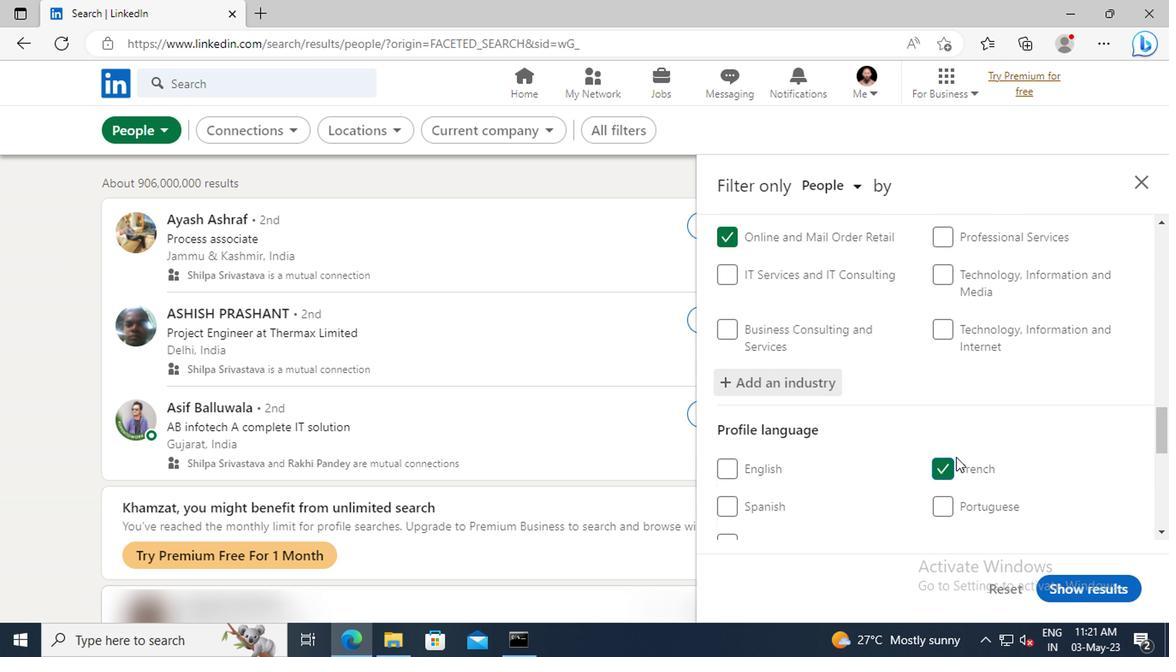 
Action: Mouse scrolled (950, 451) with delta (0, 0)
Screenshot: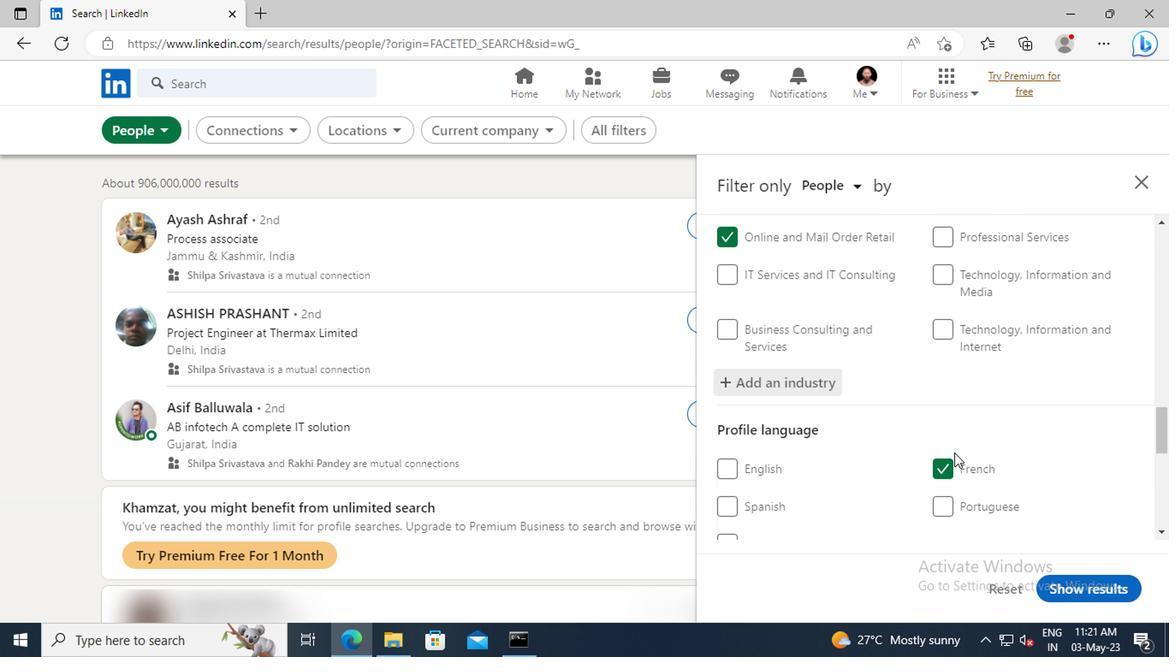 
Action: Mouse moved to (942, 394)
Screenshot: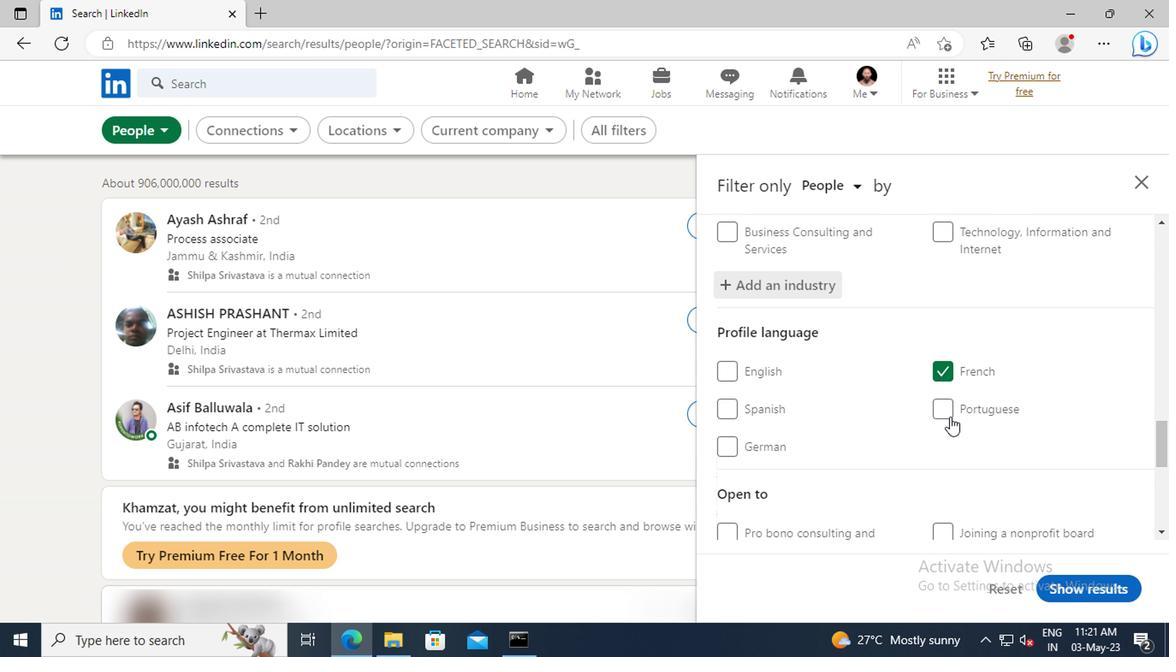 
Action: Mouse scrolled (942, 393) with delta (0, -1)
Screenshot: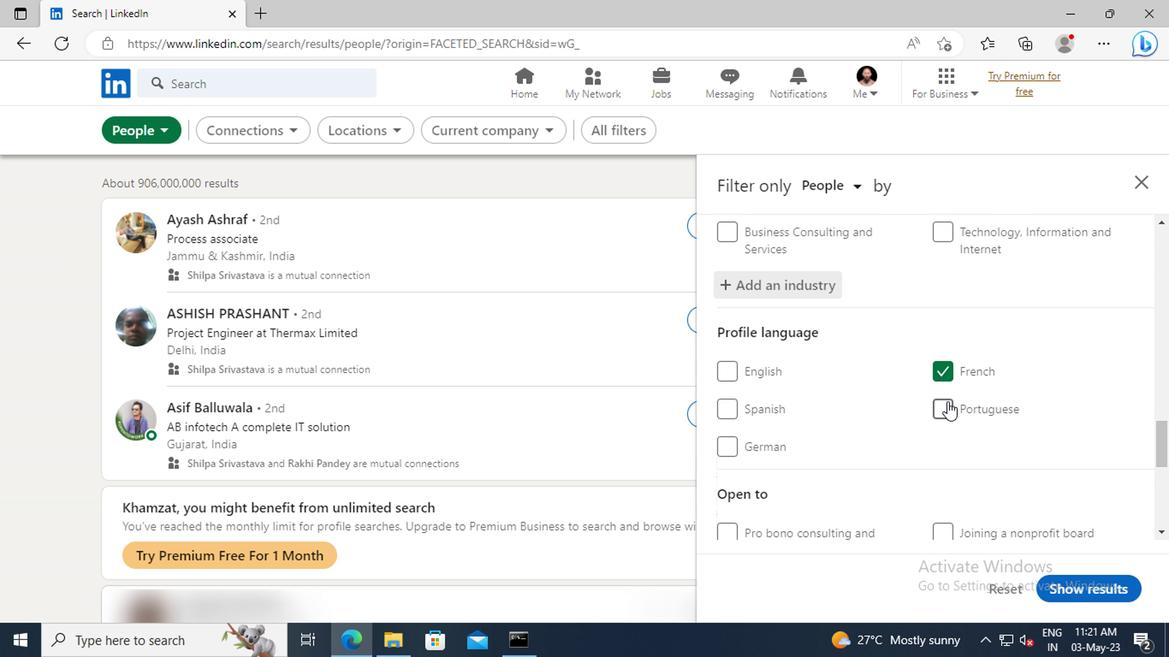
Action: Mouse scrolled (942, 393) with delta (0, -1)
Screenshot: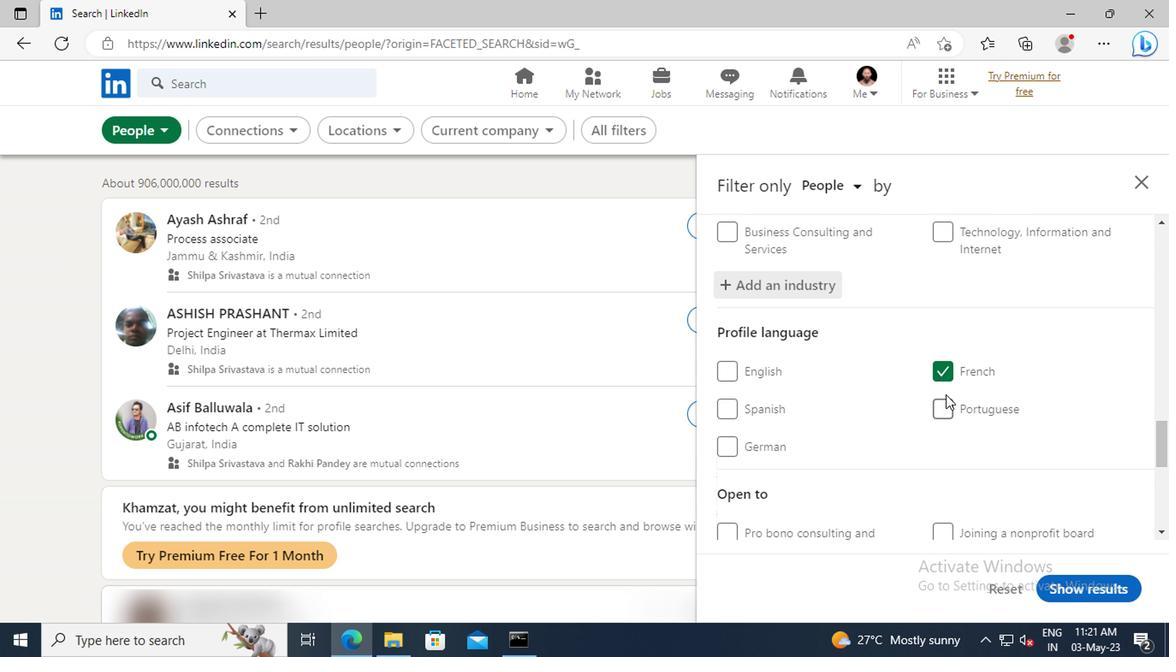 
Action: Mouse scrolled (942, 393) with delta (0, -1)
Screenshot: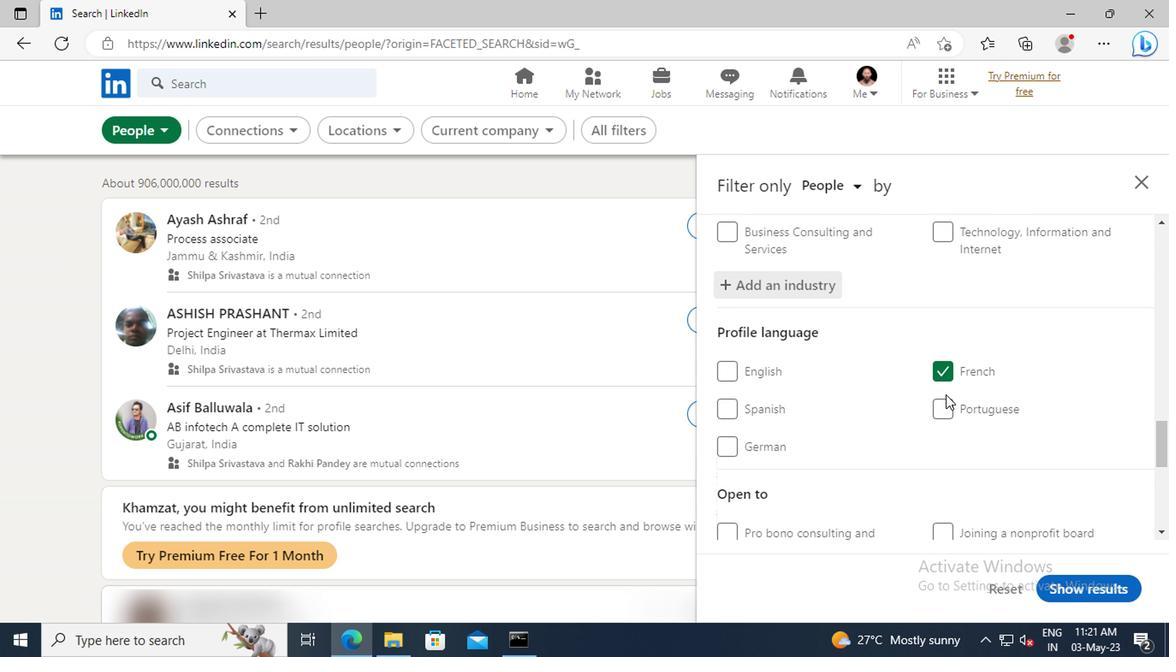
Action: Mouse moved to (937, 382)
Screenshot: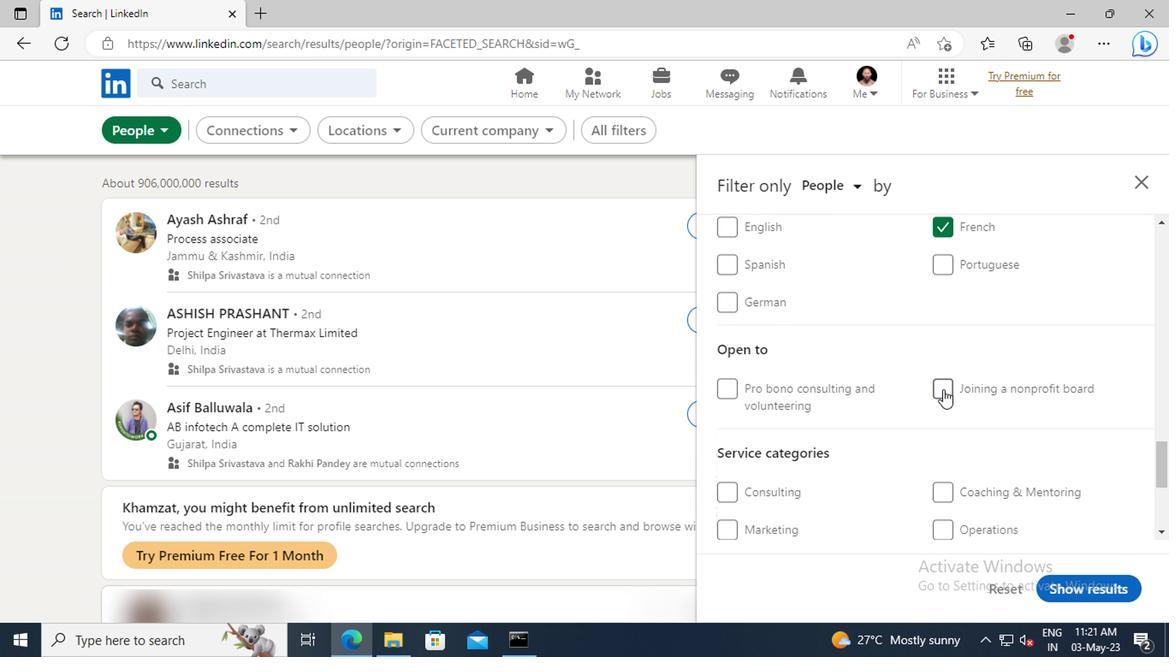 
Action: Mouse scrolled (937, 381) with delta (0, 0)
Screenshot: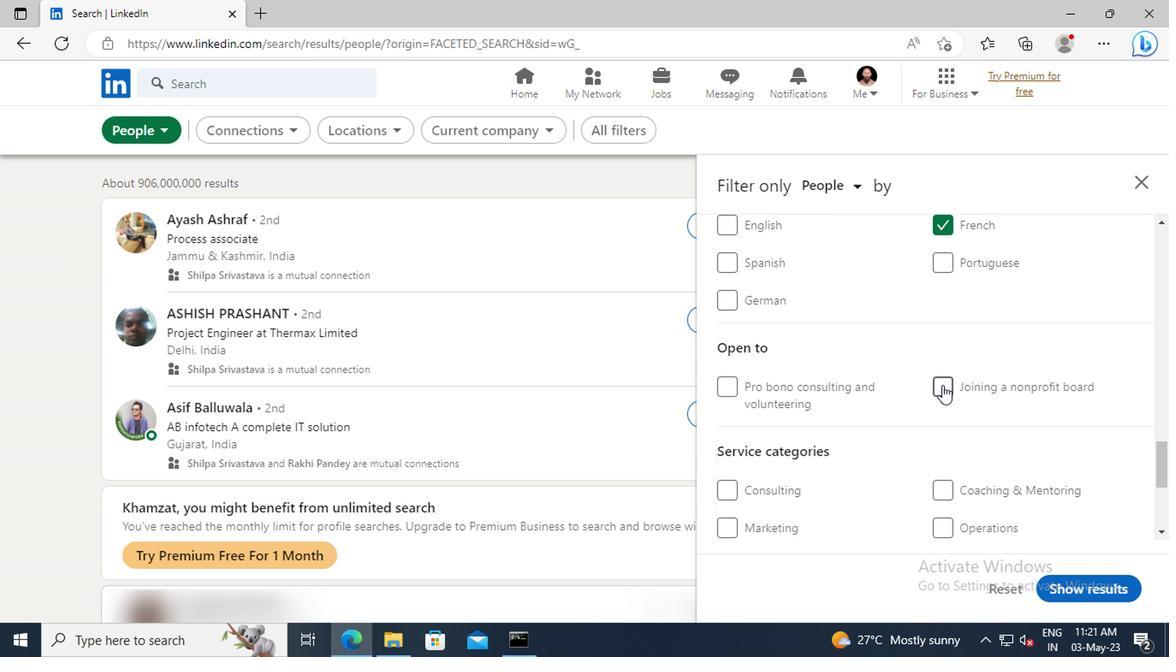 
Action: Mouse scrolled (937, 381) with delta (0, 0)
Screenshot: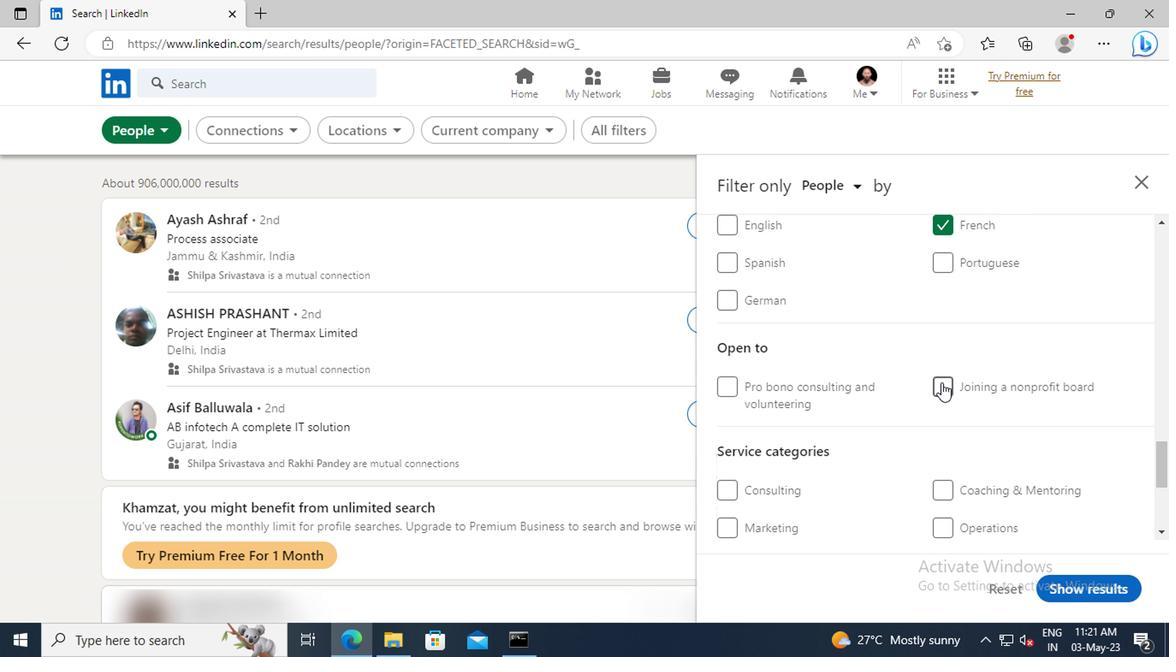 
Action: Mouse scrolled (937, 381) with delta (0, 0)
Screenshot: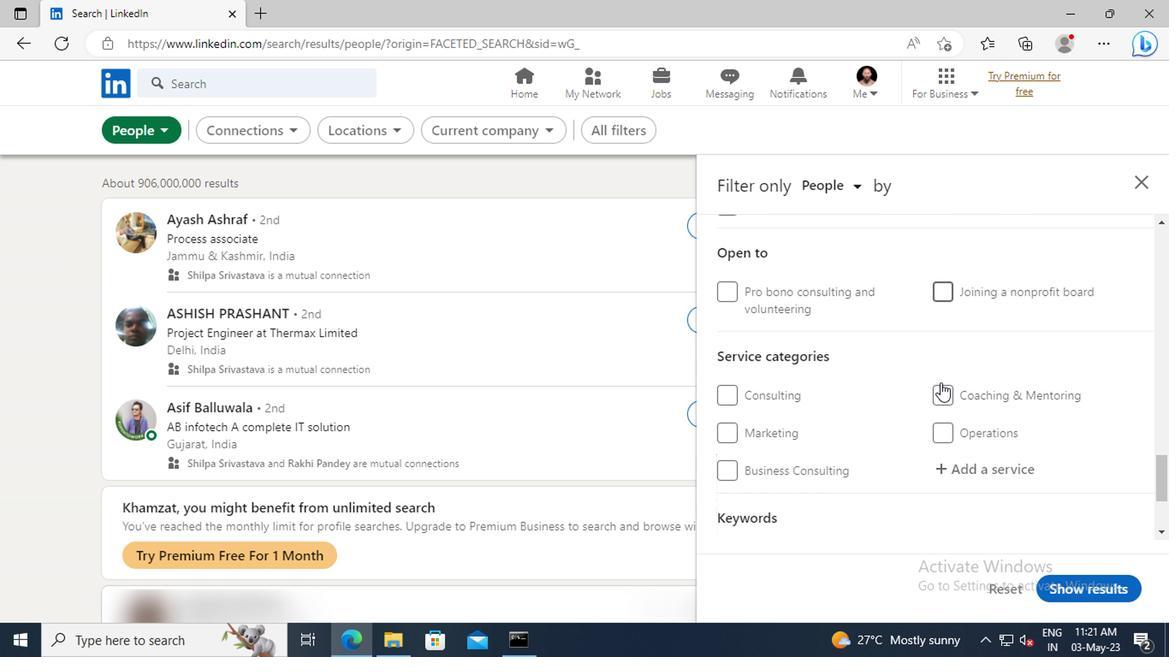 
Action: Mouse scrolled (937, 381) with delta (0, 0)
Screenshot: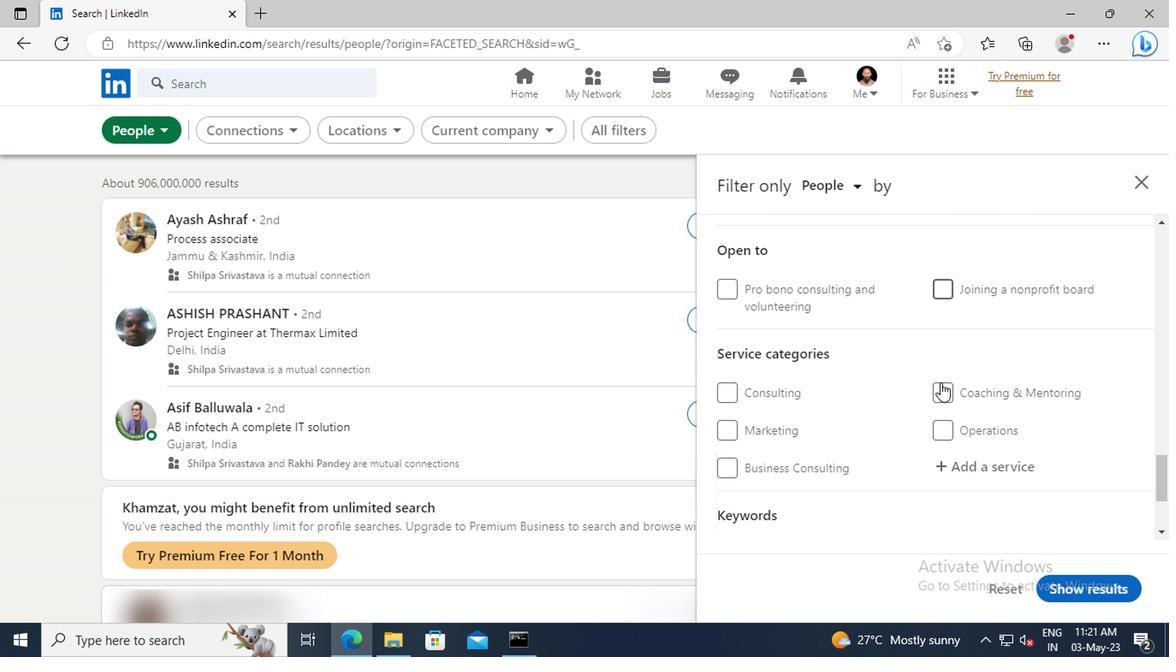 
Action: Mouse moved to (954, 375)
Screenshot: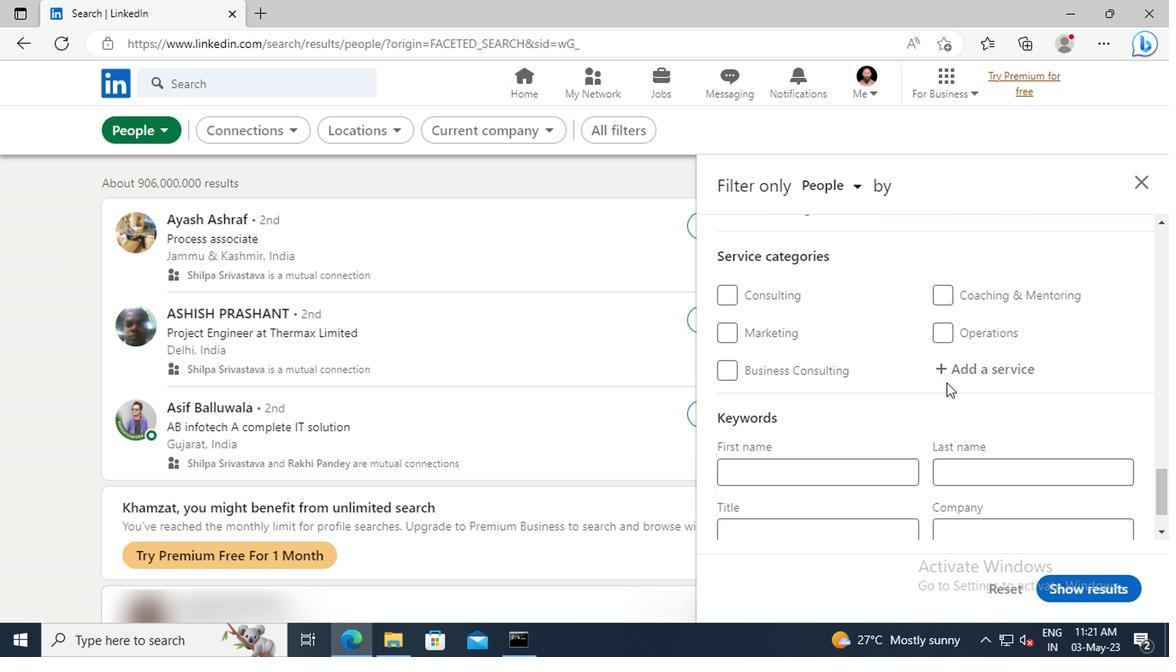 
Action: Mouse pressed left at (954, 375)
Screenshot: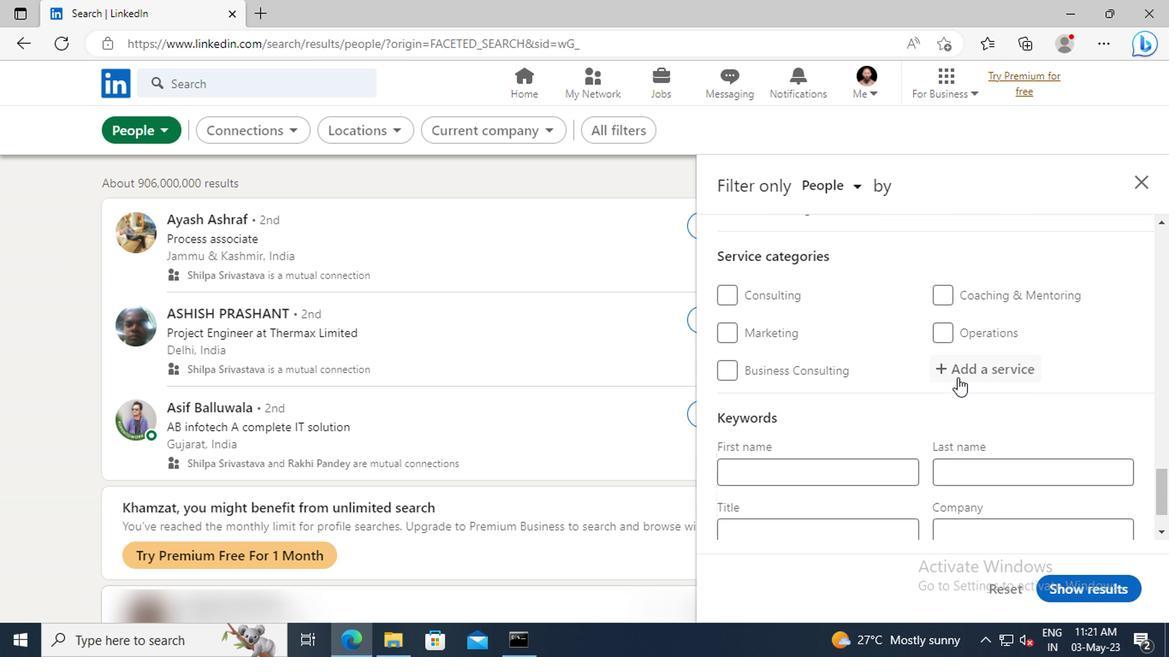 
Action: Key pressed <Key.shift>PACKAGI
Screenshot: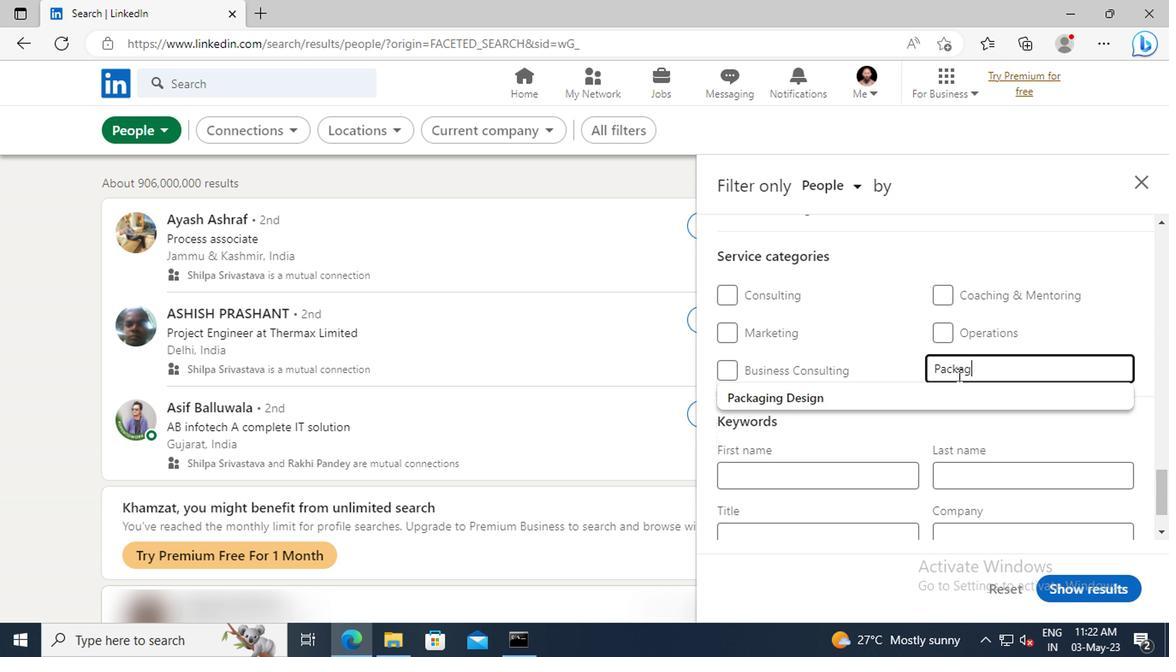 
Action: Mouse moved to (961, 386)
Screenshot: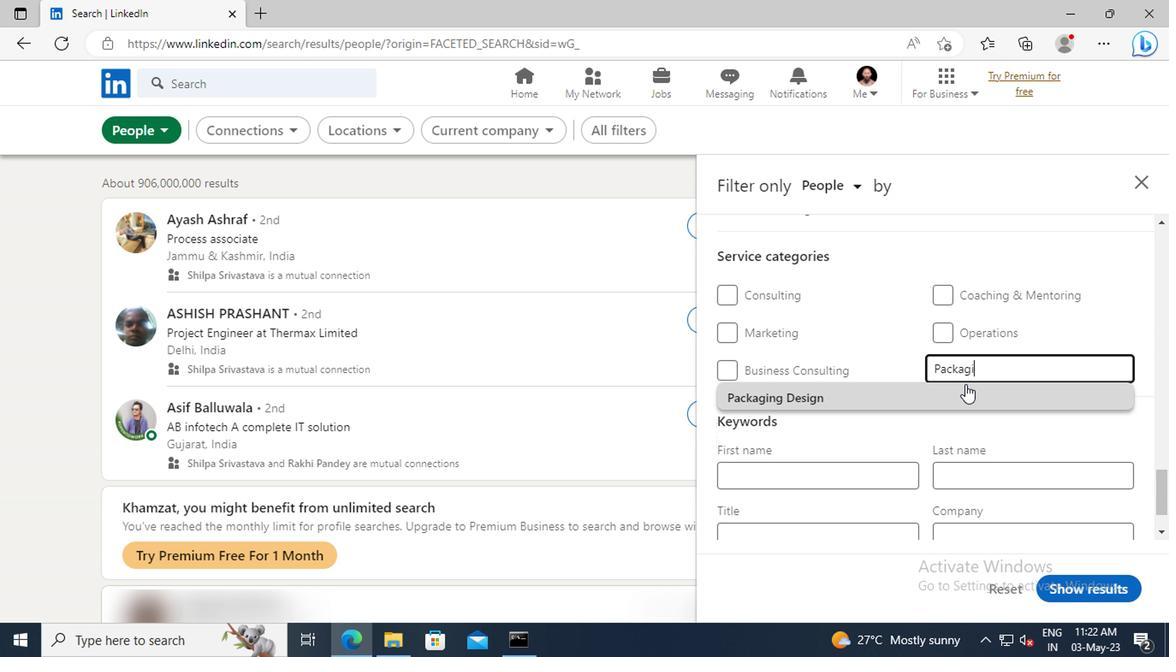 
Action: Mouse pressed left at (961, 386)
Screenshot: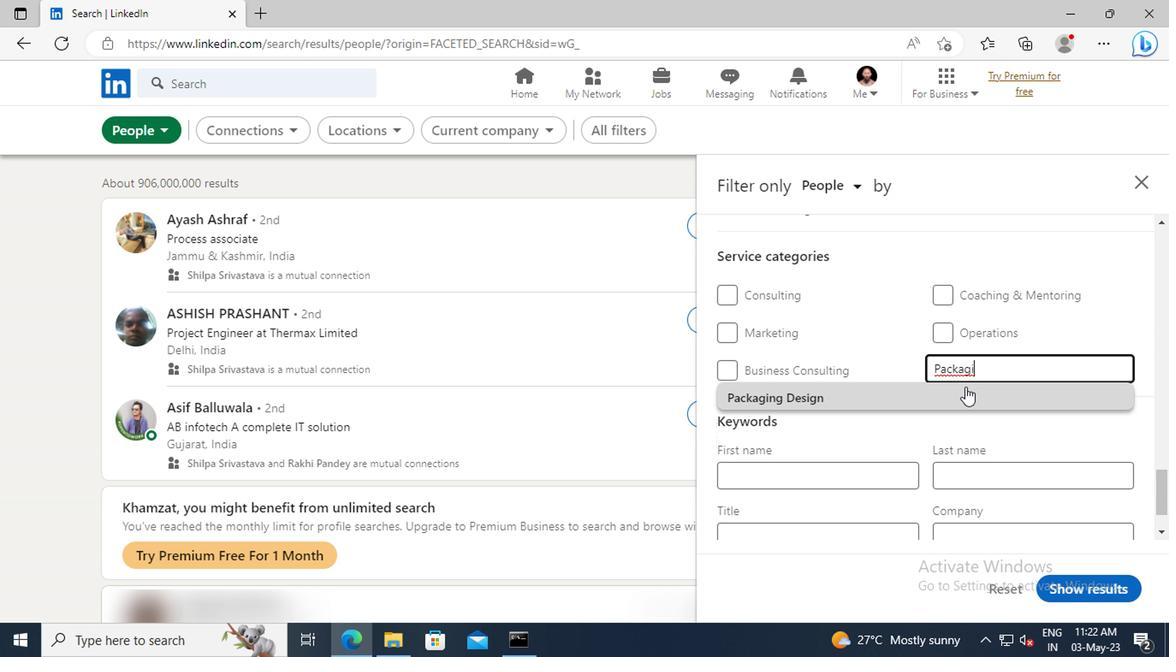 
Action: Mouse scrolled (961, 386) with delta (0, 0)
Screenshot: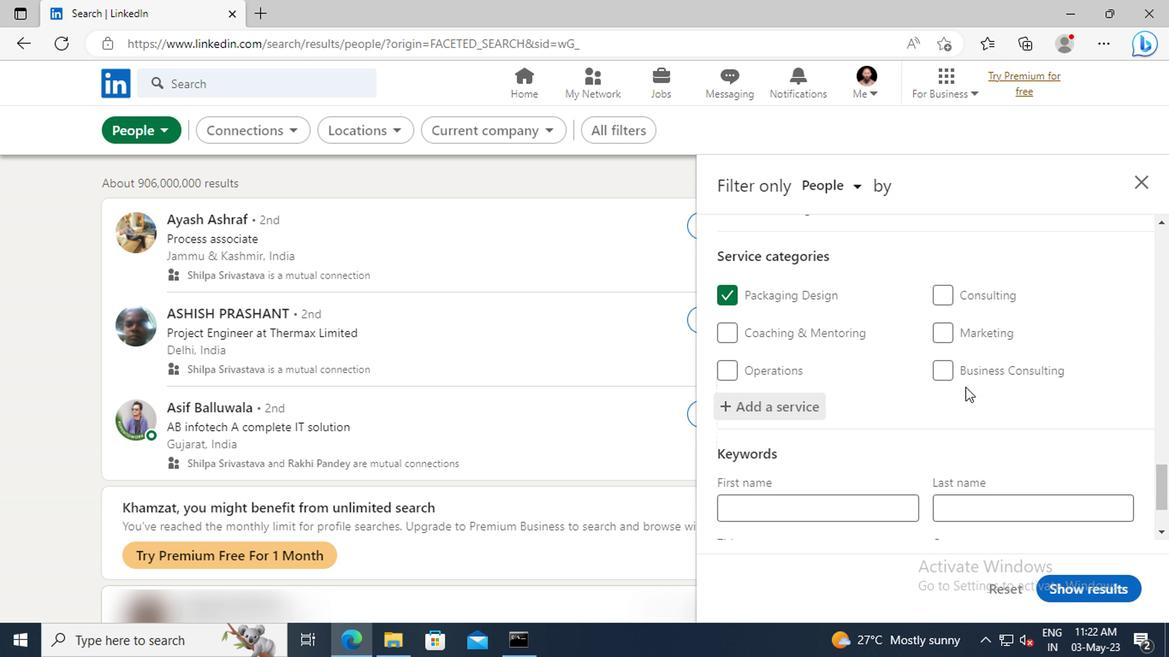 
Action: Mouse scrolled (961, 386) with delta (0, 0)
Screenshot: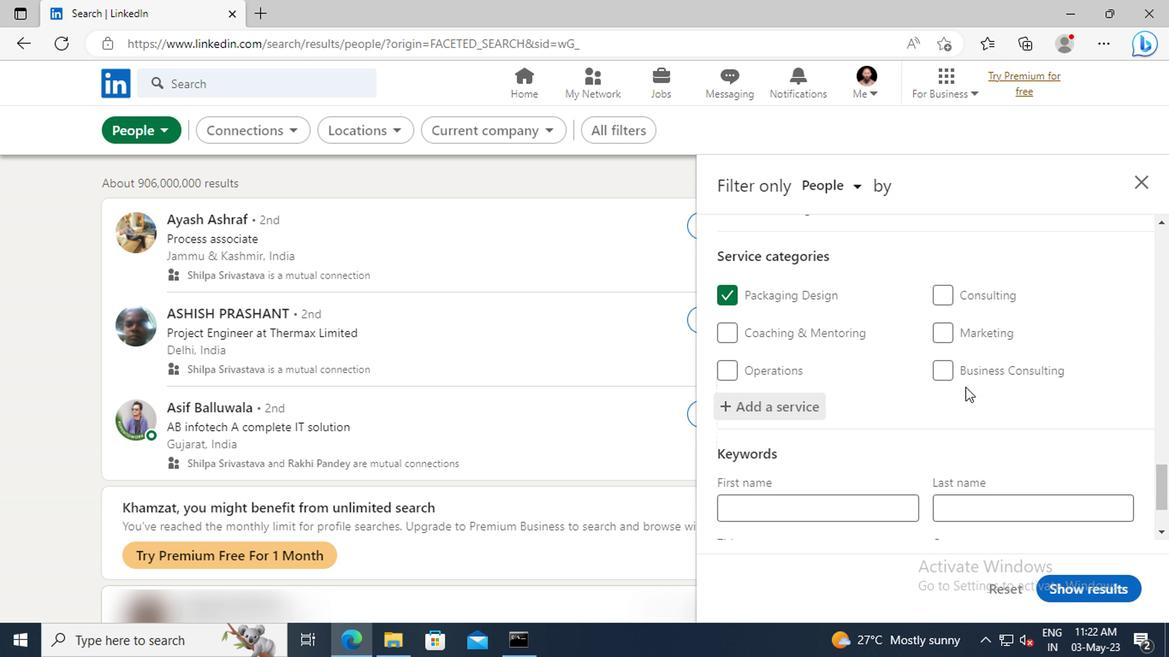 
Action: Mouse scrolled (961, 386) with delta (0, 0)
Screenshot: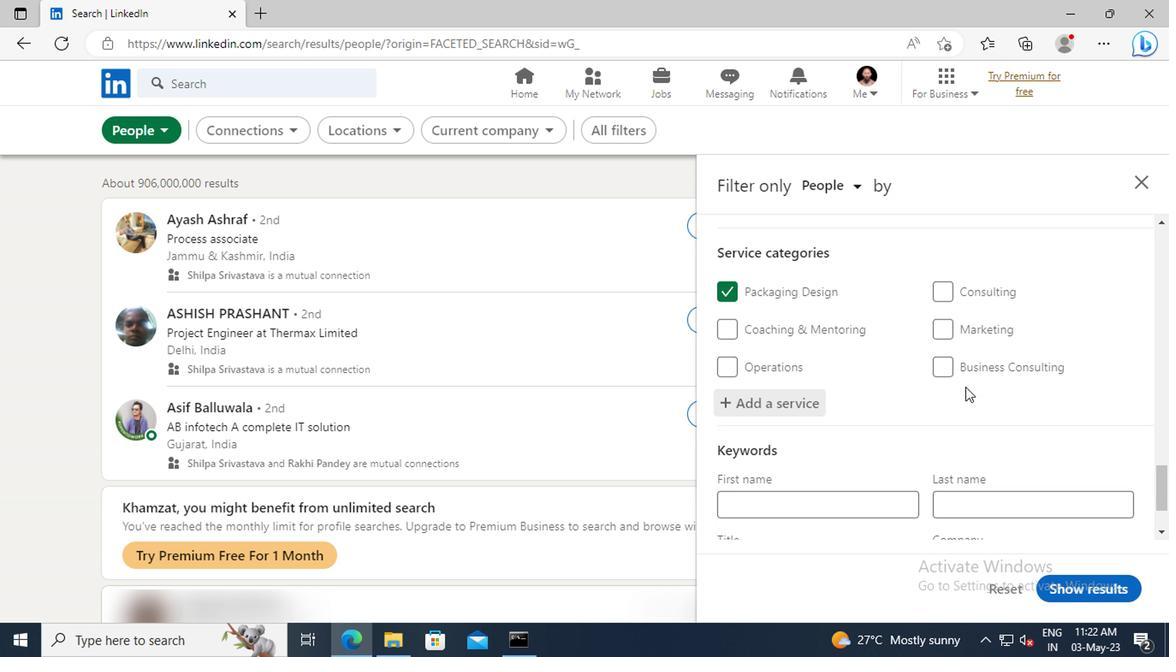 
Action: Mouse scrolled (961, 386) with delta (0, 0)
Screenshot: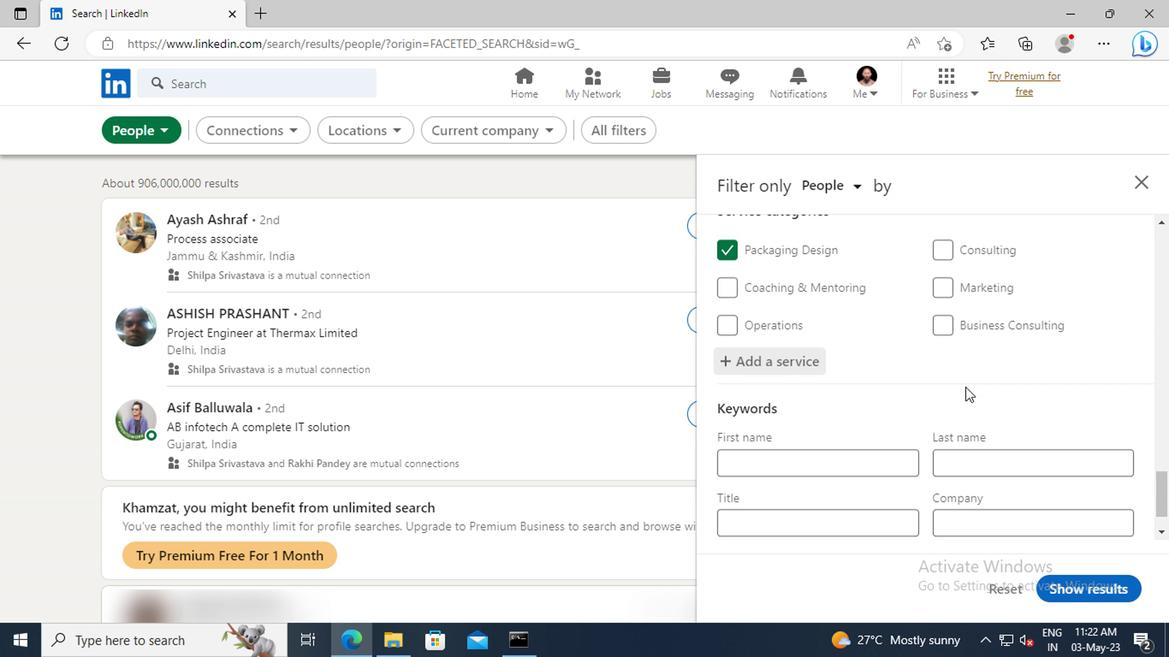 
Action: Mouse moved to (824, 470)
Screenshot: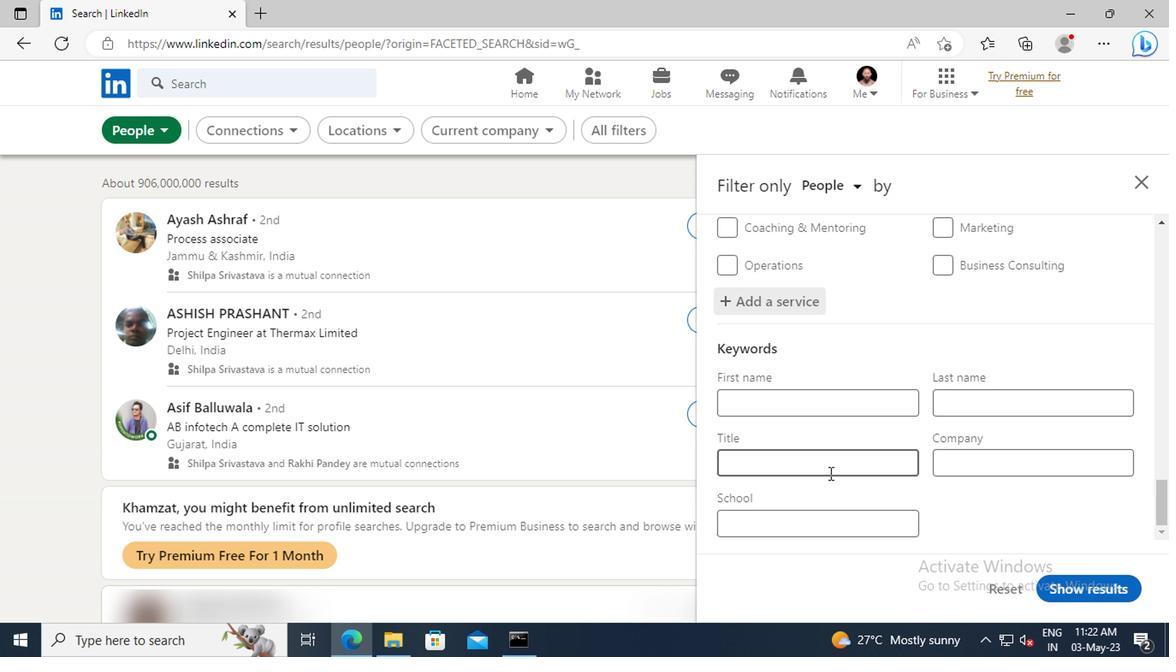 
Action: Mouse pressed left at (824, 470)
Screenshot: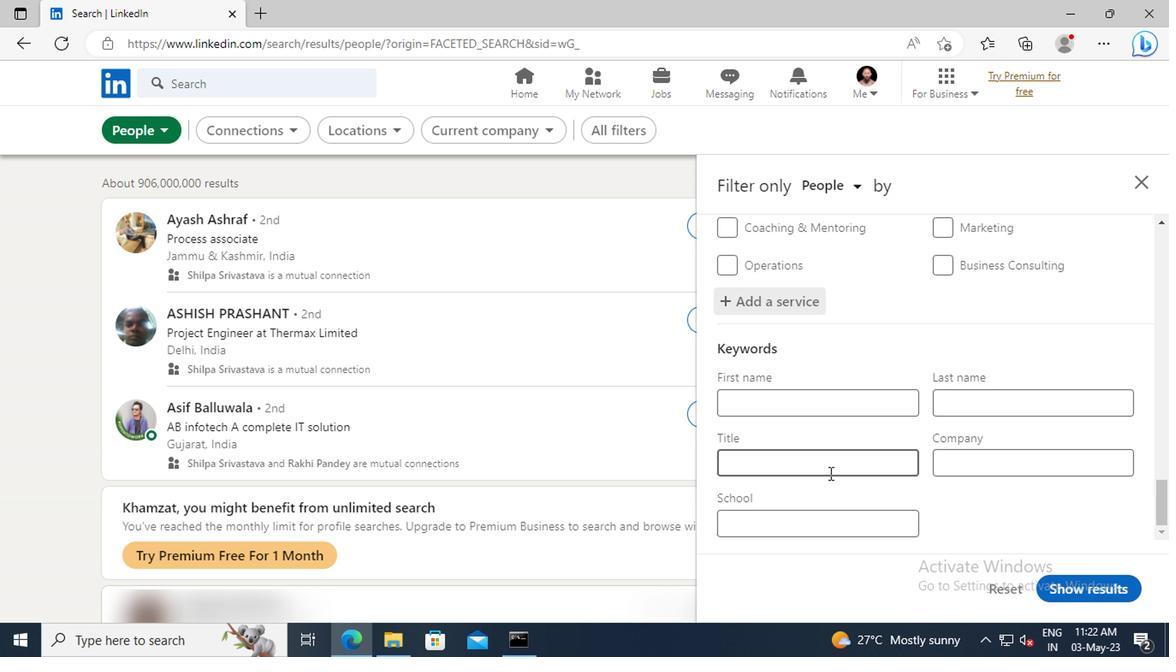 
Action: Key pressed <Key.shift>OFFICE<Key.space><Key.shift>MANAGER<Key.enter>
Screenshot: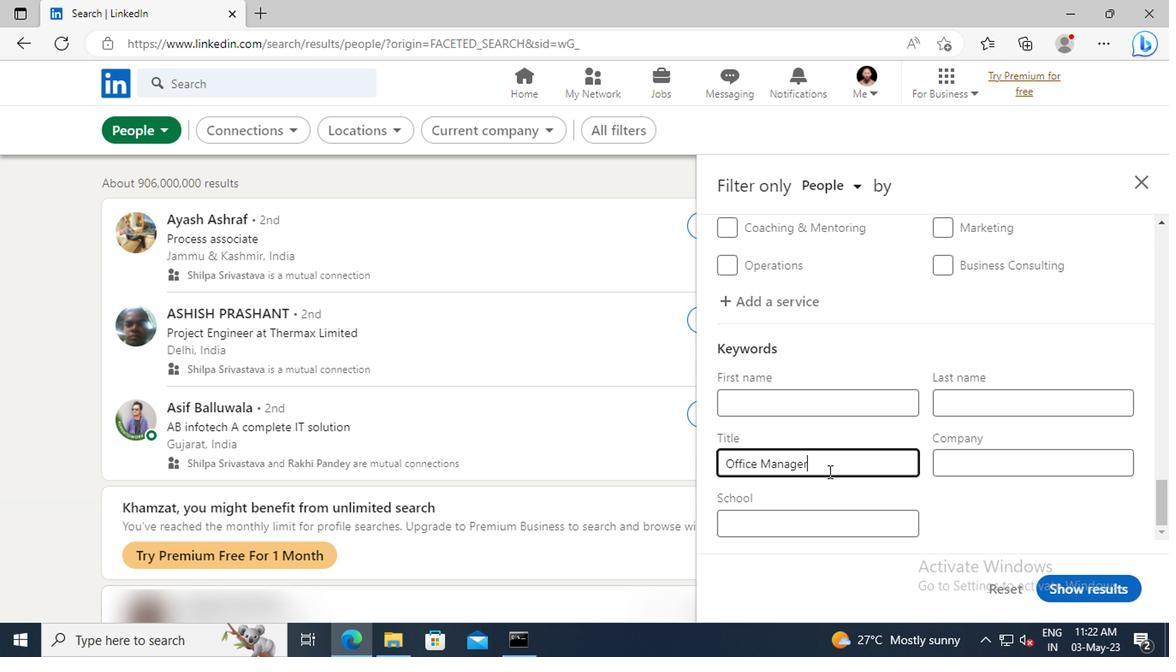 
Action: Mouse moved to (1061, 589)
Screenshot: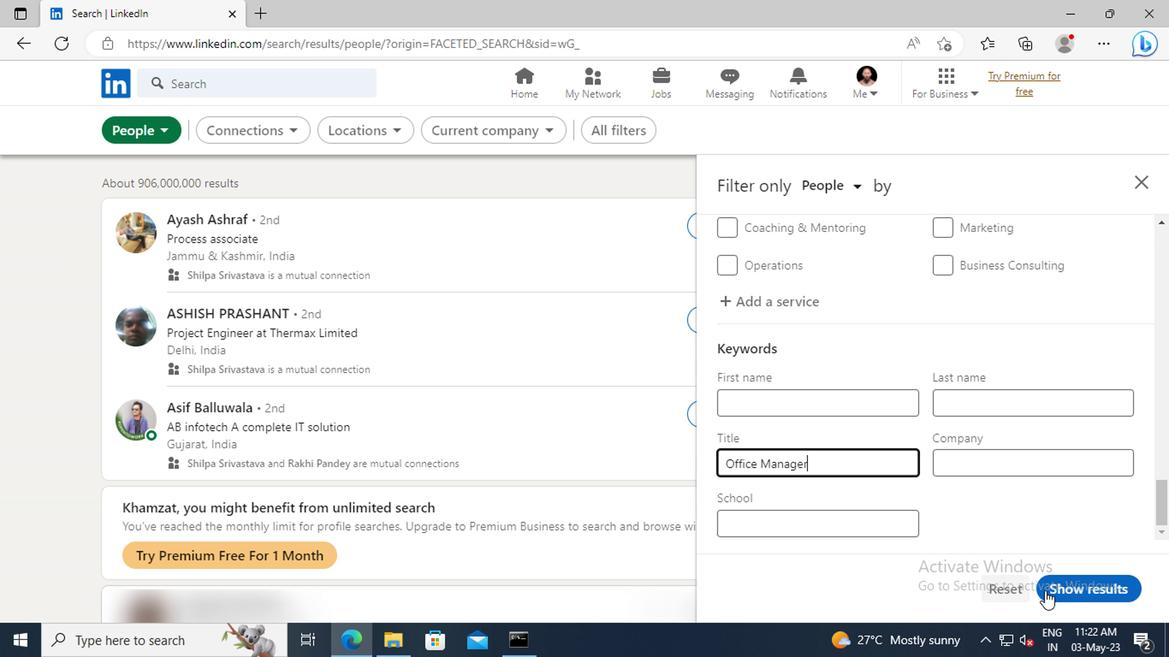 
Action: Mouse pressed left at (1061, 589)
Screenshot: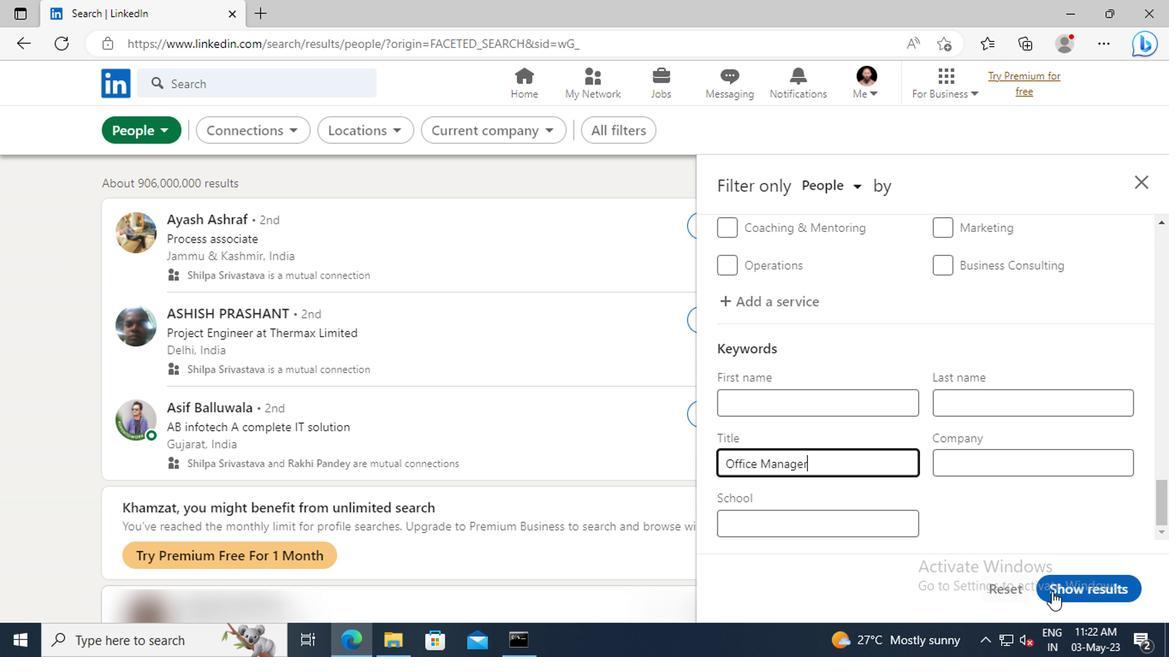 
